 Task: Find a one-way flight from San Luis Obispo to Greenville for 8 passengers in economy class on May 2, using Royal Air Maroc, with a budget of up to ₹220,000 and a departure time between 8:00 AM and 12:00 AM.
Action: Mouse moved to (292, 298)
Screenshot: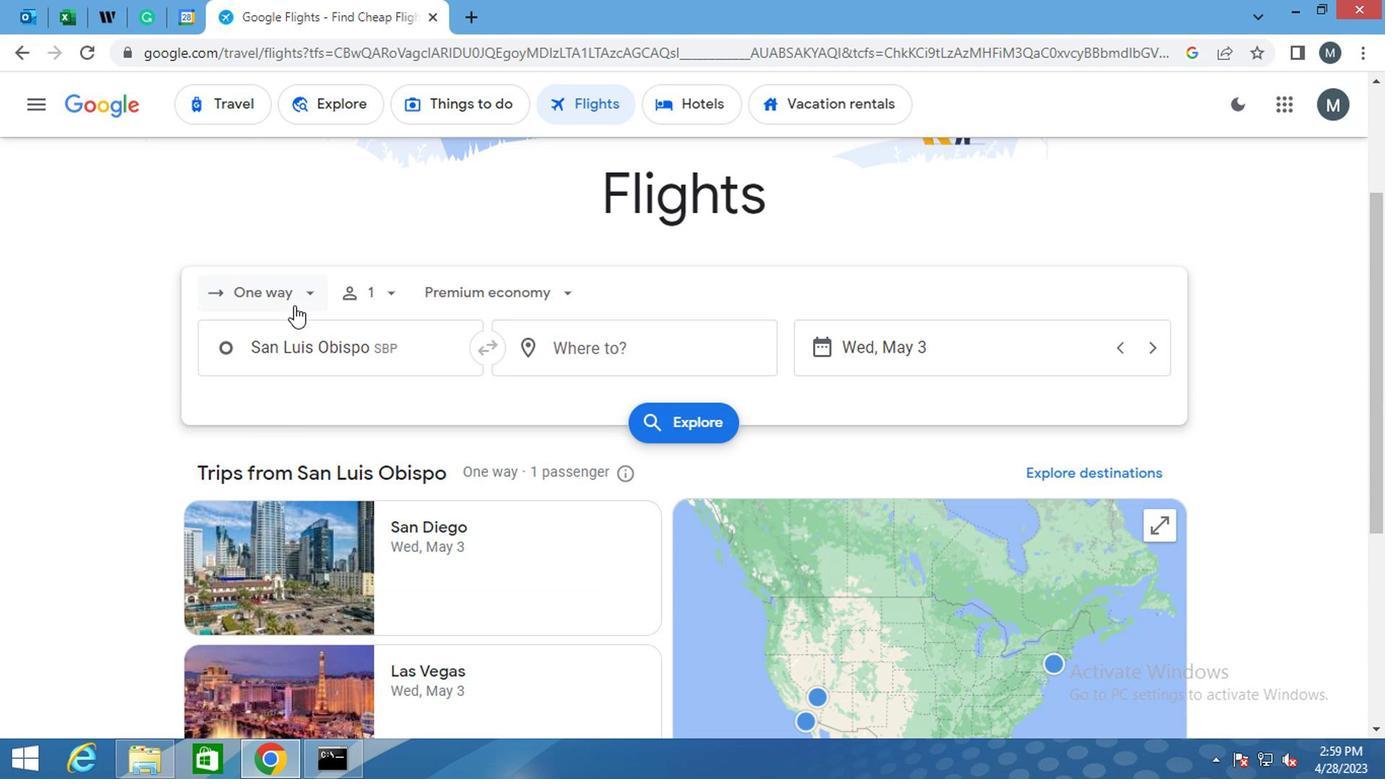 
Action: Mouse pressed left at (292, 298)
Screenshot: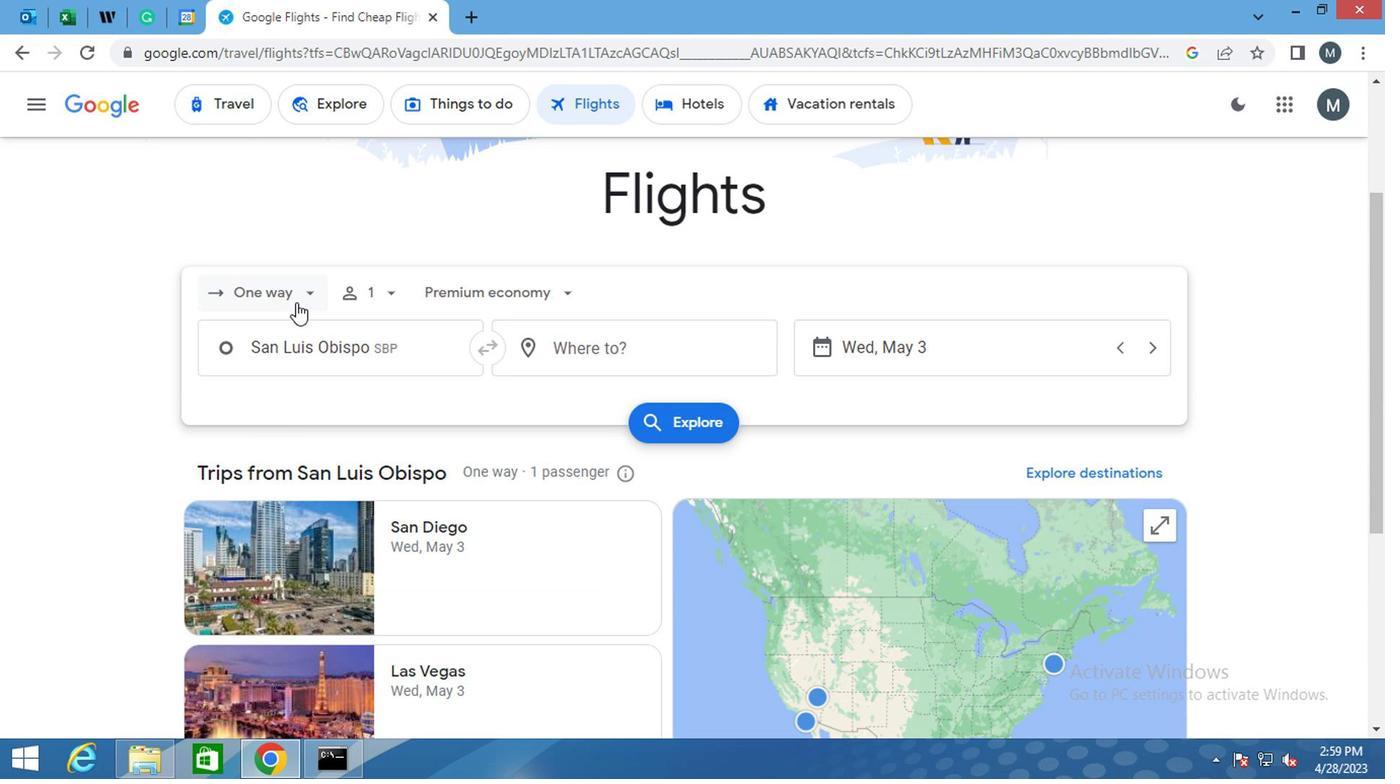 
Action: Mouse moved to (301, 388)
Screenshot: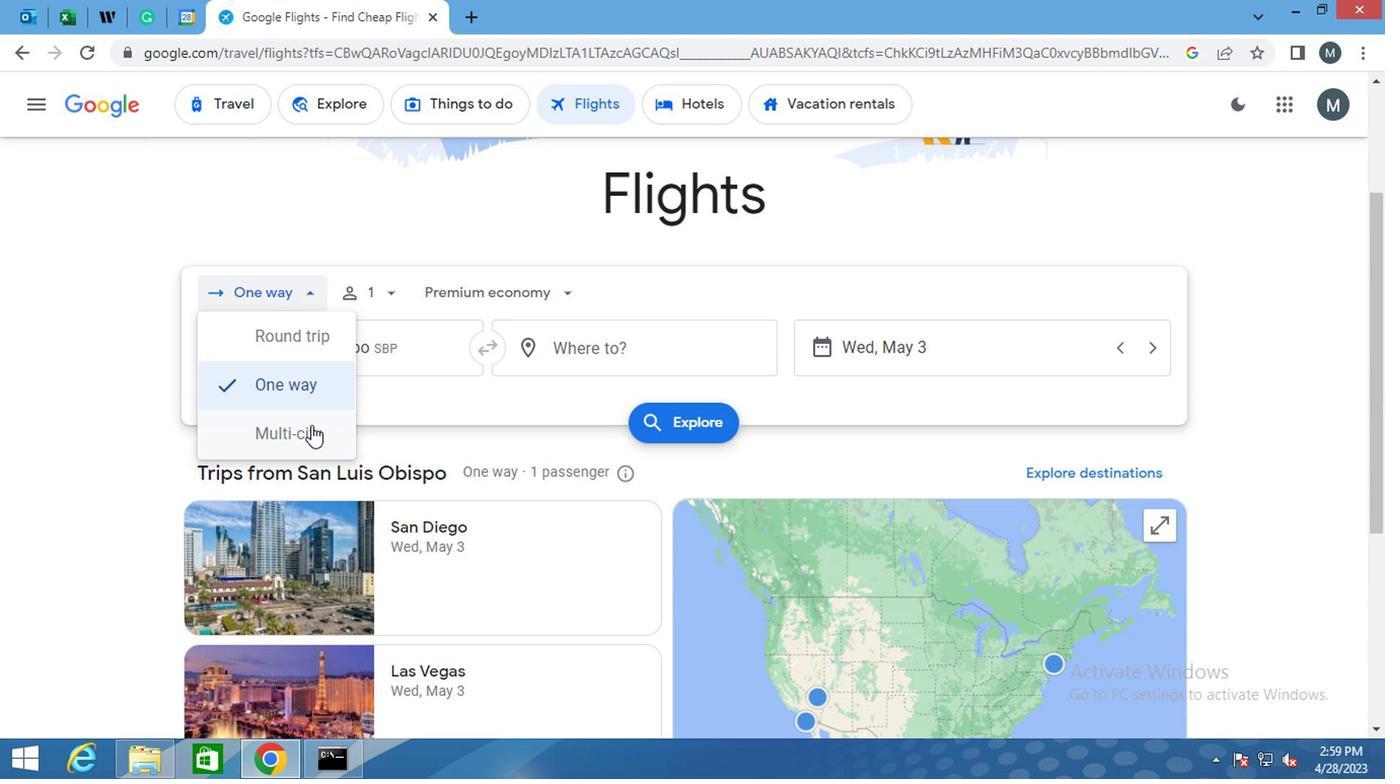 
Action: Mouse pressed left at (301, 388)
Screenshot: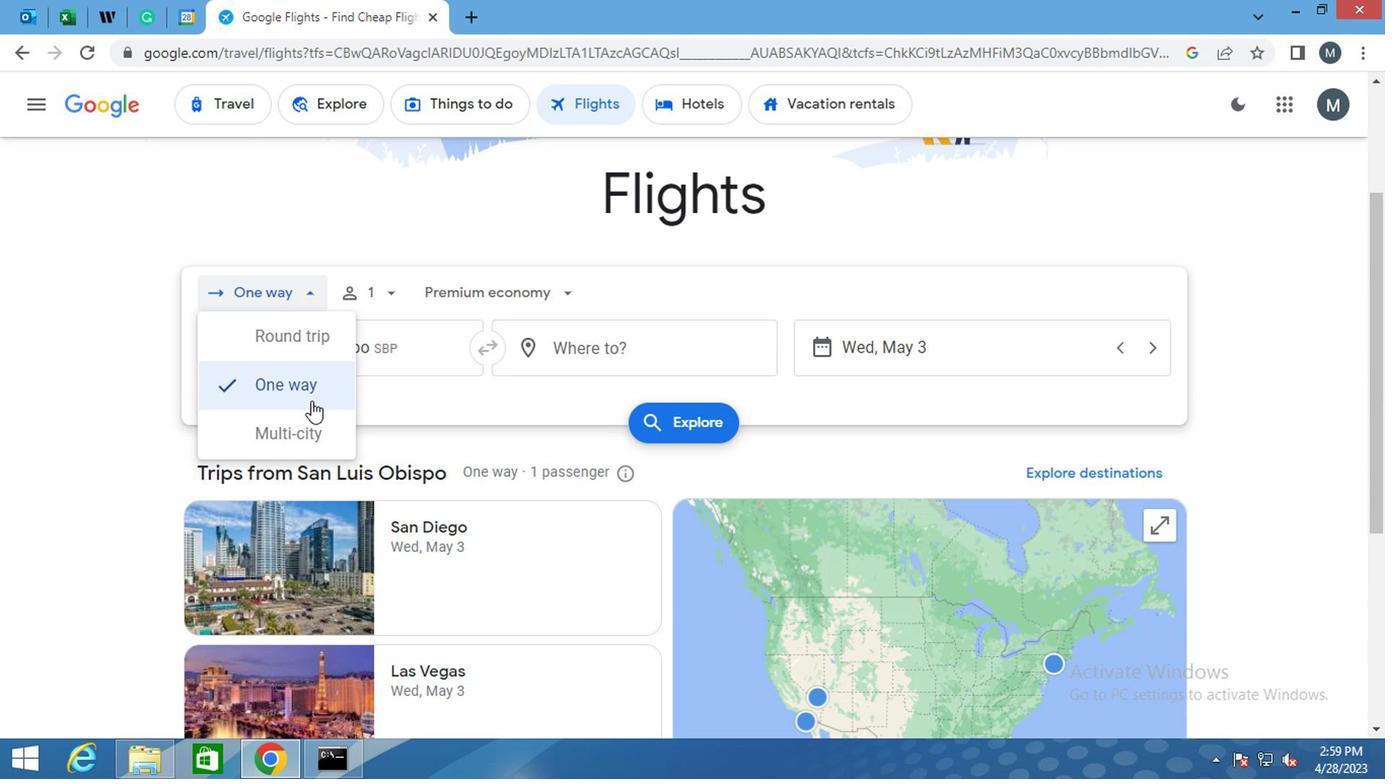 
Action: Mouse moved to (386, 302)
Screenshot: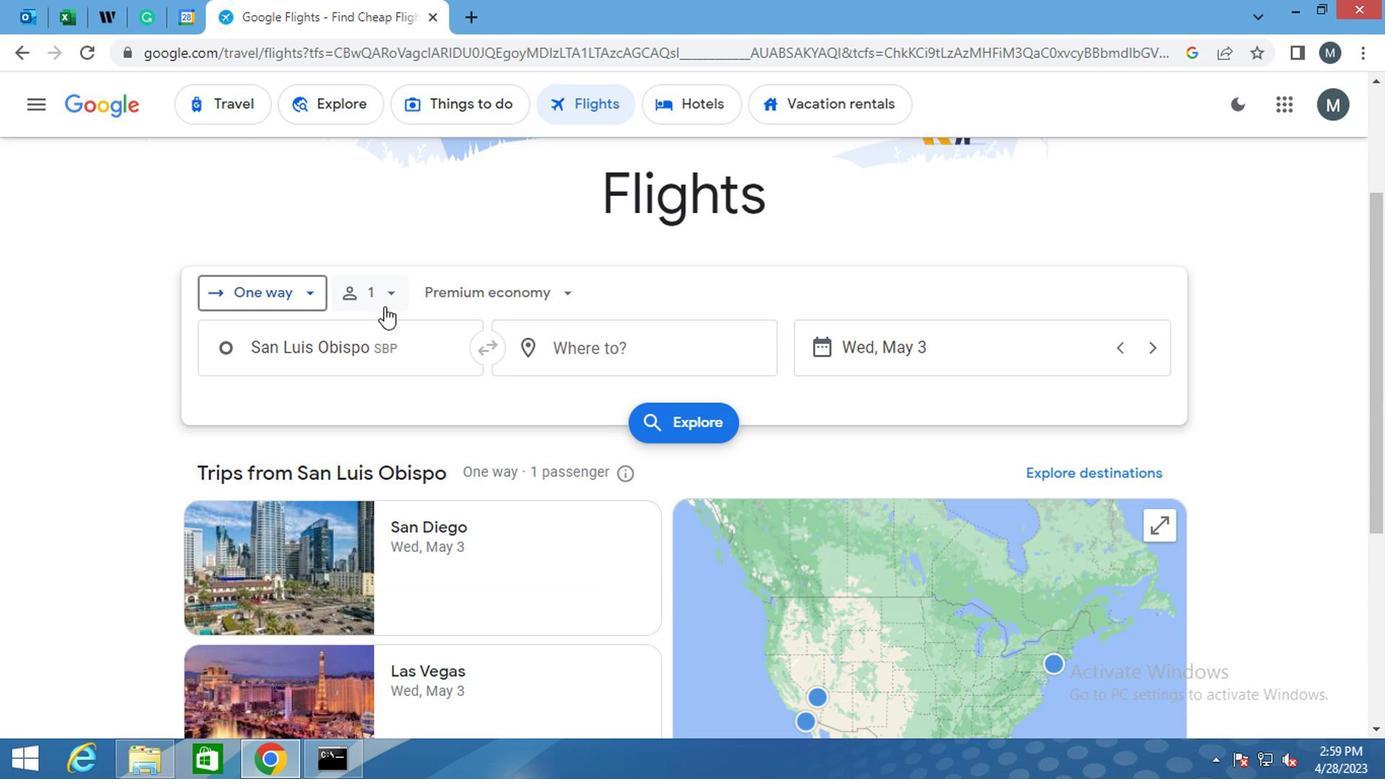
Action: Mouse pressed left at (386, 302)
Screenshot: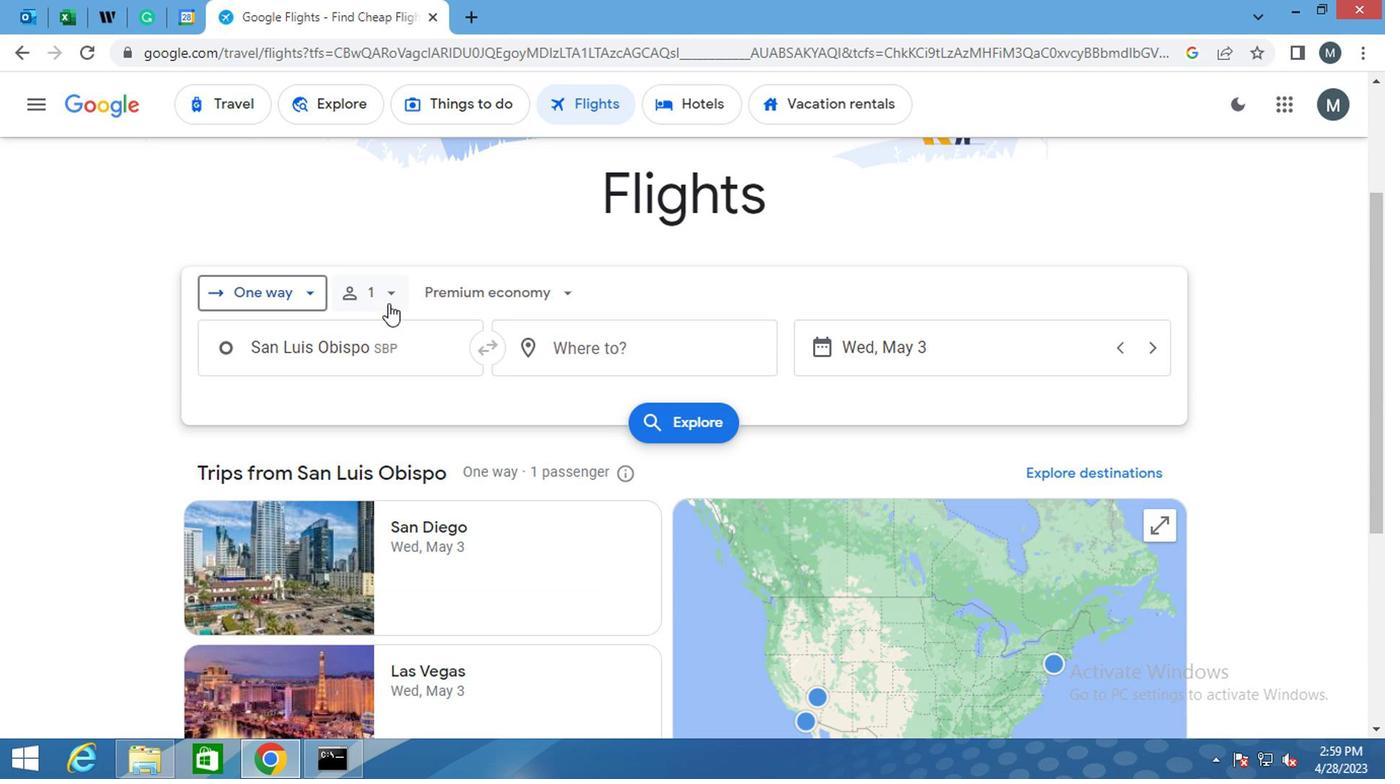 
Action: Mouse moved to (532, 350)
Screenshot: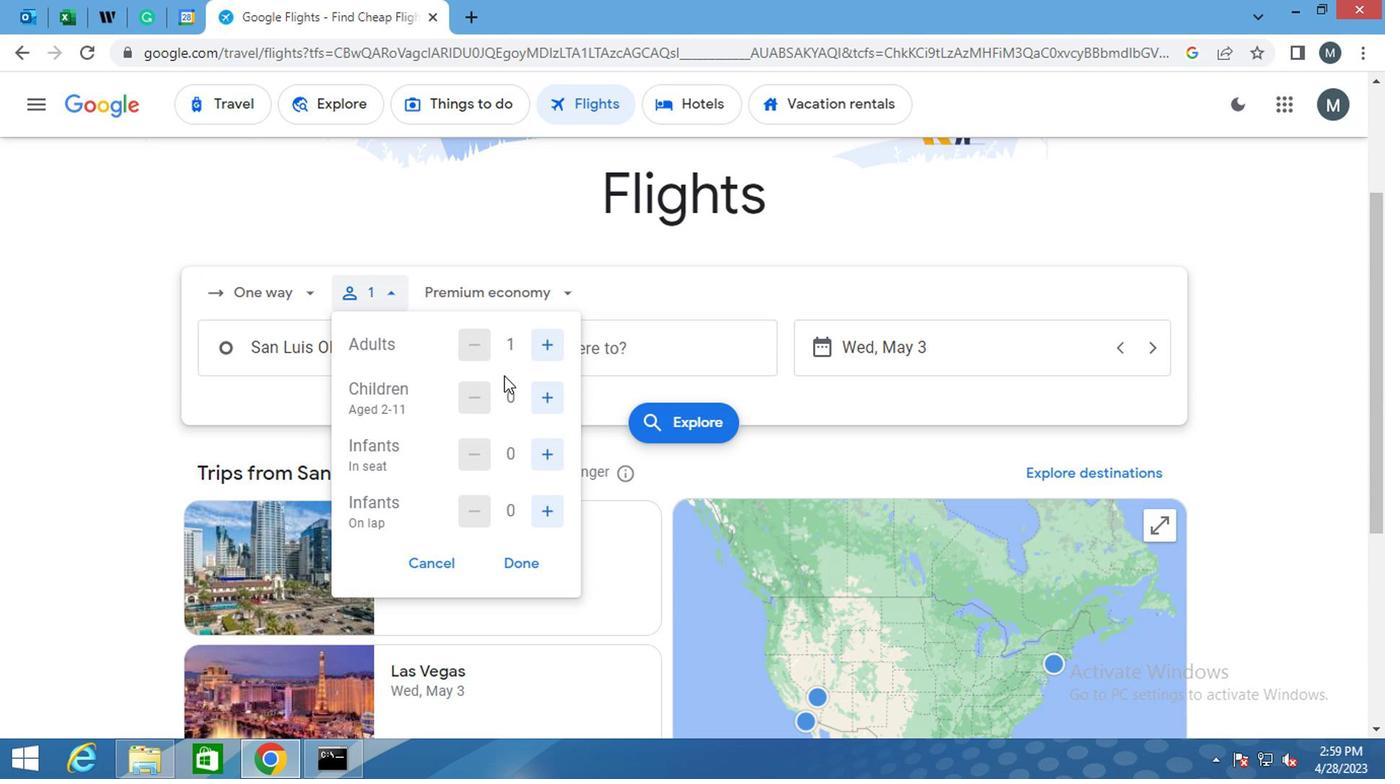 
Action: Mouse pressed left at (532, 350)
Screenshot: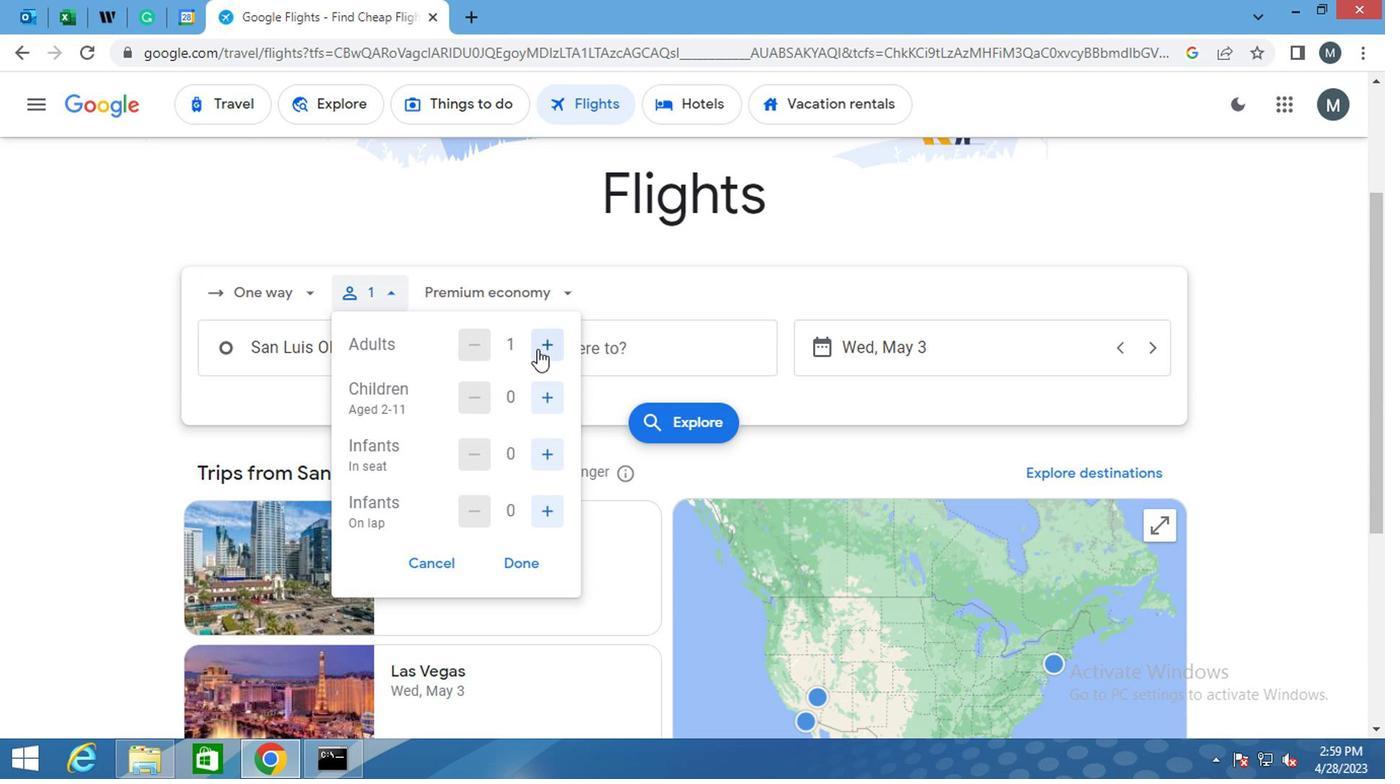 
Action: Mouse pressed left at (532, 350)
Screenshot: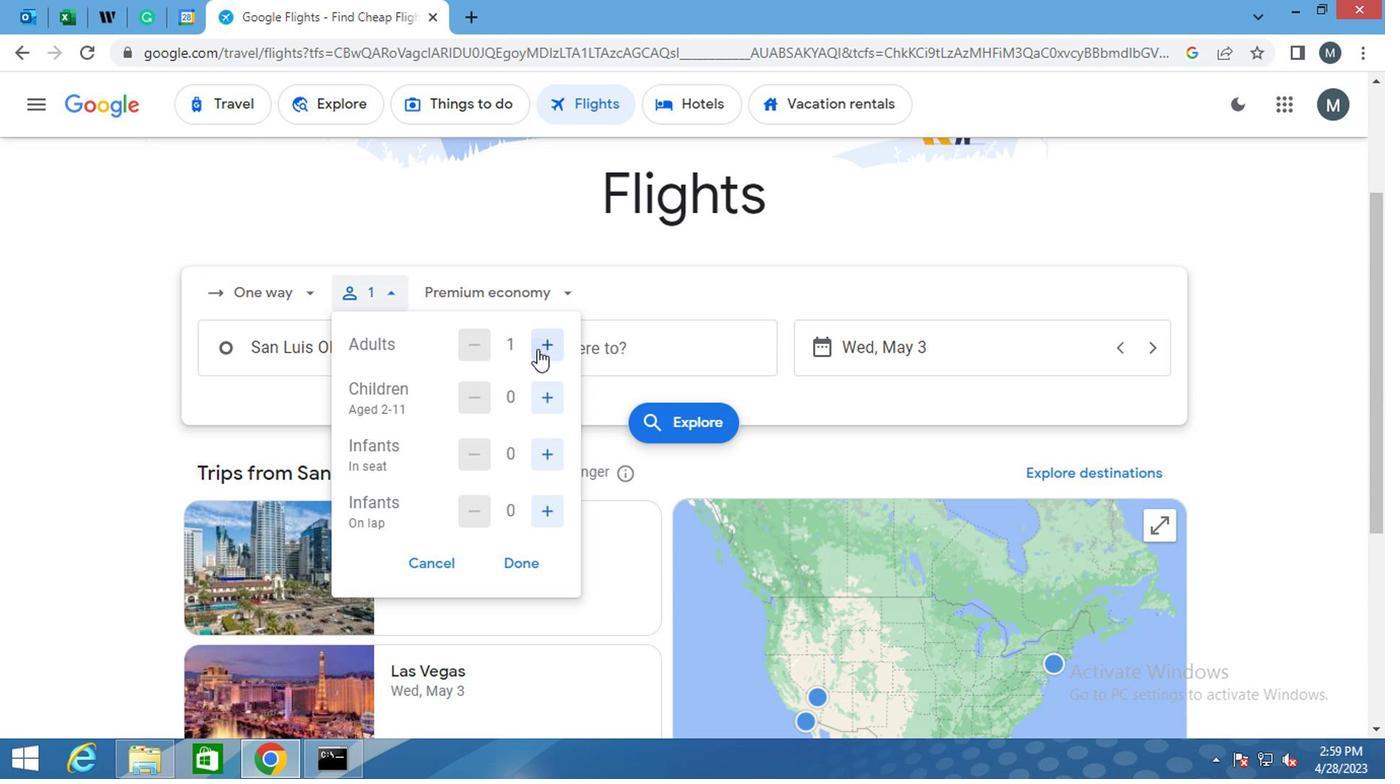 
Action: Mouse pressed left at (532, 350)
Screenshot: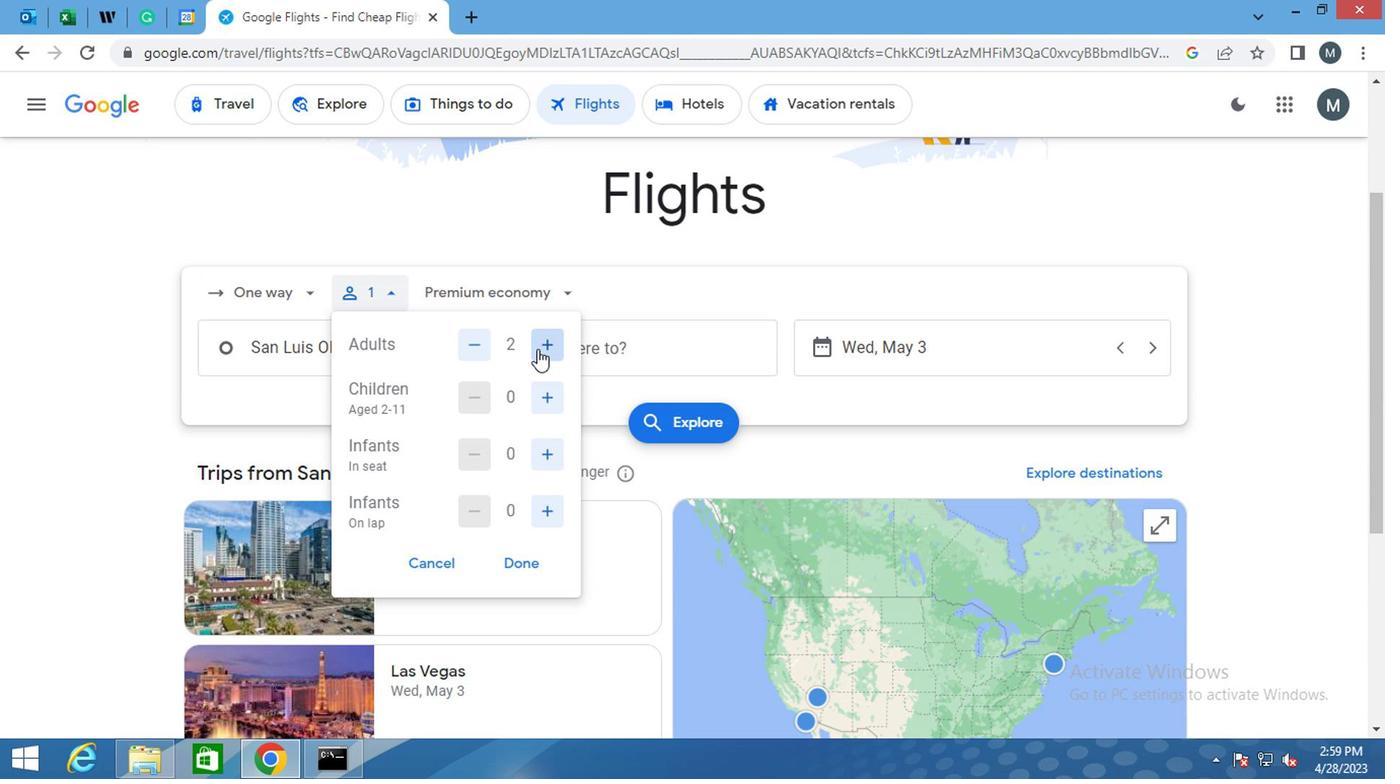 
Action: Mouse moved to (536, 399)
Screenshot: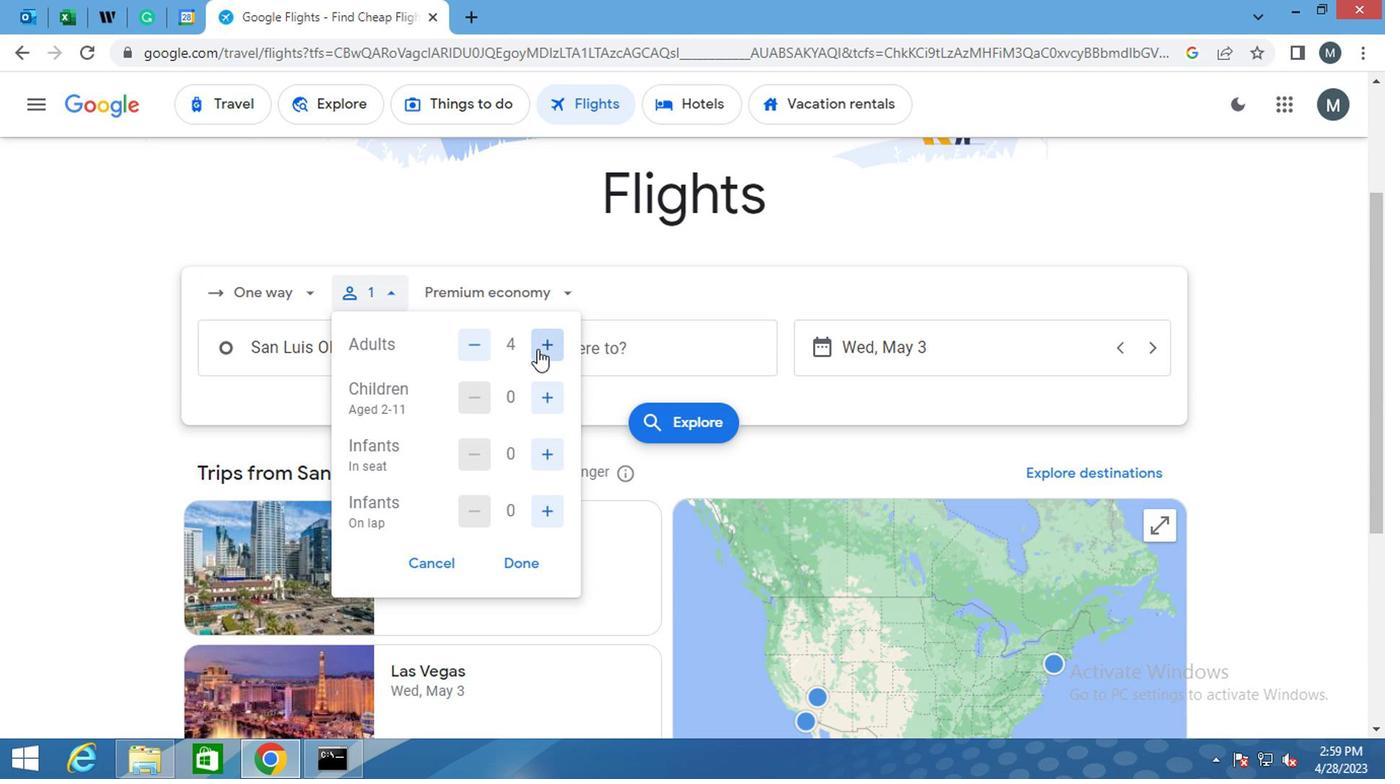
Action: Mouse pressed left at (536, 399)
Screenshot: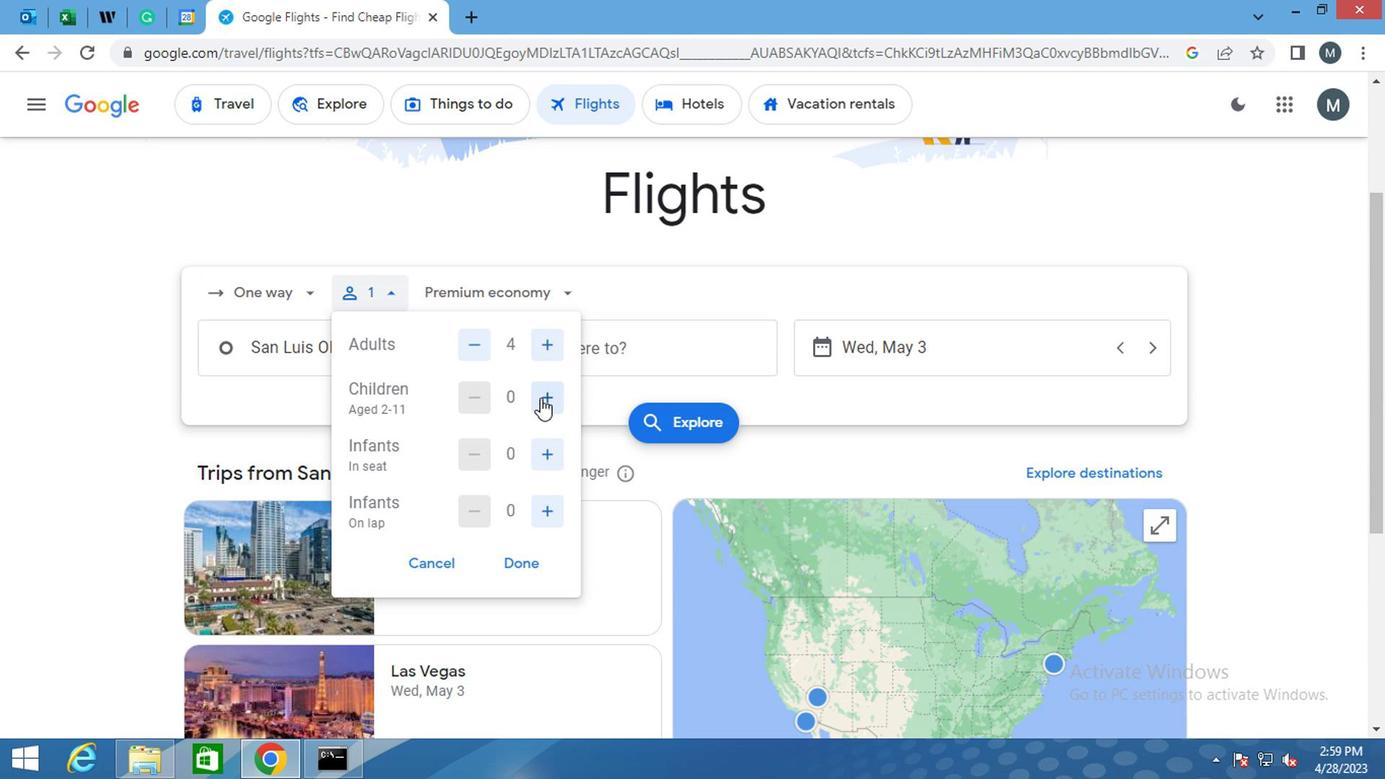 
Action: Mouse pressed left at (536, 399)
Screenshot: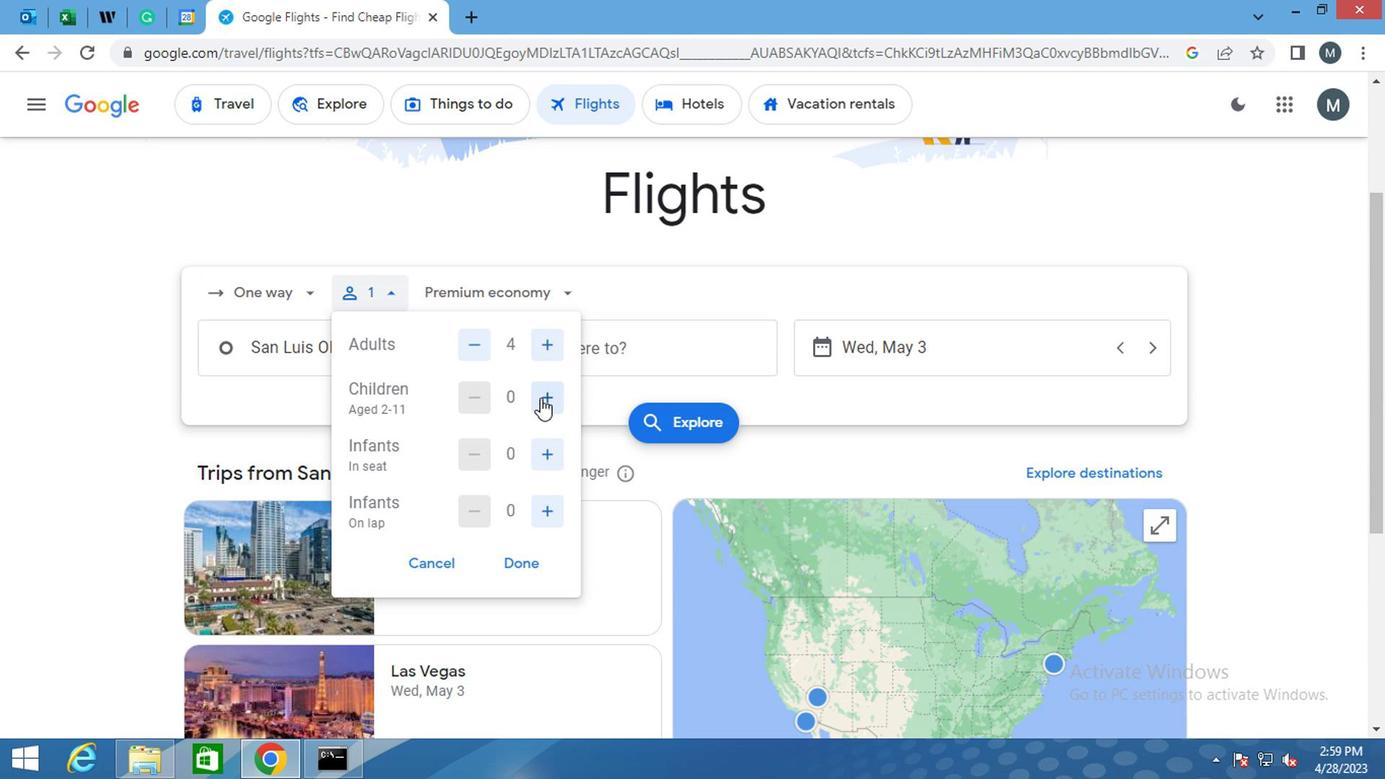 
Action: Mouse moved to (548, 454)
Screenshot: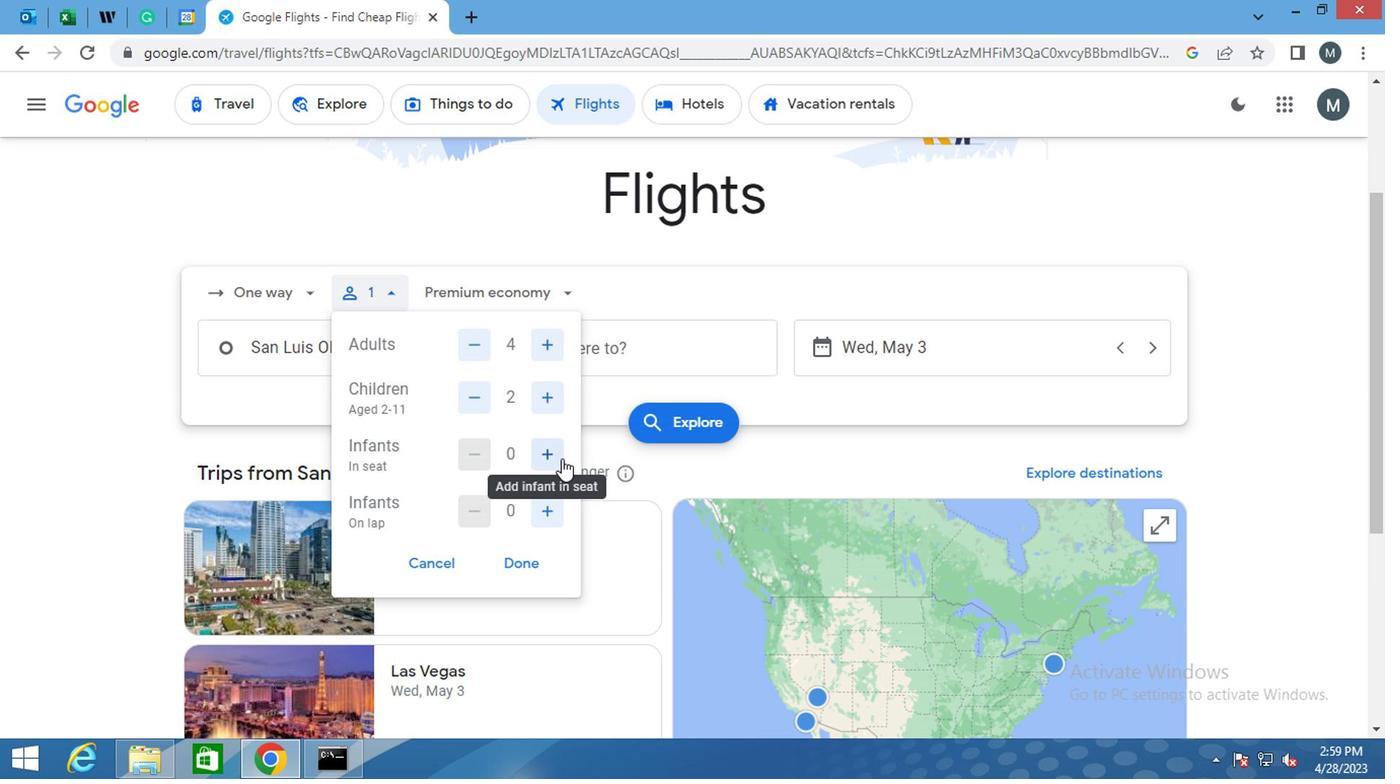 
Action: Mouse pressed left at (548, 454)
Screenshot: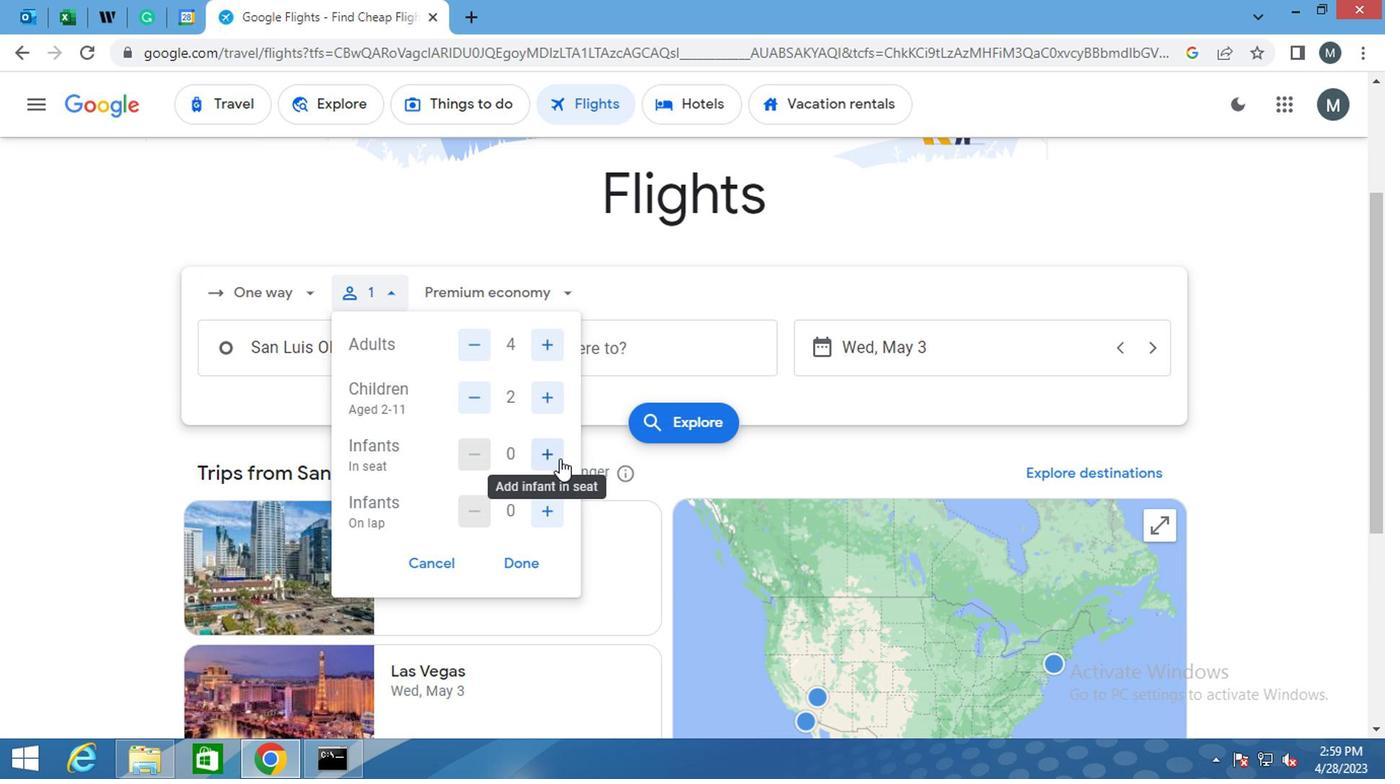 
Action: Mouse moved to (526, 514)
Screenshot: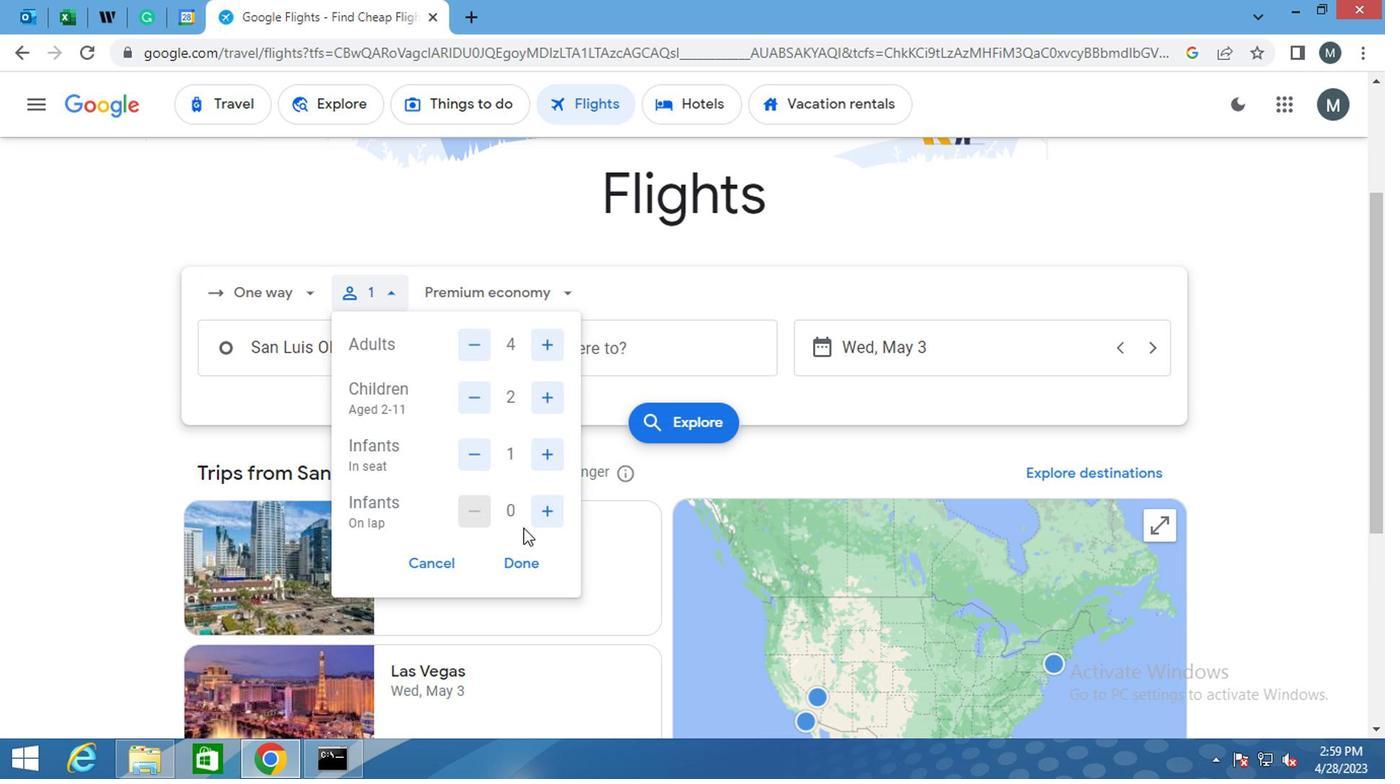 
Action: Mouse pressed left at (526, 514)
Screenshot: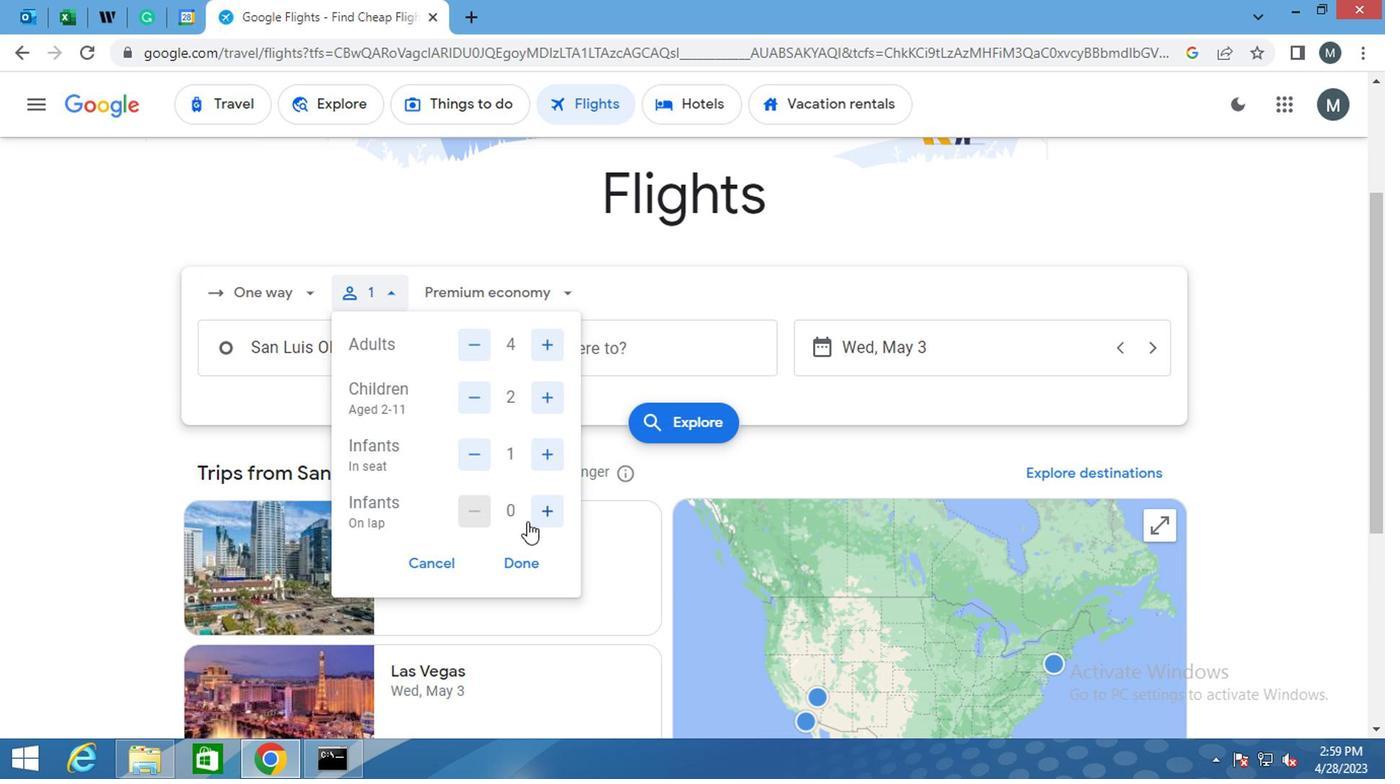 
Action: Mouse moved to (532, 565)
Screenshot: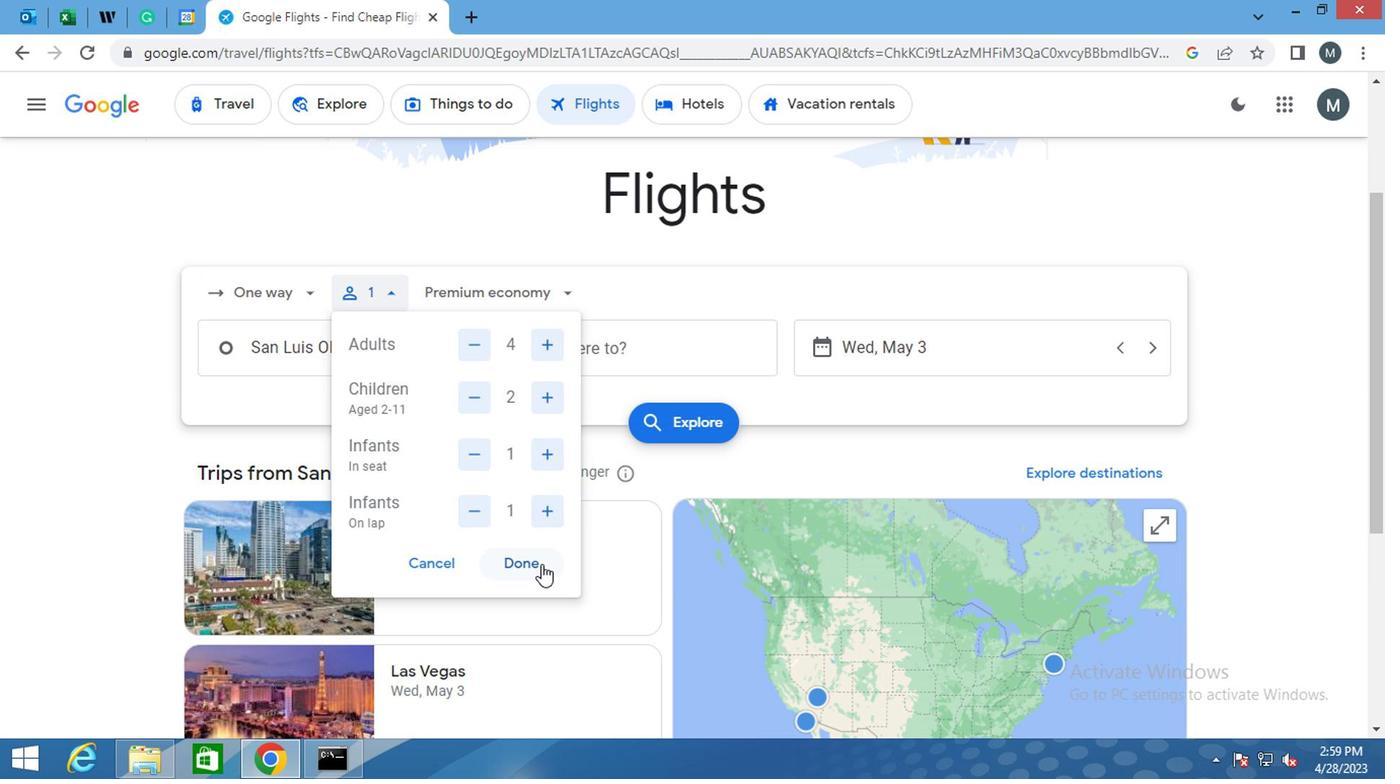 
Action: Mouse pressed left at (532, 565)
Screenshot: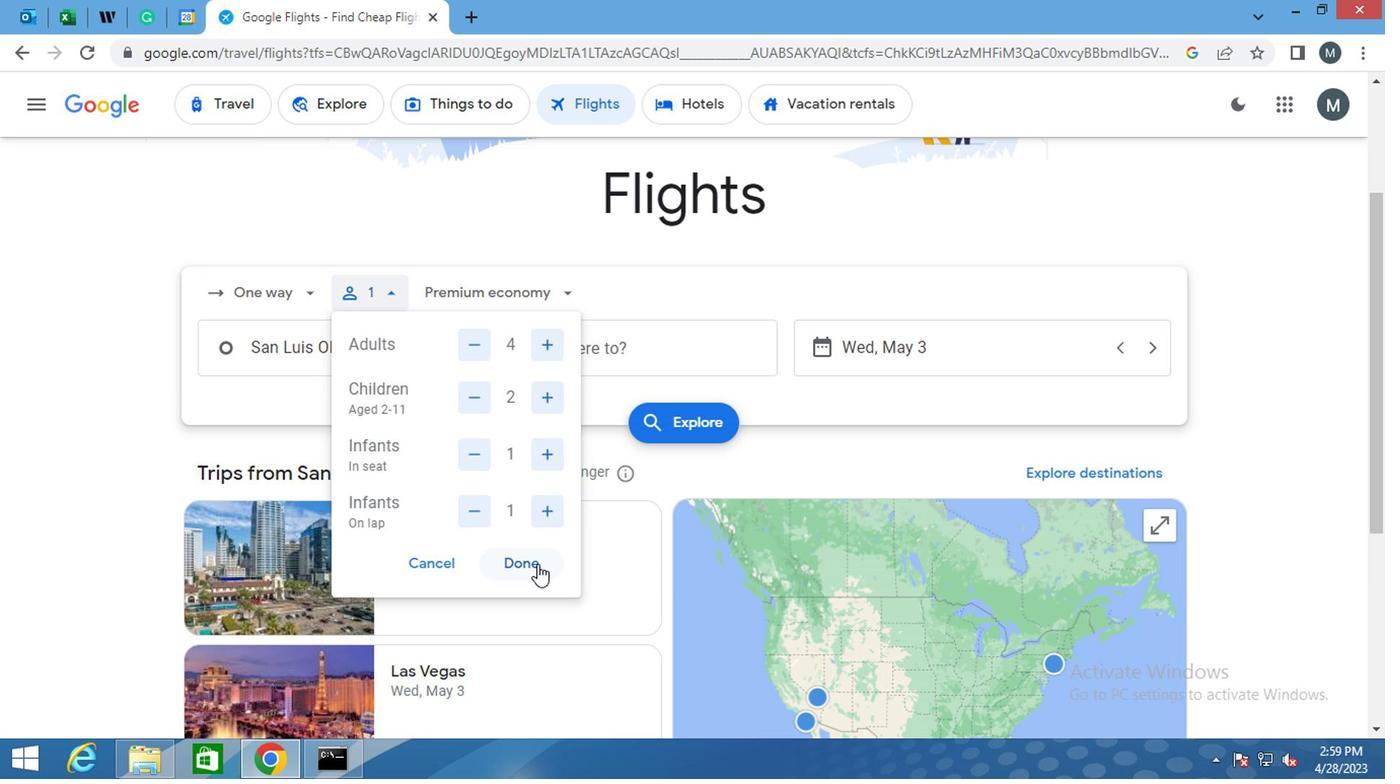 
Action: Mouse moved to (539, 290)
Screenshot: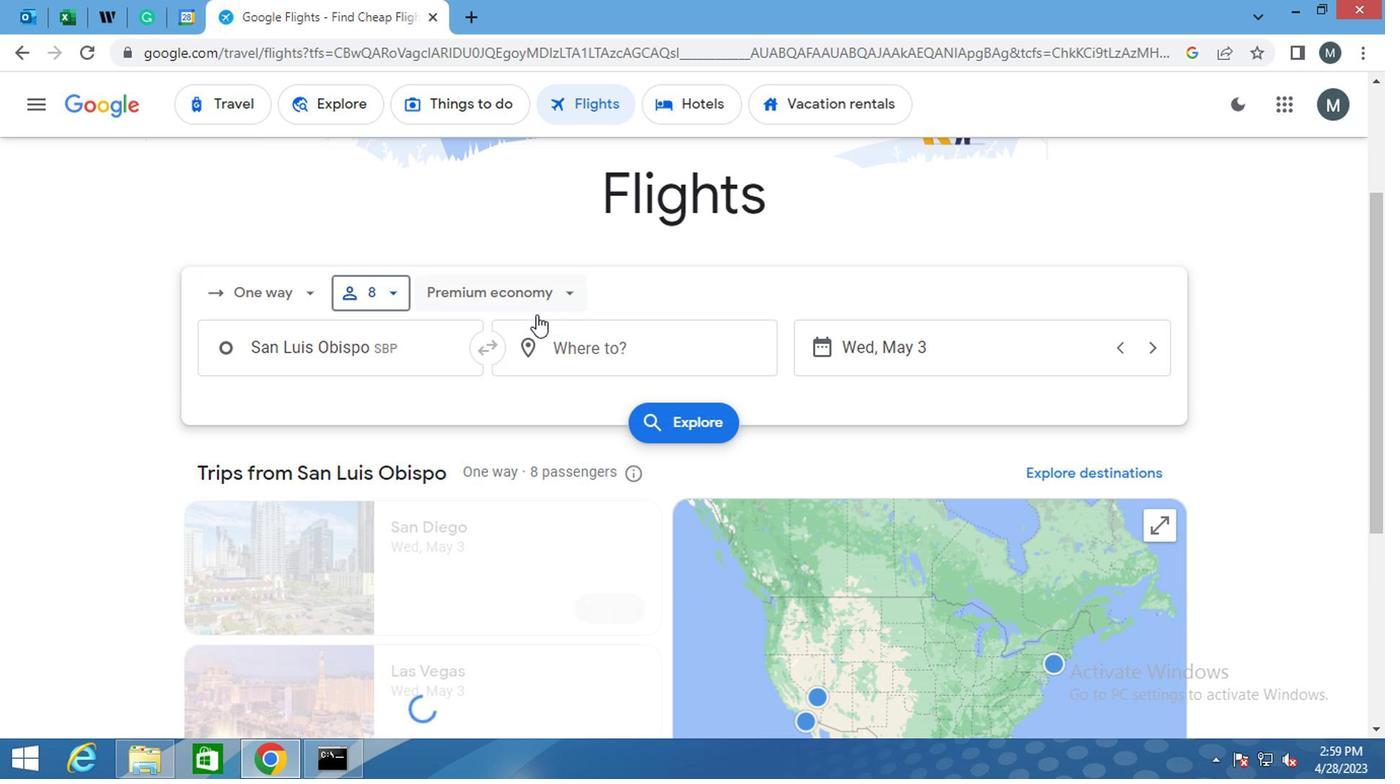 
Action: Mouse pressed left at (539, 290)
Screenshot: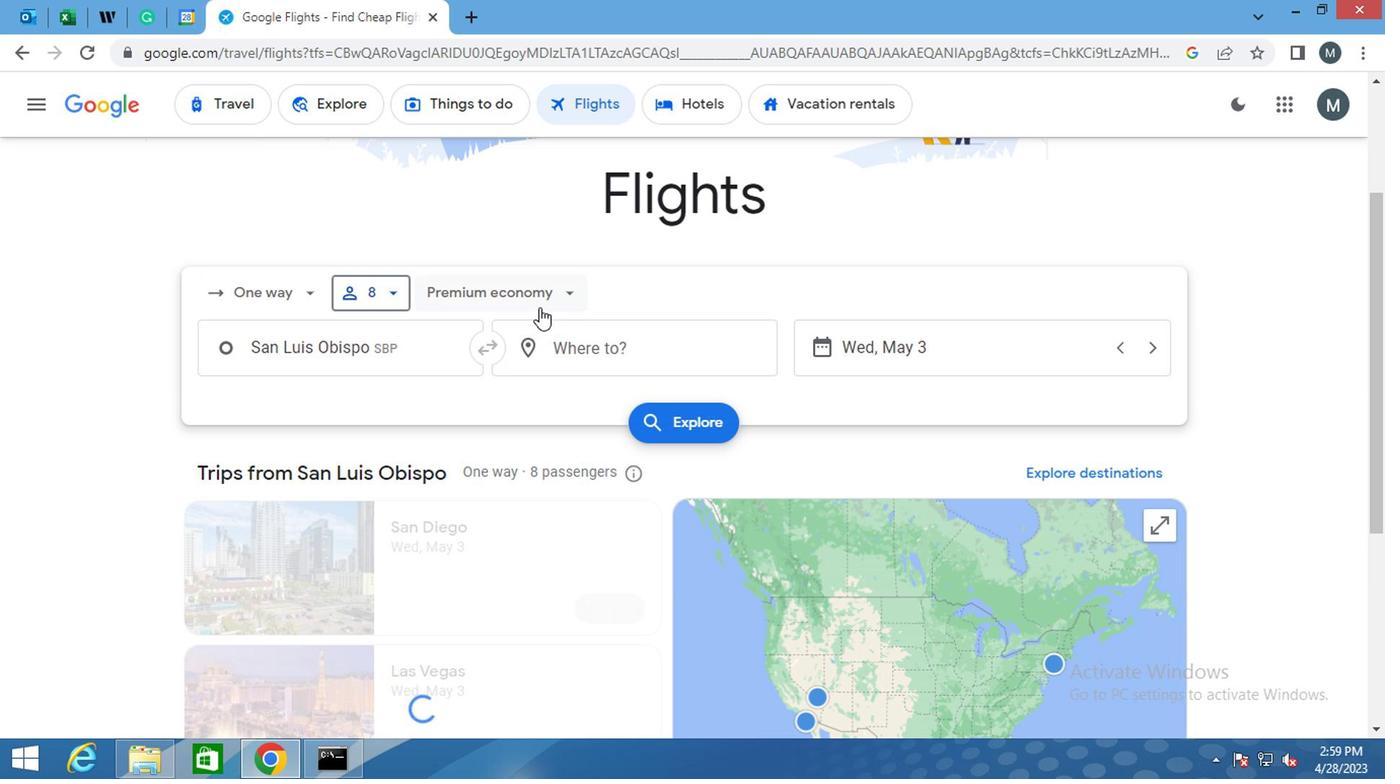 
Action: Mouse moved to (528, 342)
Screenshot: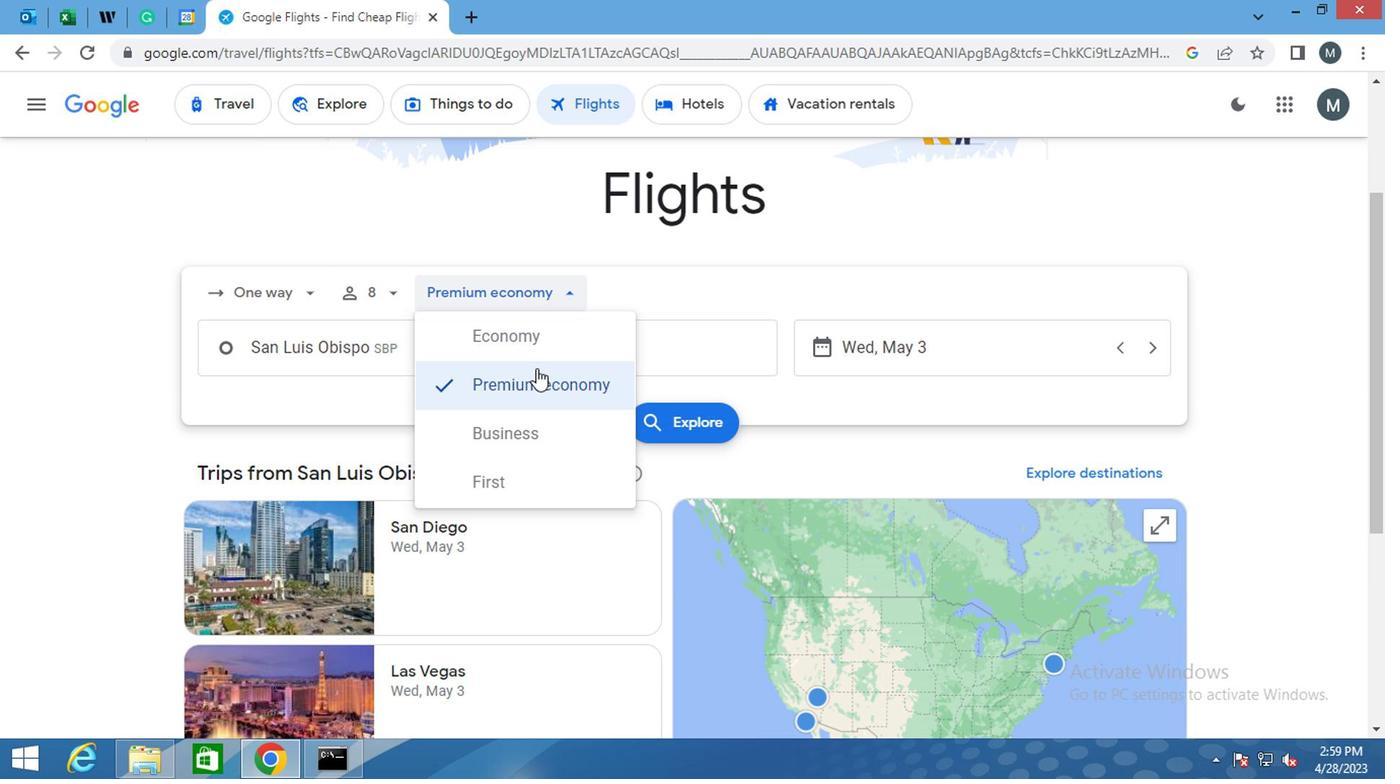 
Action: Mouse pressed left at (528, 342)
Screenshot: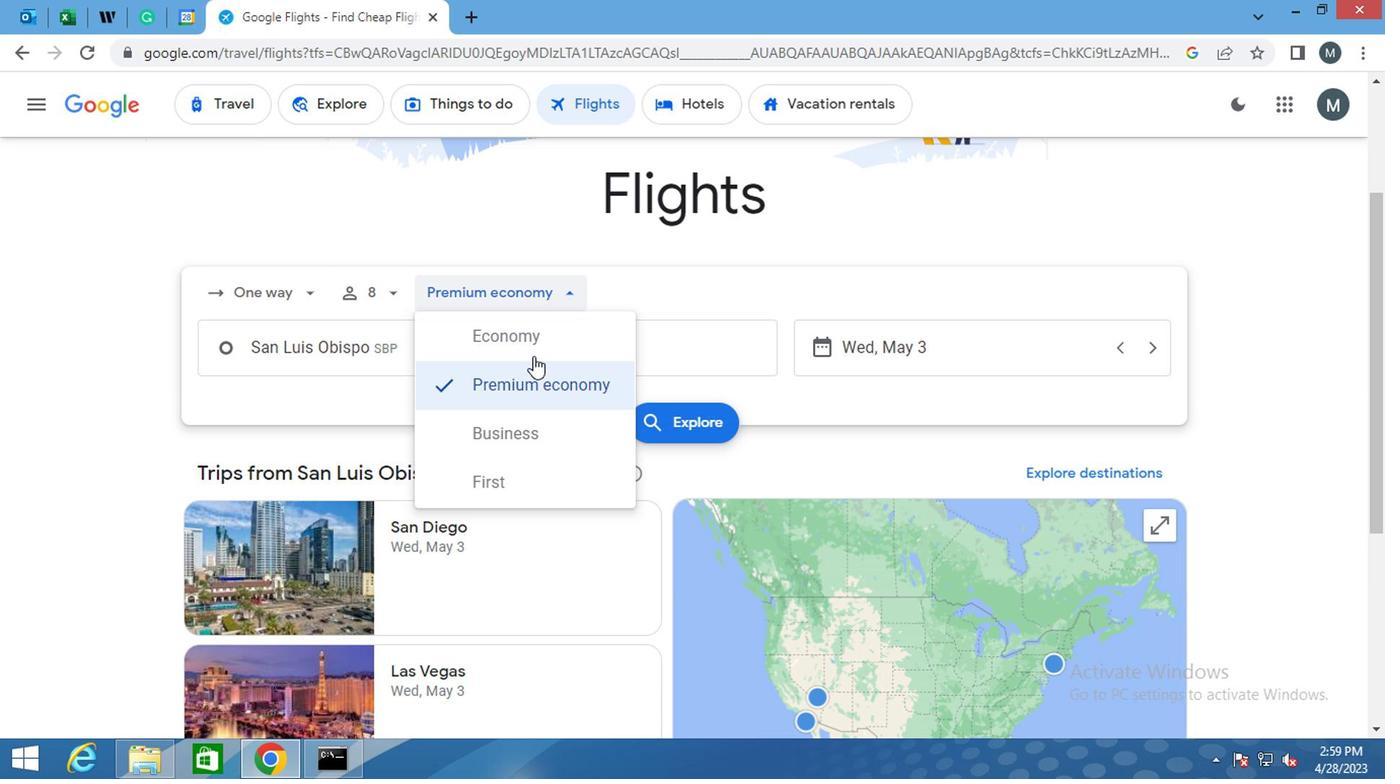 
Action: Mouse moved to (394, 360)
Screenshot: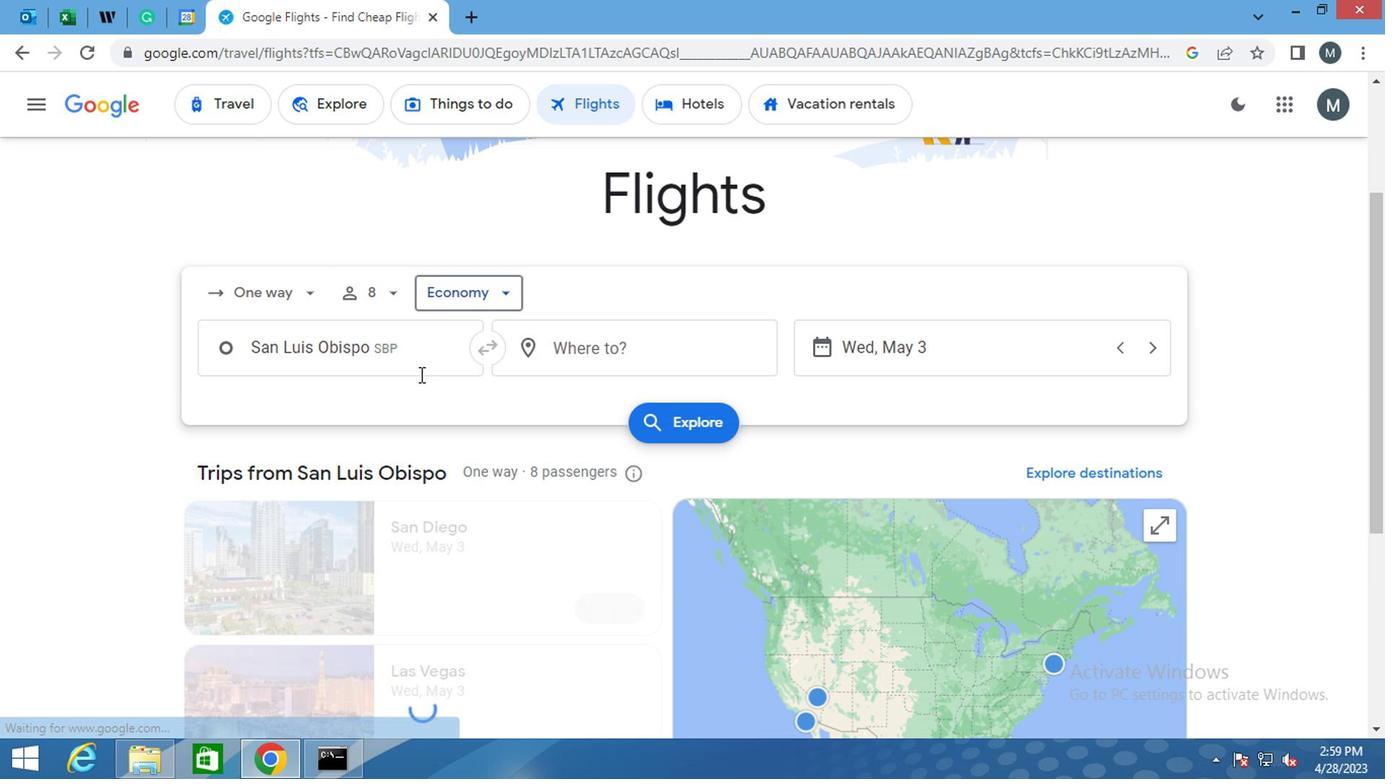 
Action: Mouse pressed left at (394, 360)
Screenshot: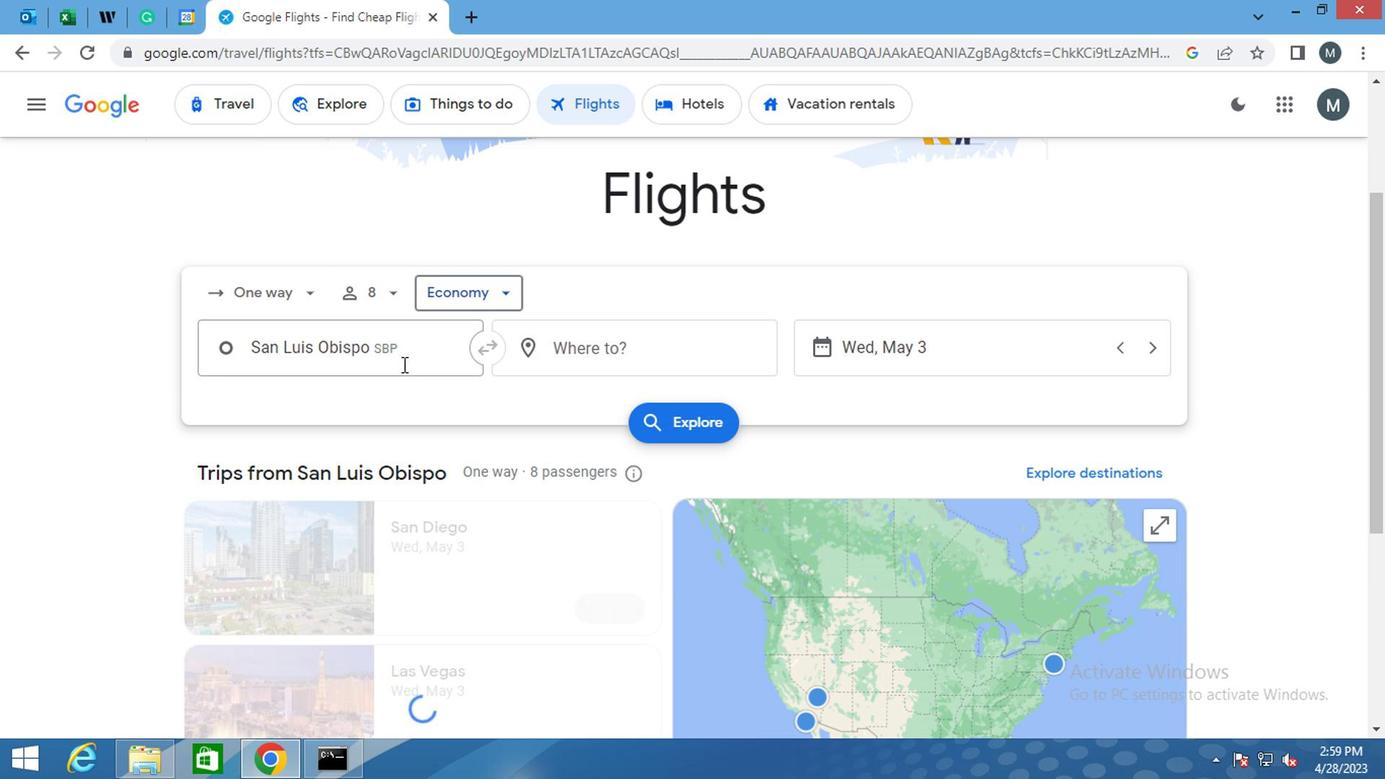 
Action: Mouse moved to (396, 405)
Screenshot: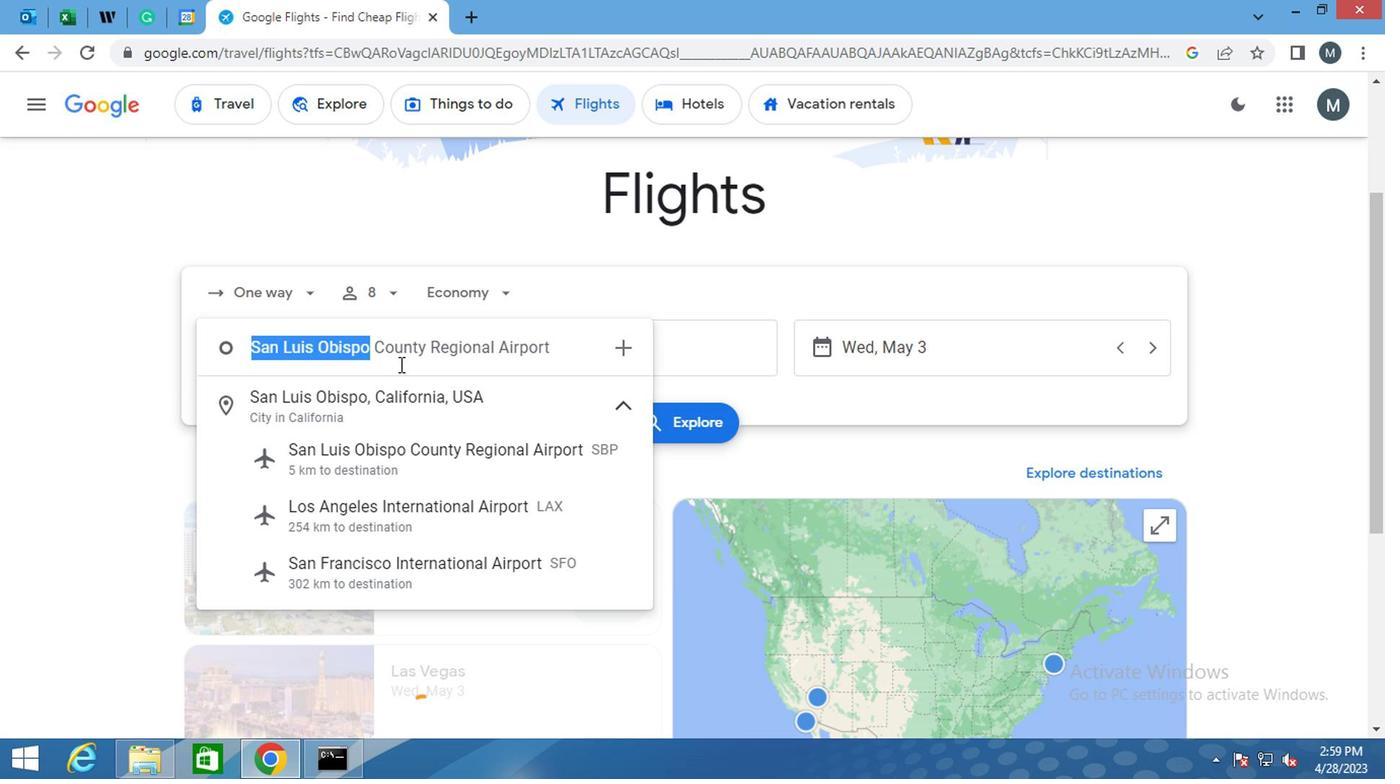 
Action: Mouse pressed left at (396, 405)
Screenshot: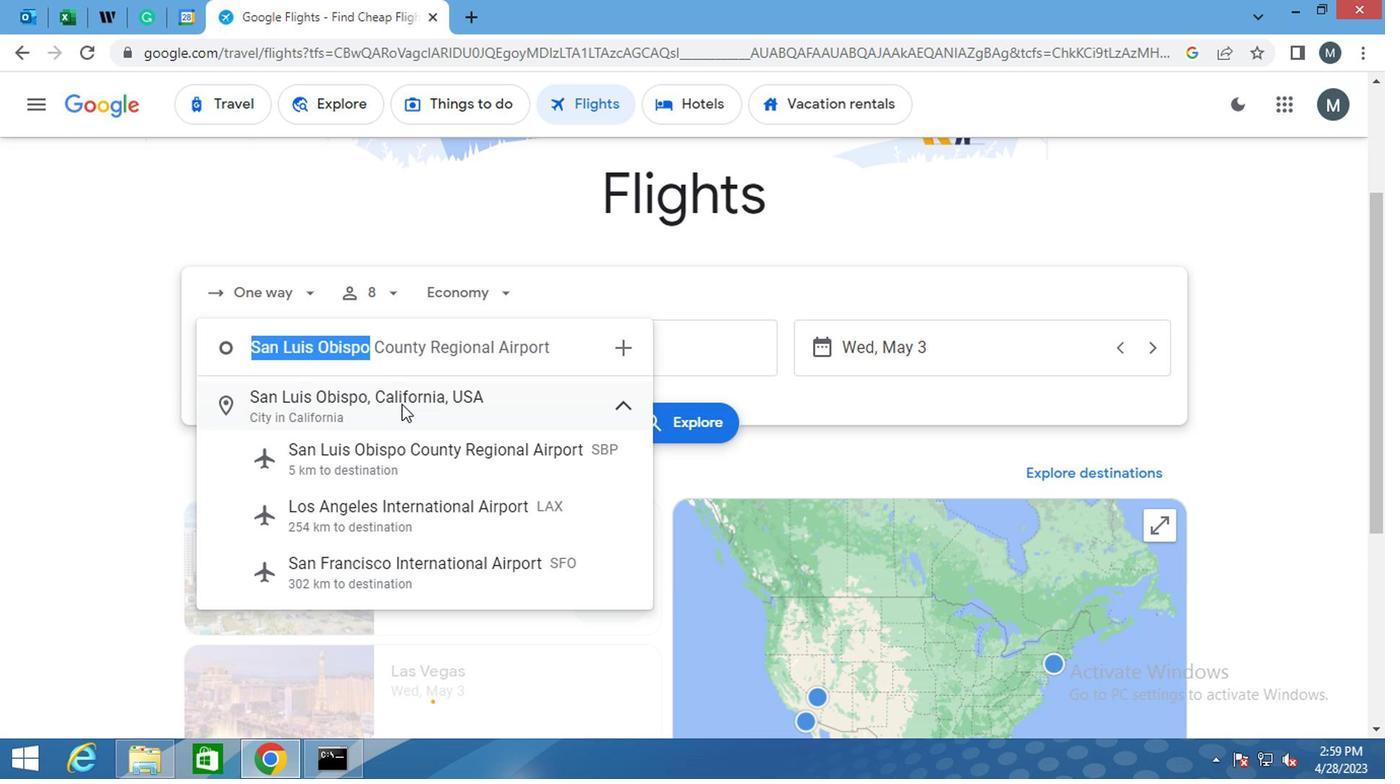 
Action: Mouse moved to (591, 360)
Screenshot: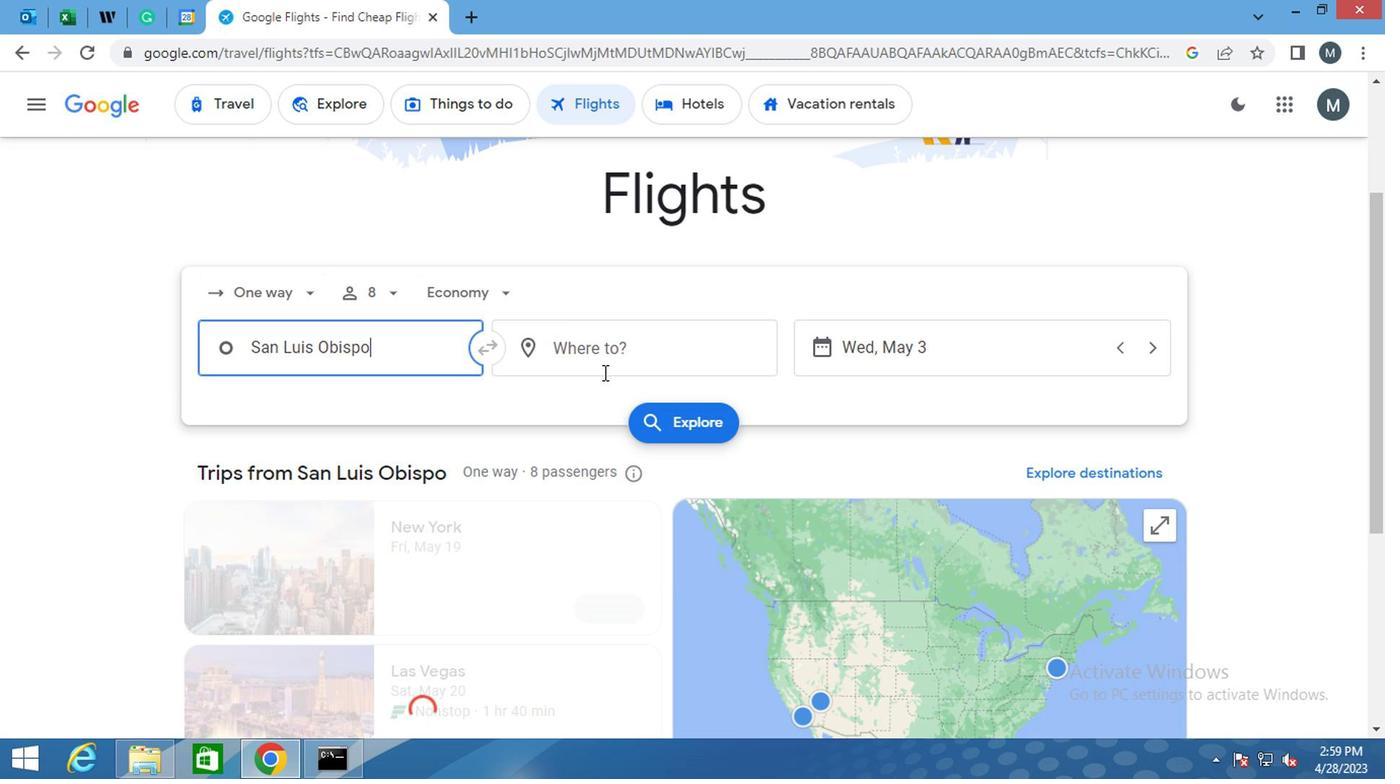 
Action: Mouse pressed left at (591, 360)
Screenshot: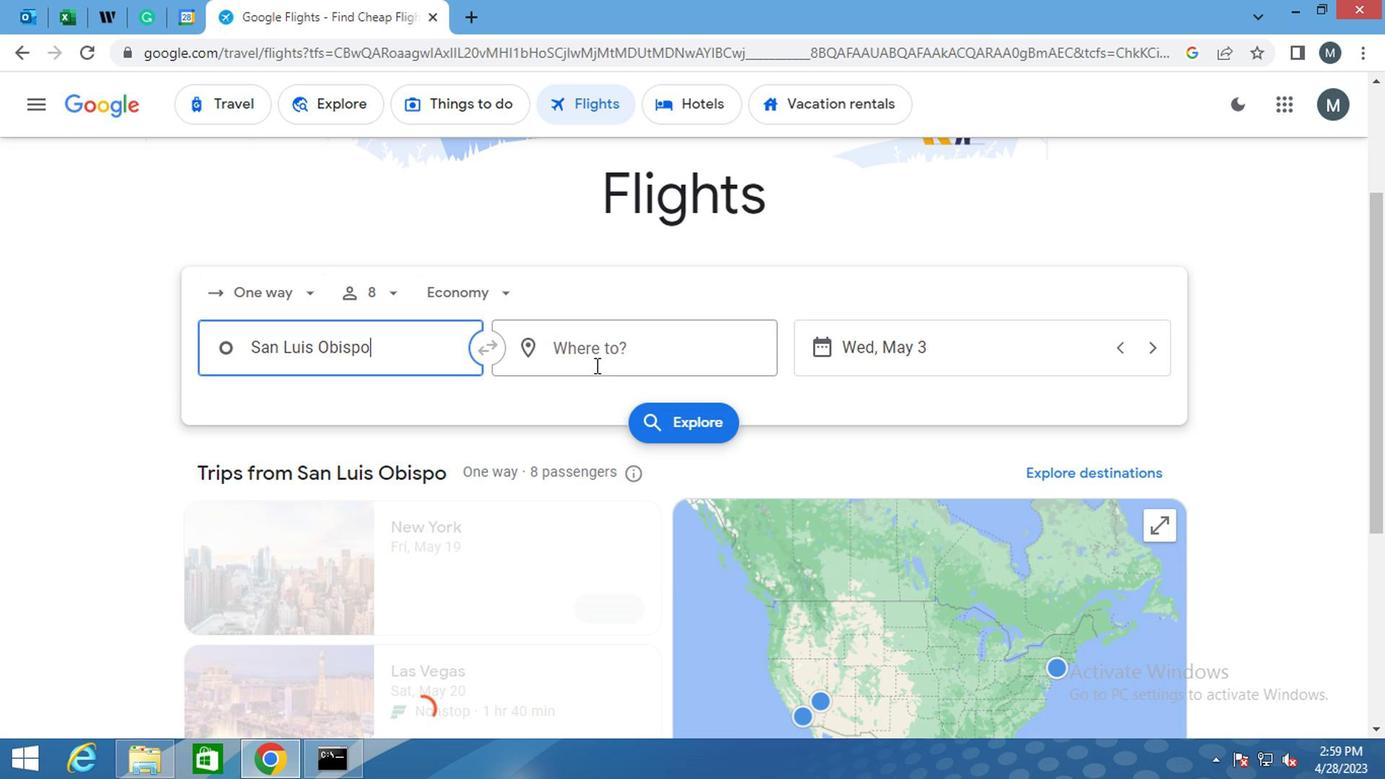 
Action: Mouse moved to (591, 360)
Screenshot: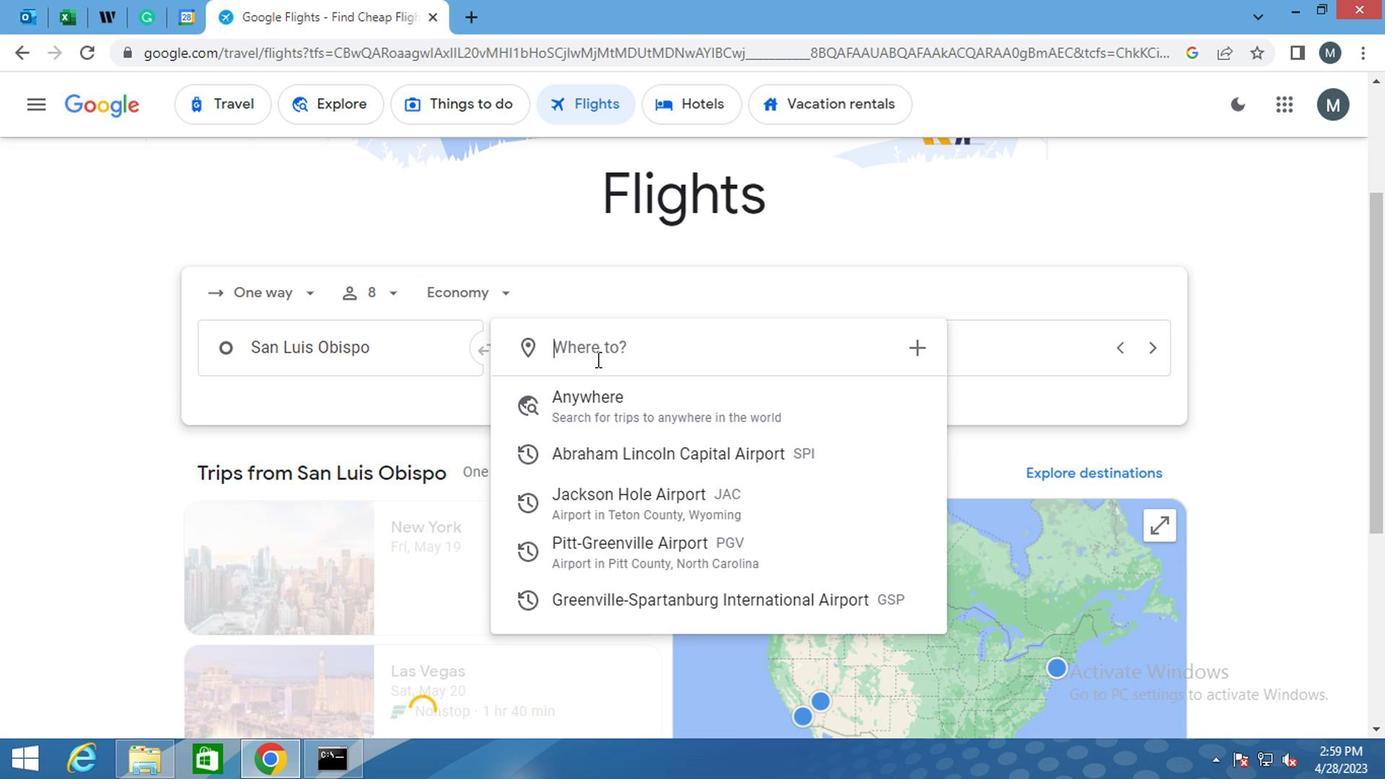 
Action: Key pressed <Key.shift>GREENVILLE<Key.space>PI
Screenshot: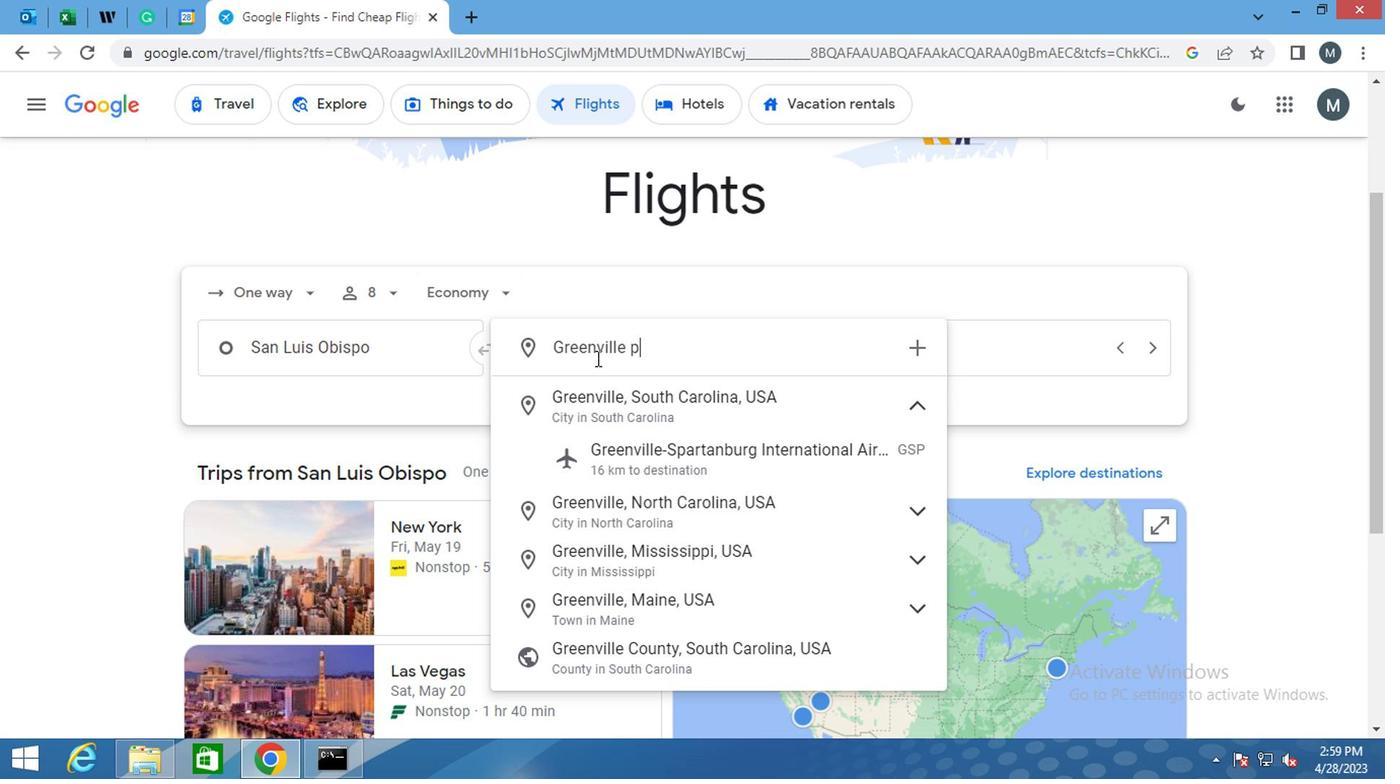 
Action: Mouse moved to (748, 416)
Screenshot: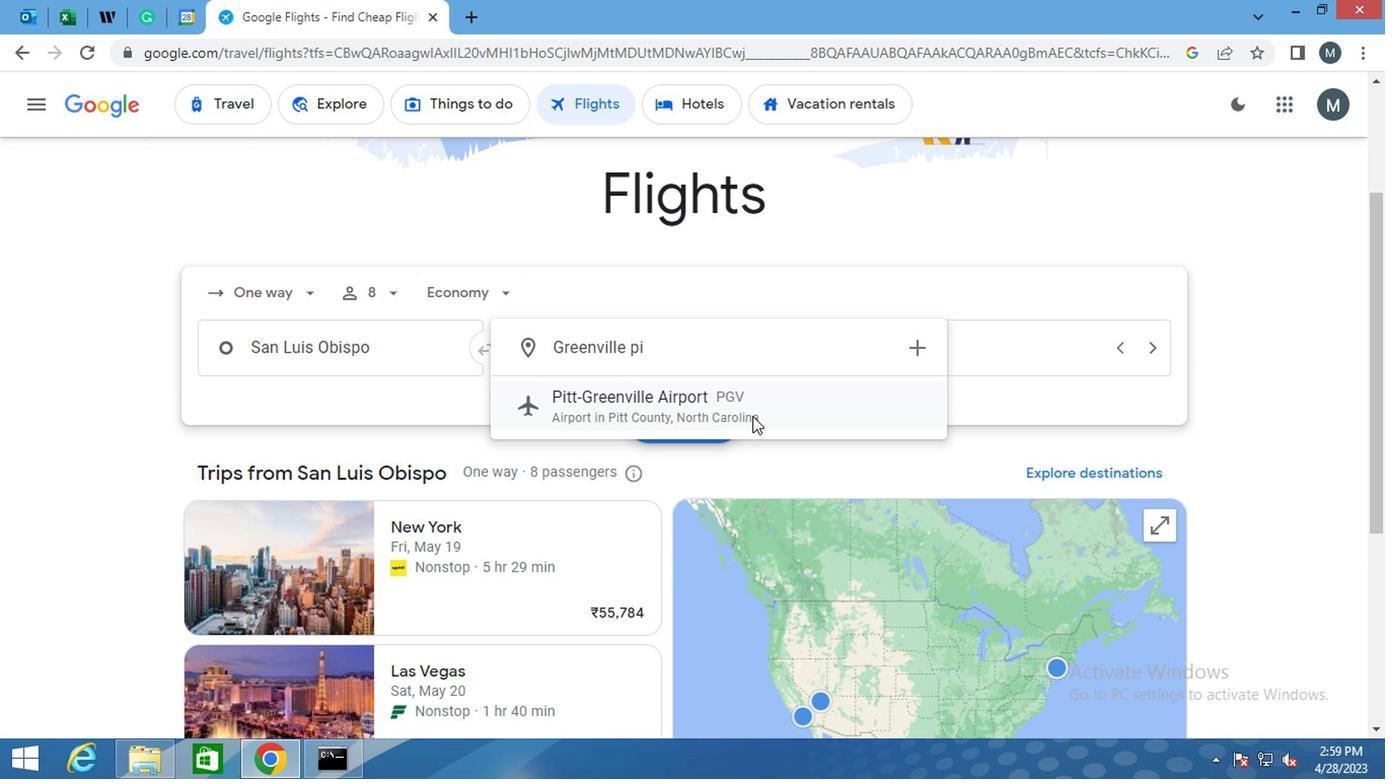 
Action: Mouse pressed left at (748, 416)
Screenshot: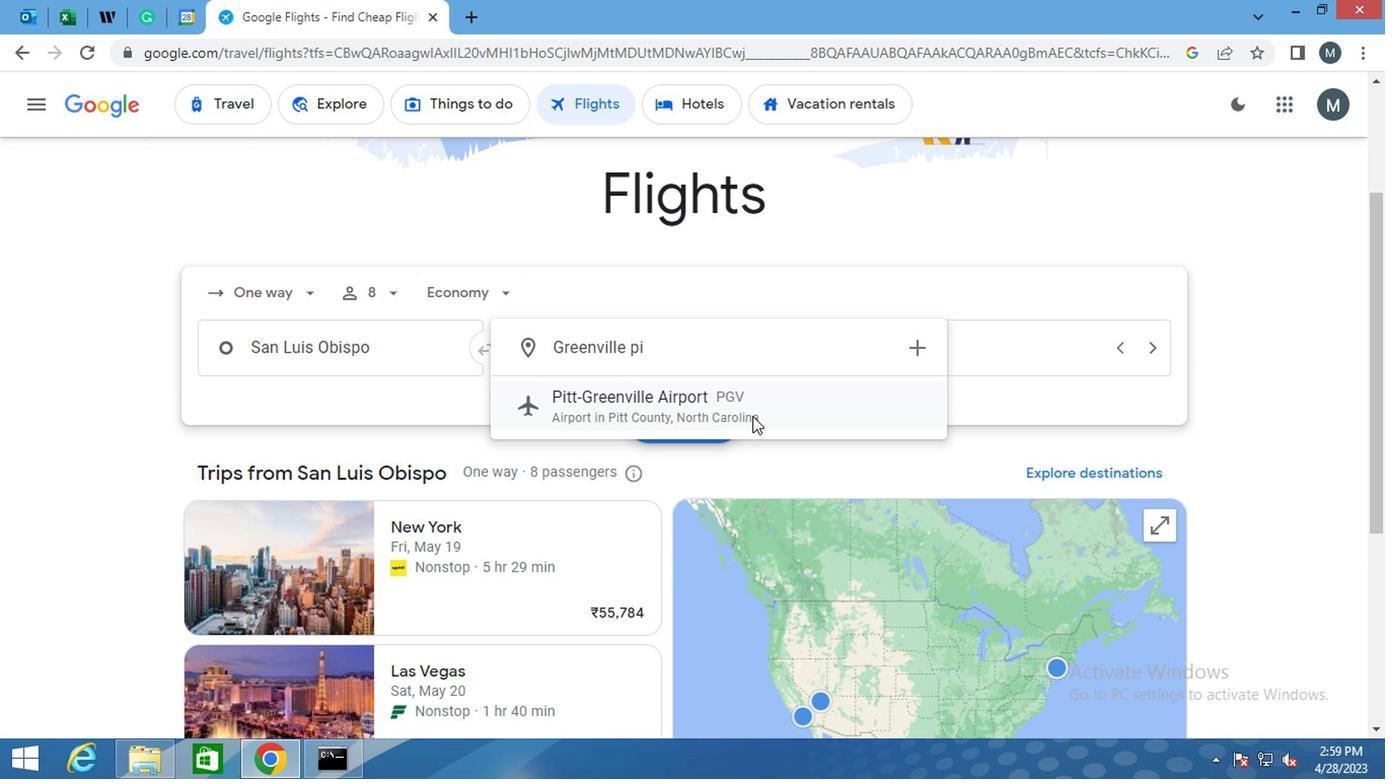
Action: Mouse moved to (889, 338)
Screenshot: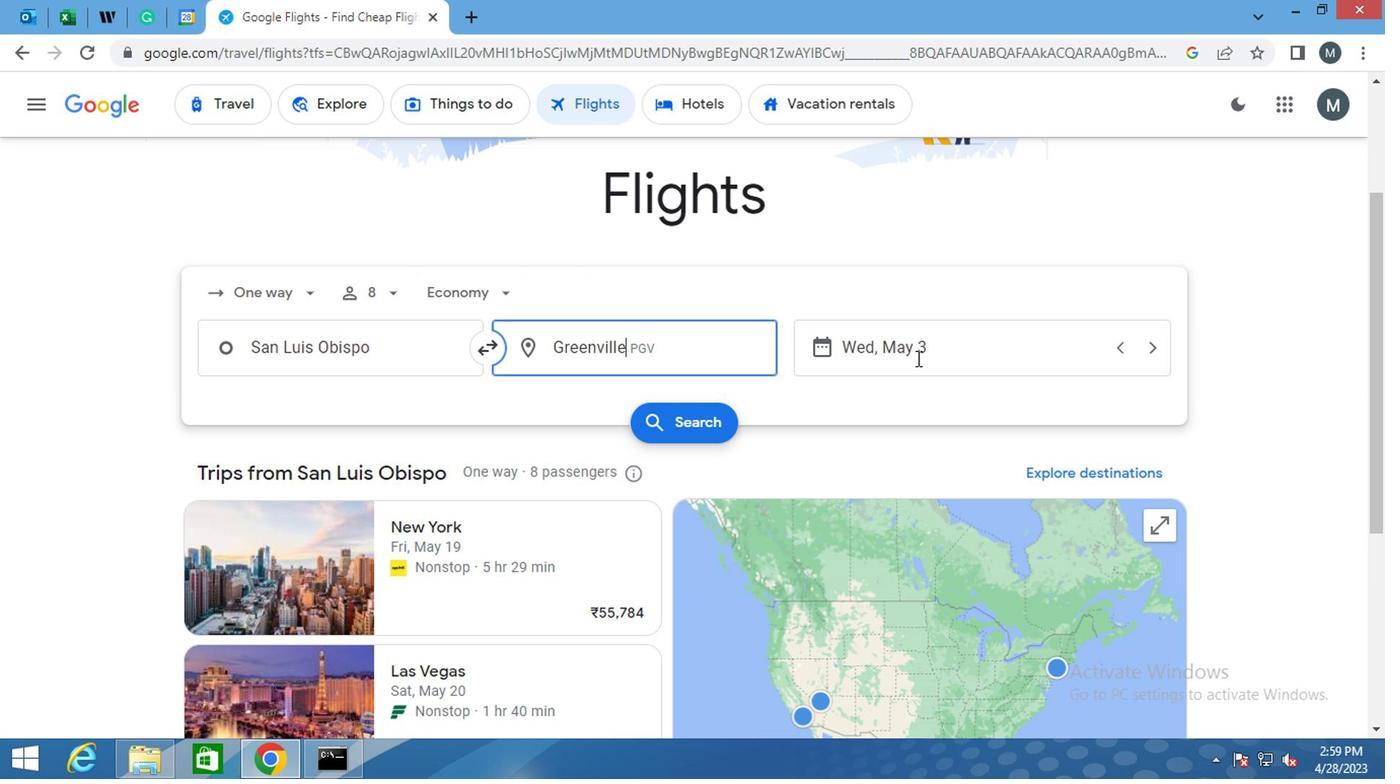 
Action: Mouse pressed left at (889, 338)
Screenshot: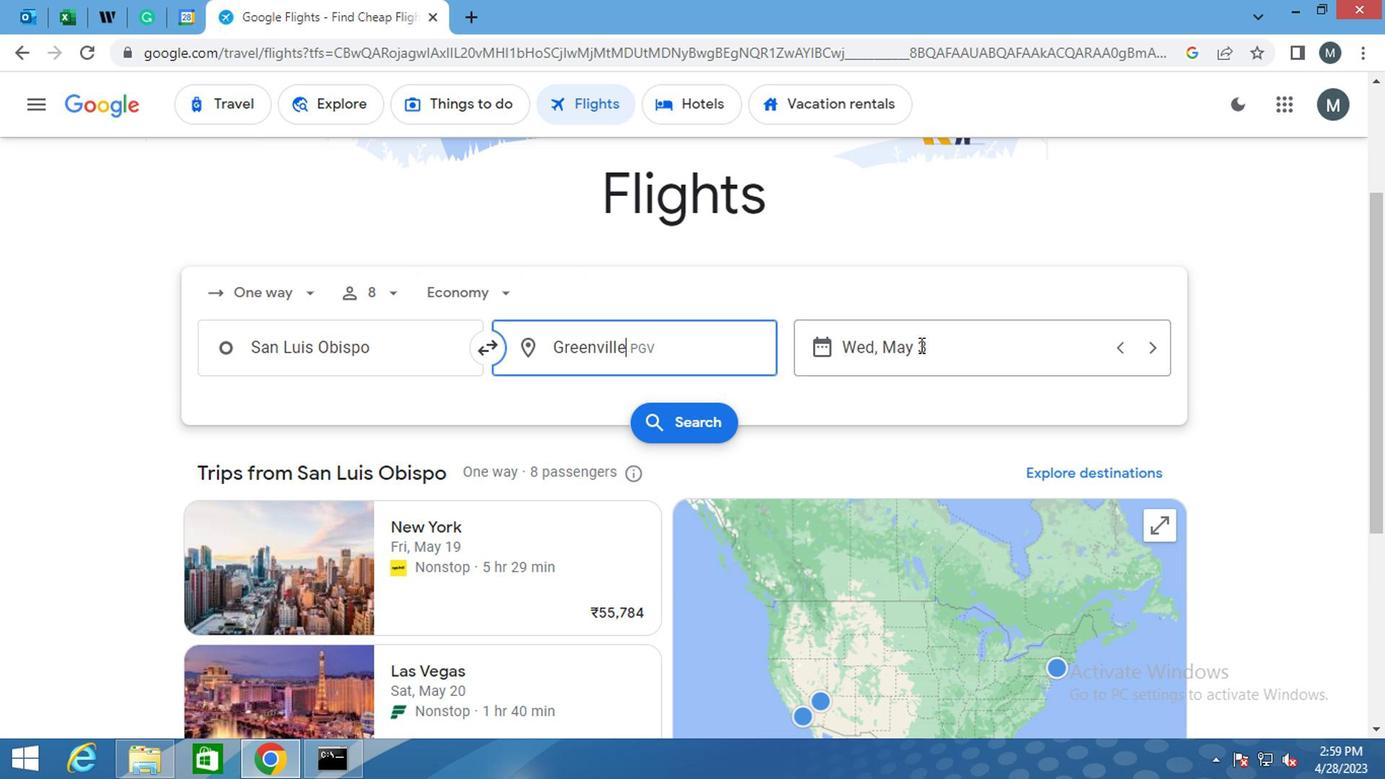 
Action: Mouse moved to (943, 355)
Screenshot: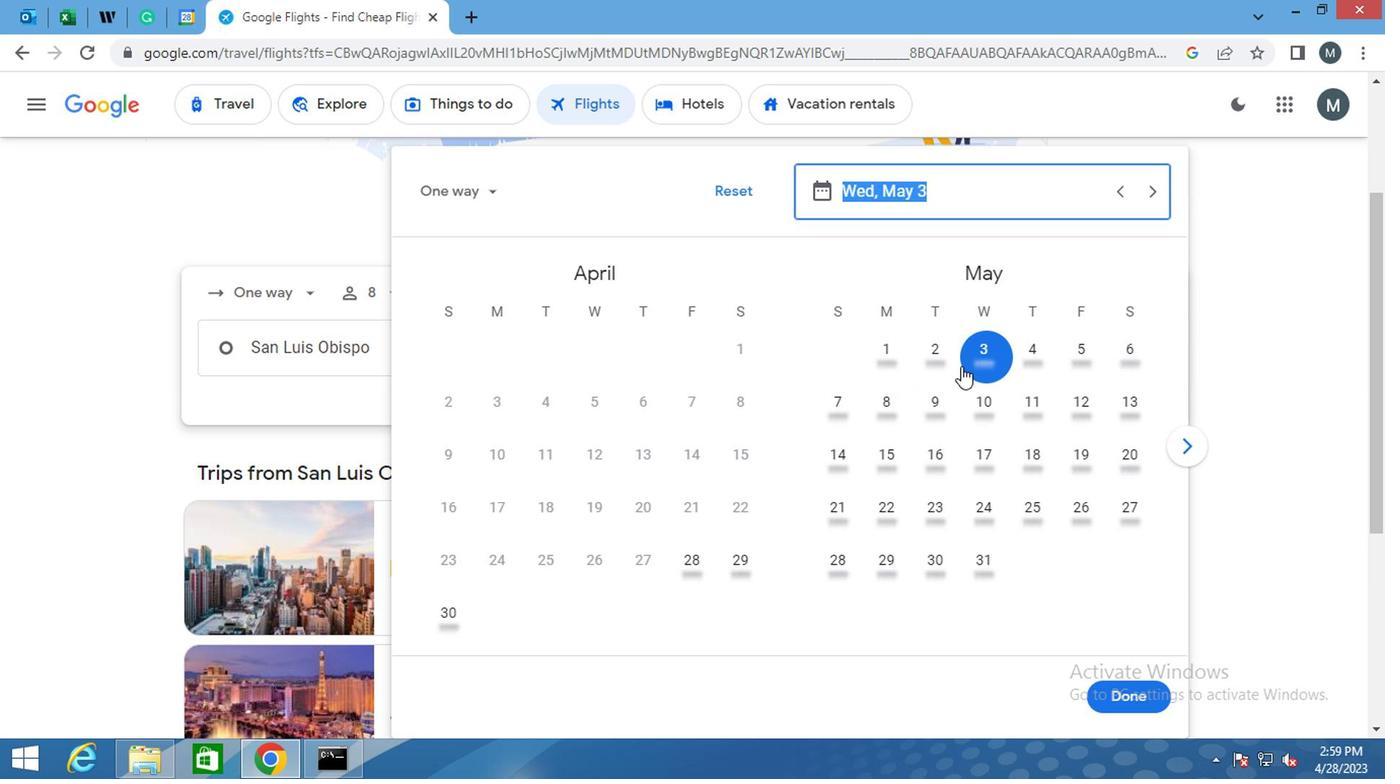 
Action: Mouse pressed left at (943, 355)
Screenshot: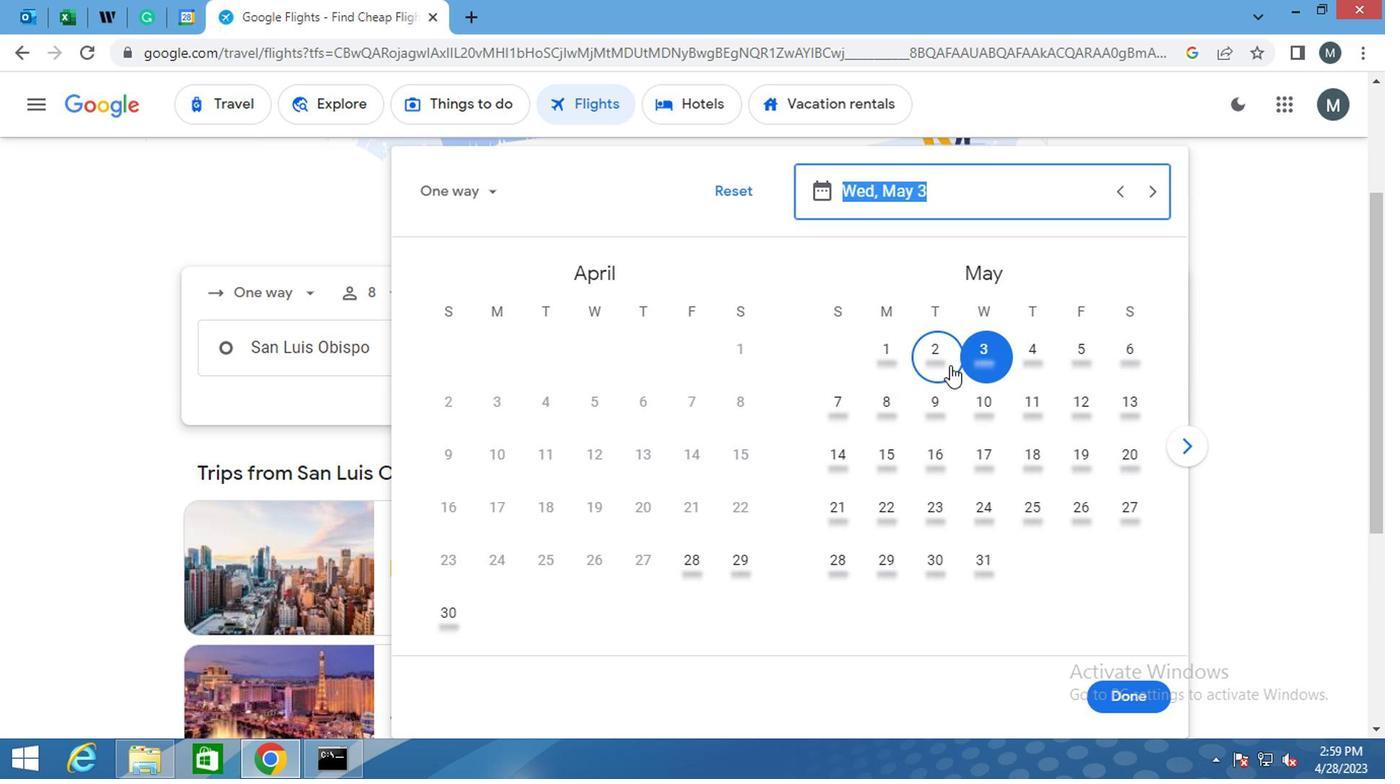 
Action: Mouse moved to (1122, 691)
Screenshot: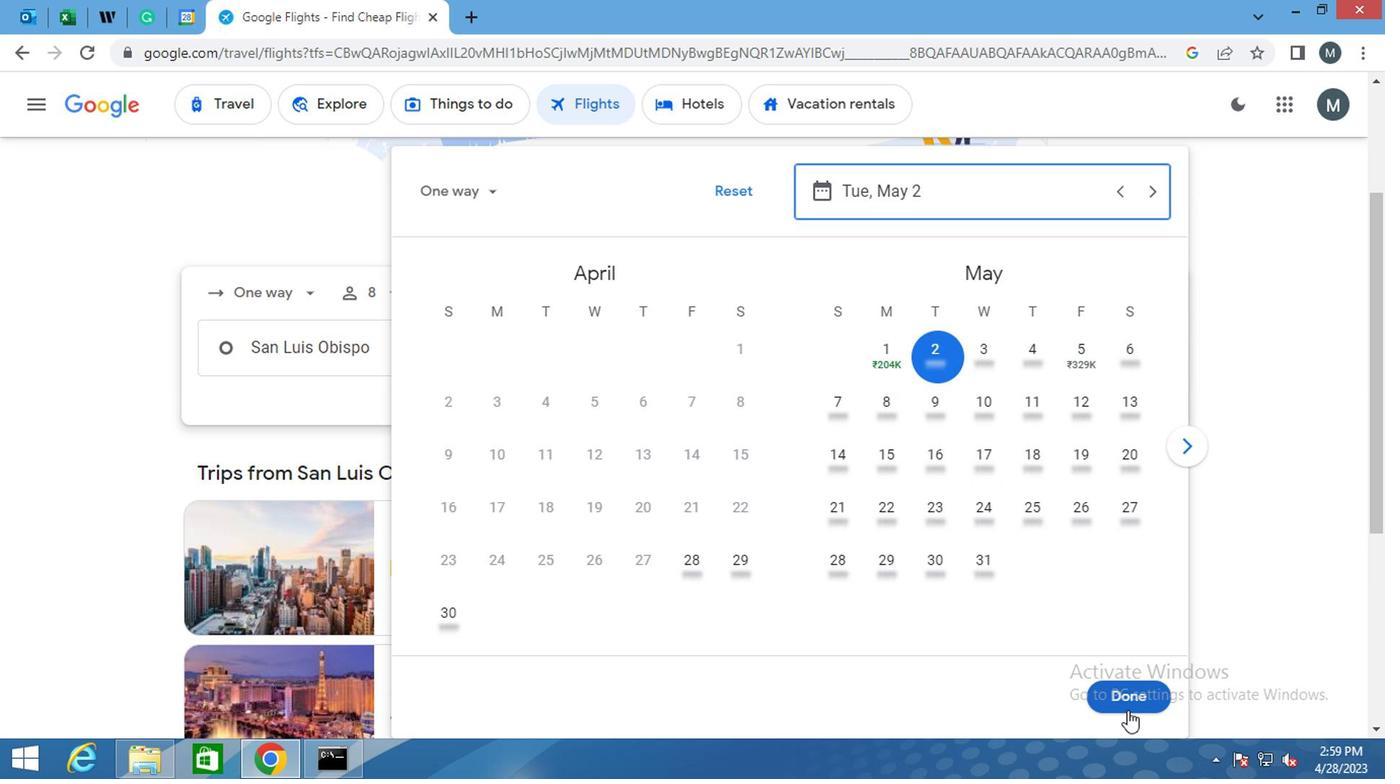 
Action: Mouse pressed left at (1122, 691)
Screenshot: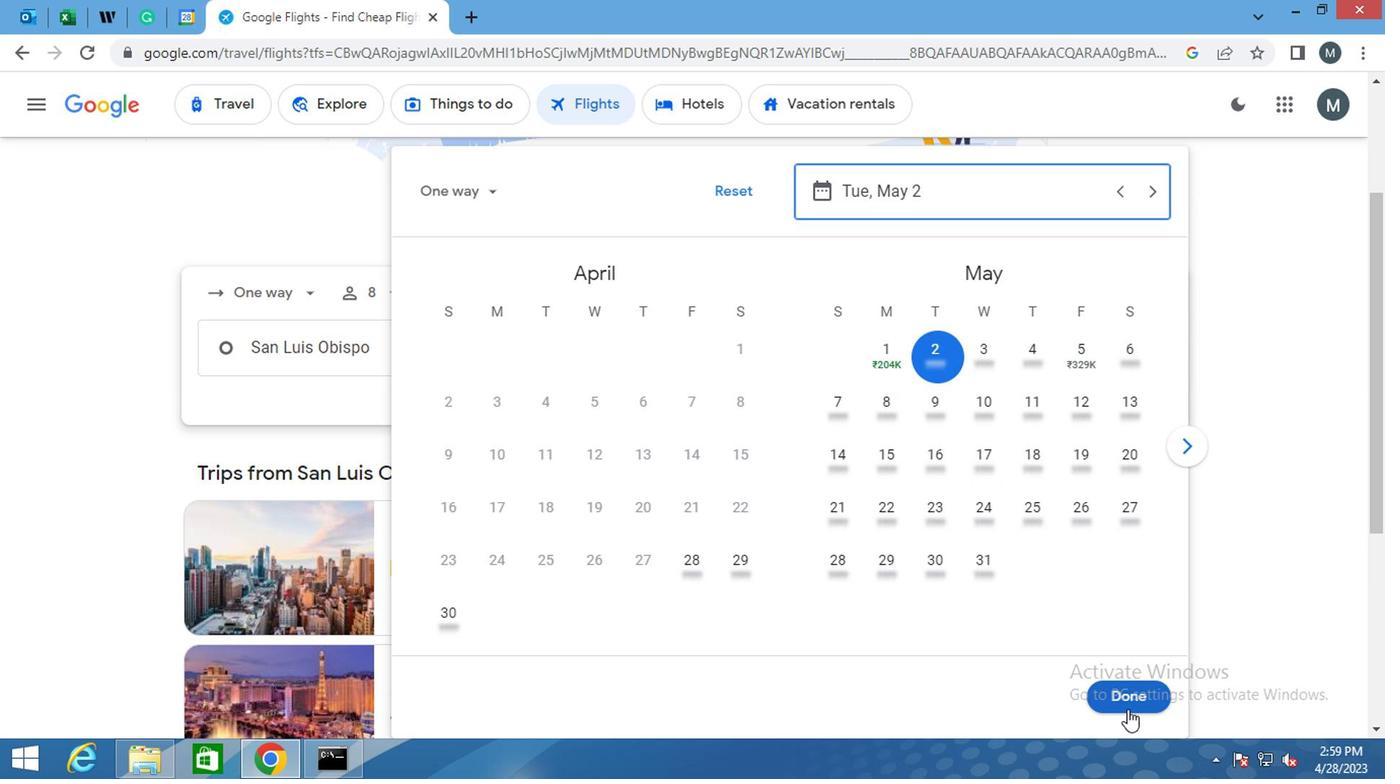 
Action: Mouse moved to (651, 421)
Screenshot: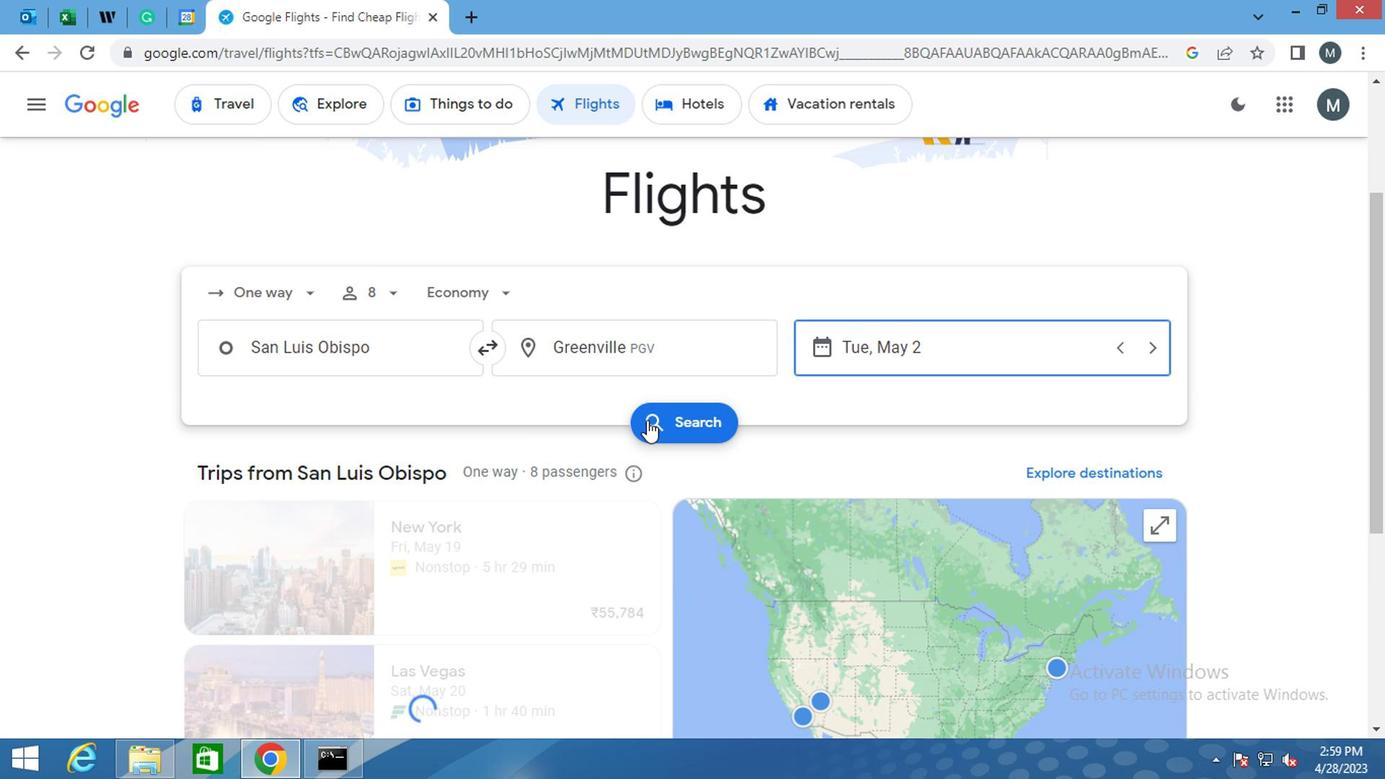 
Action: Mouse pressed left at (651, 421)
Screenshot: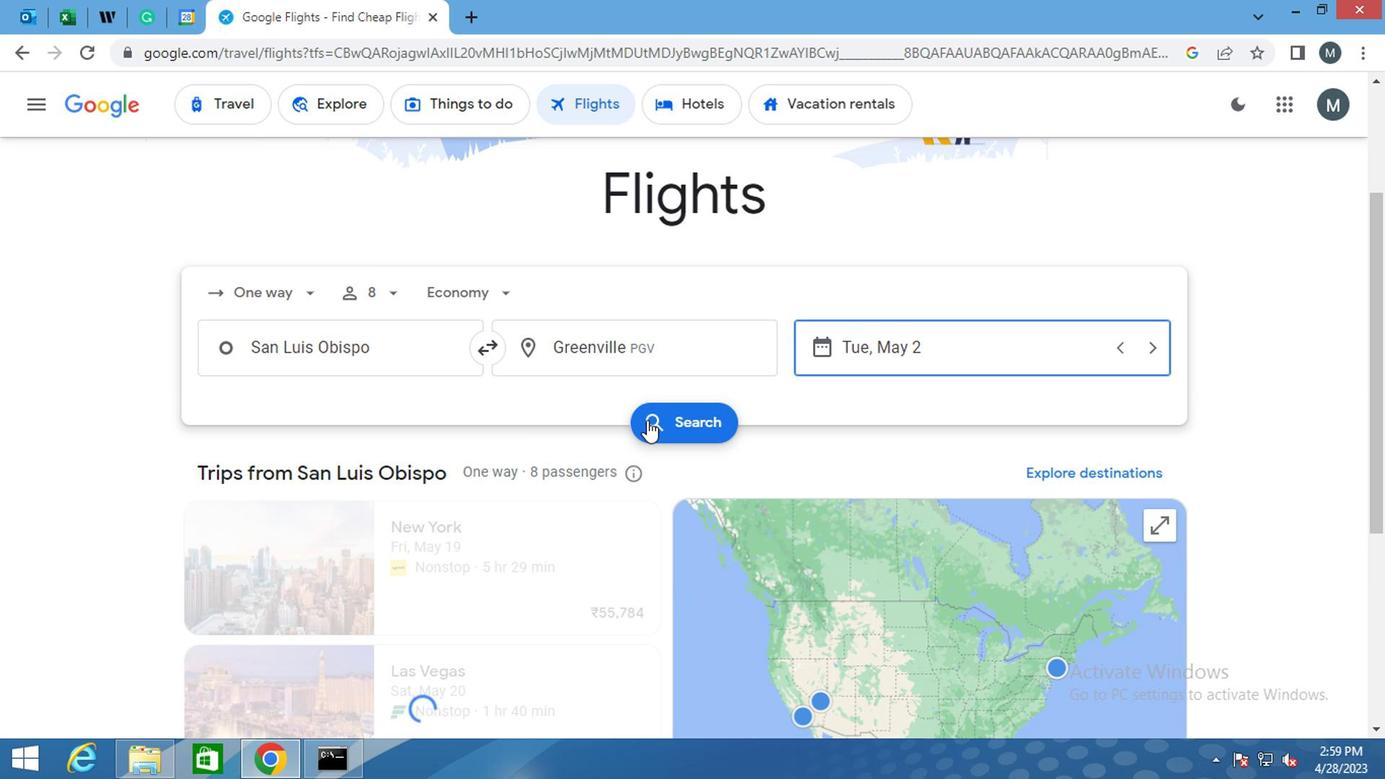 
Action: Mouse moved to (258, 294)
Screenshot: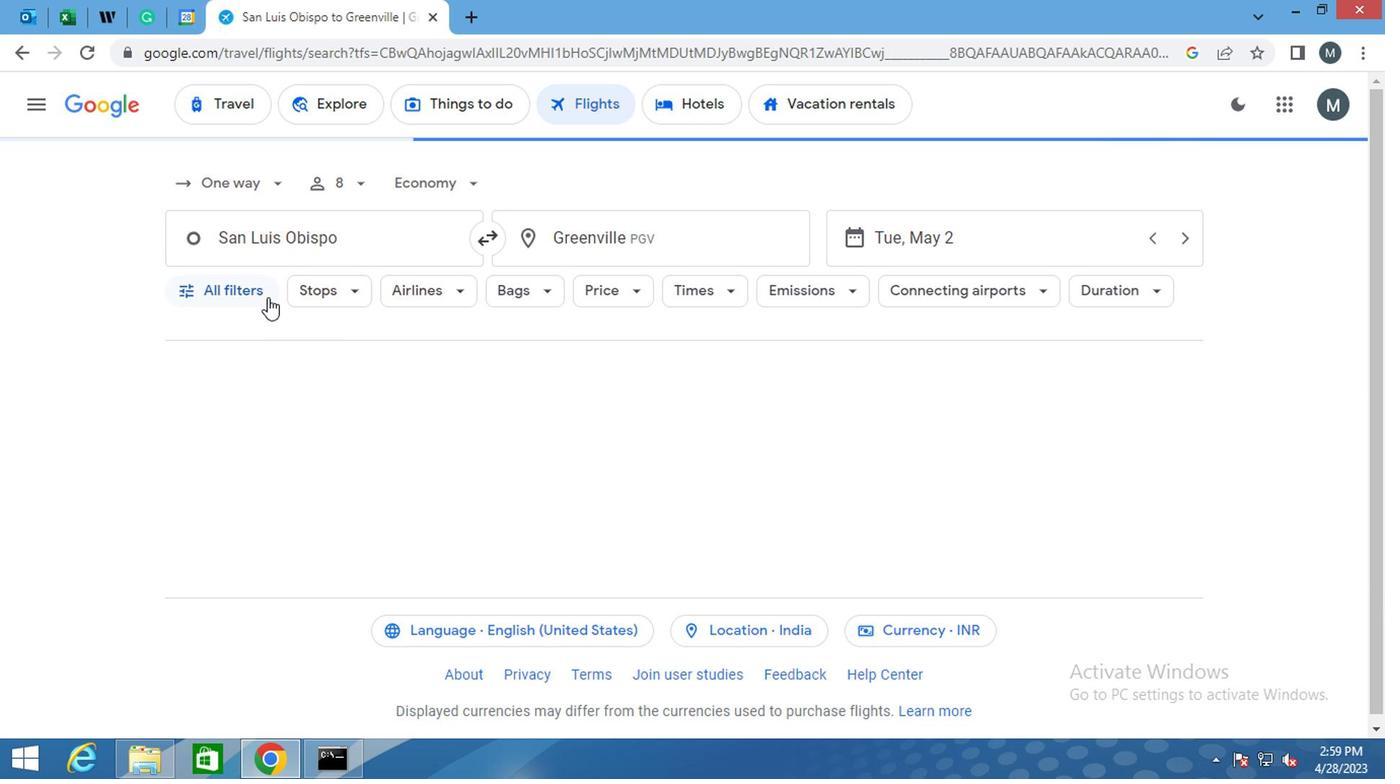 
Action: Mouse pressed left at (258, 294)
Screenshot: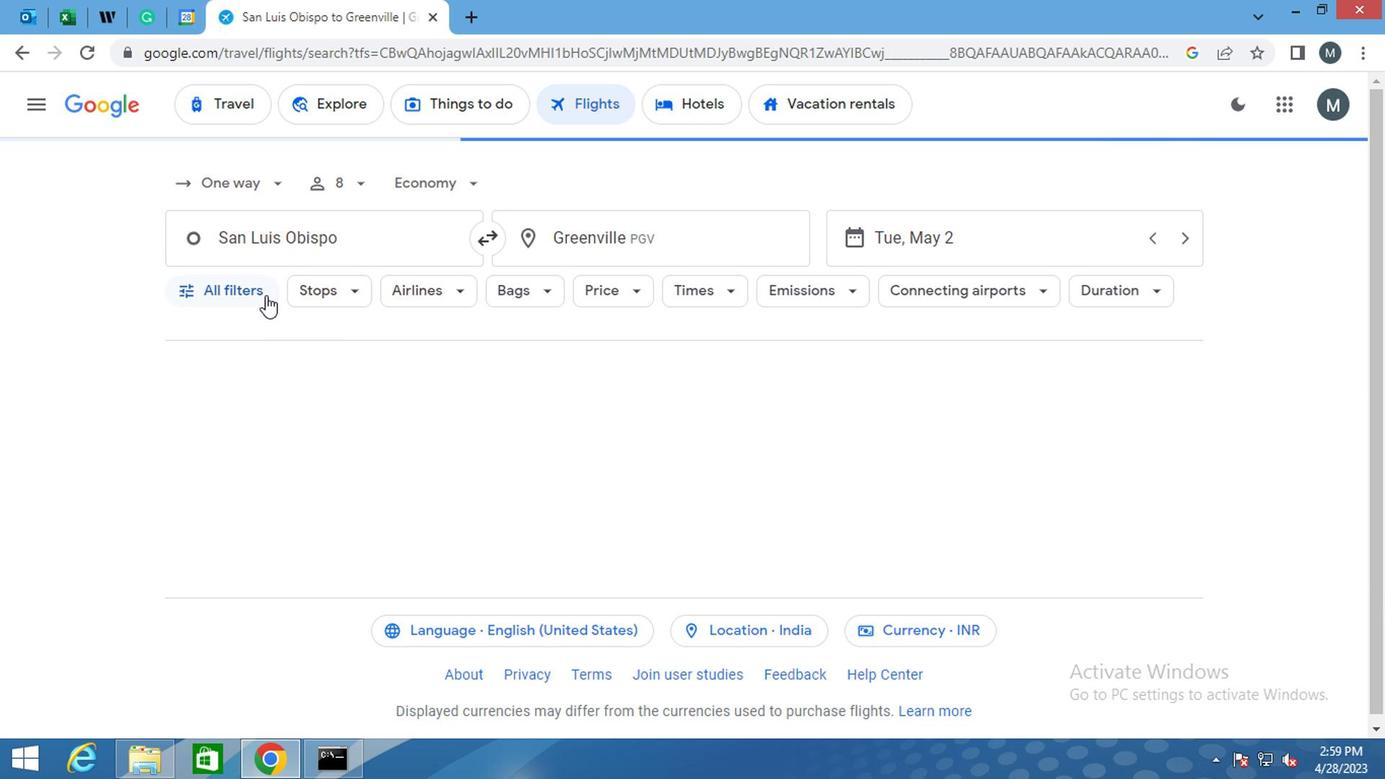 
Action: Mouse moved to (336, 444)
Screenshot: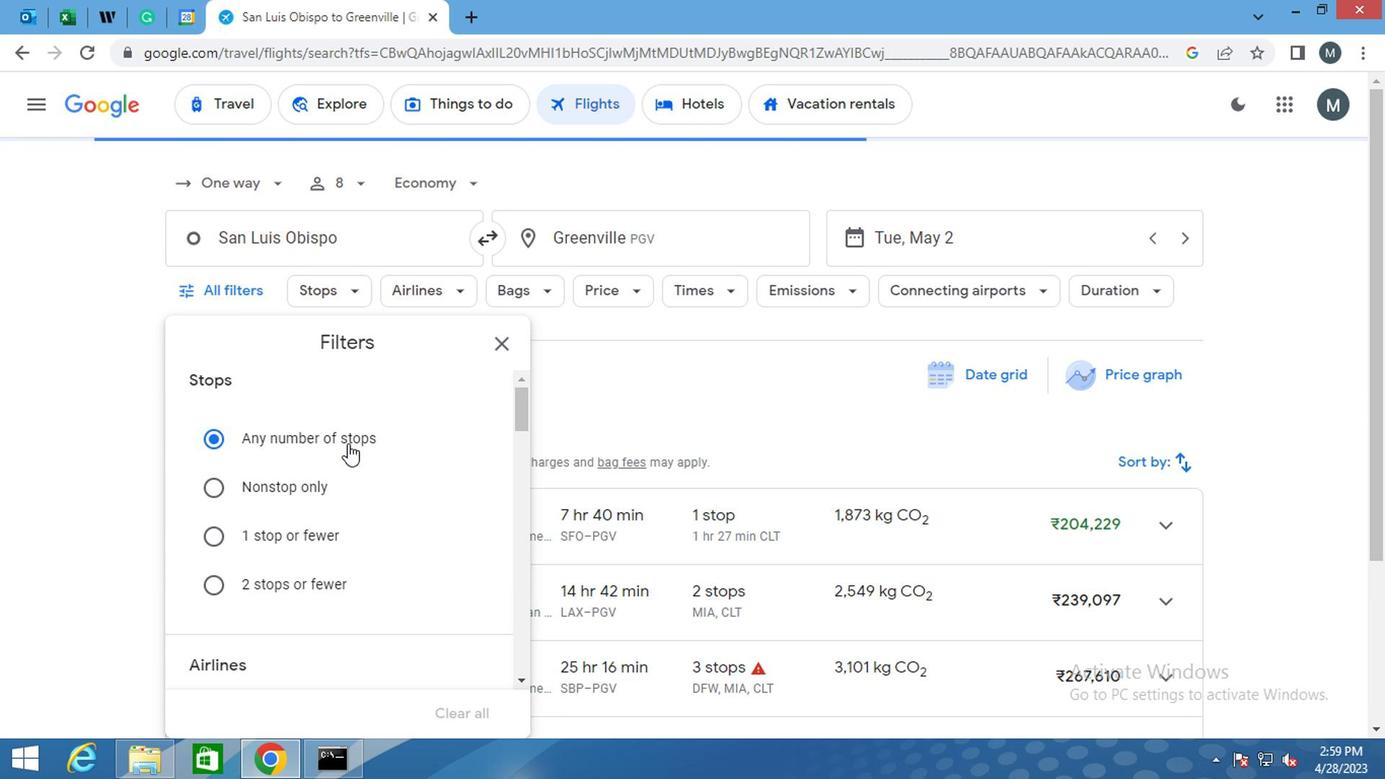 
Action: Mouse scrolled (336, 443) with delta (0, 0)
Screenshot: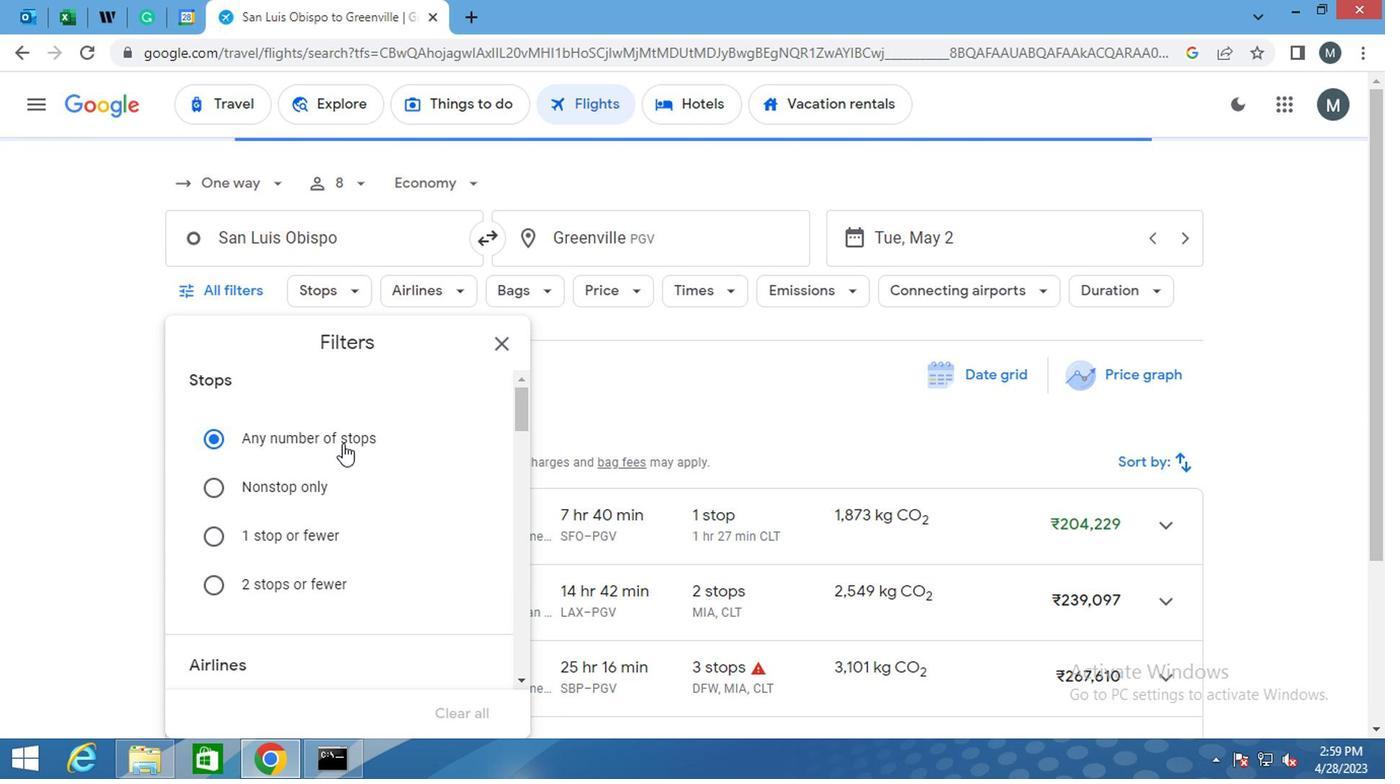 
Action: Mouse moved to (333, 444)
Screenshot: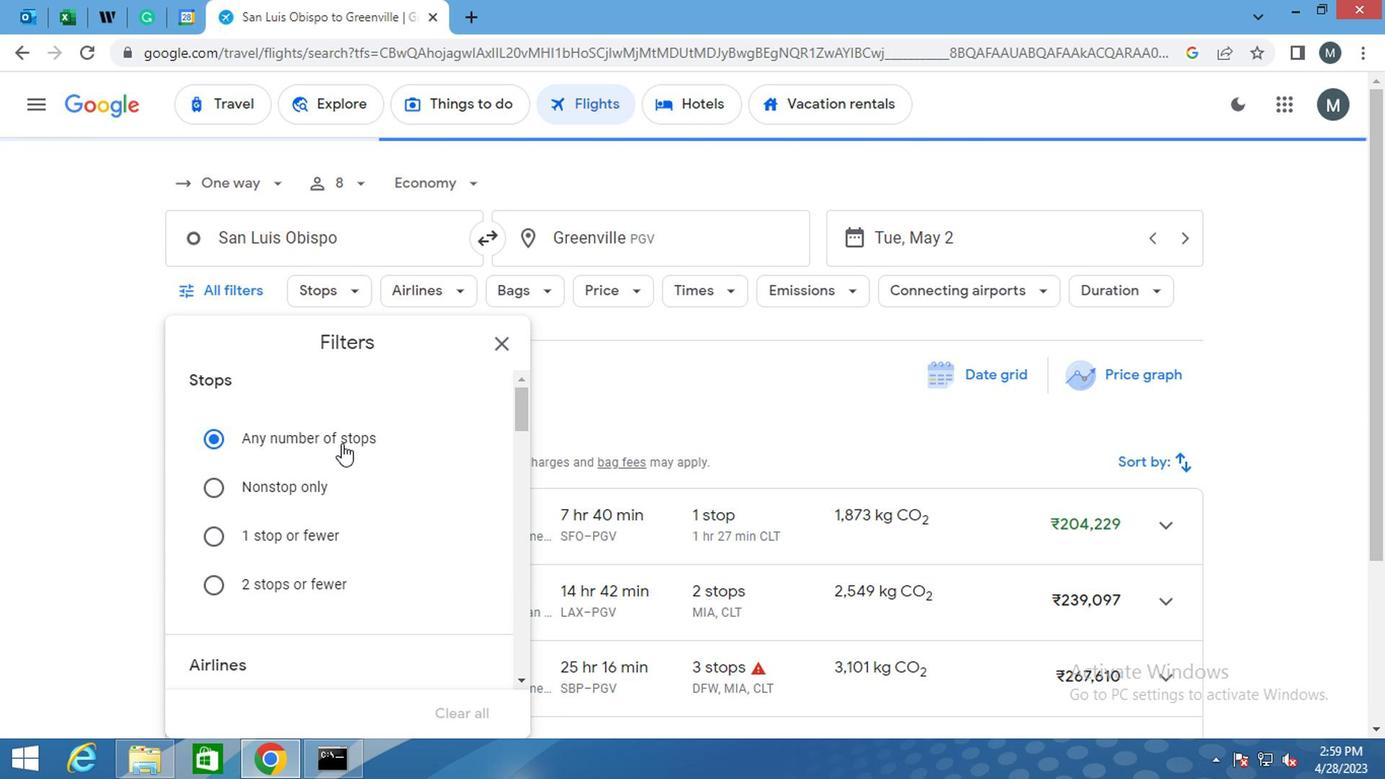 
Action: Mouse scrolled (333, 443) with delta (0, 0)
Screenshot: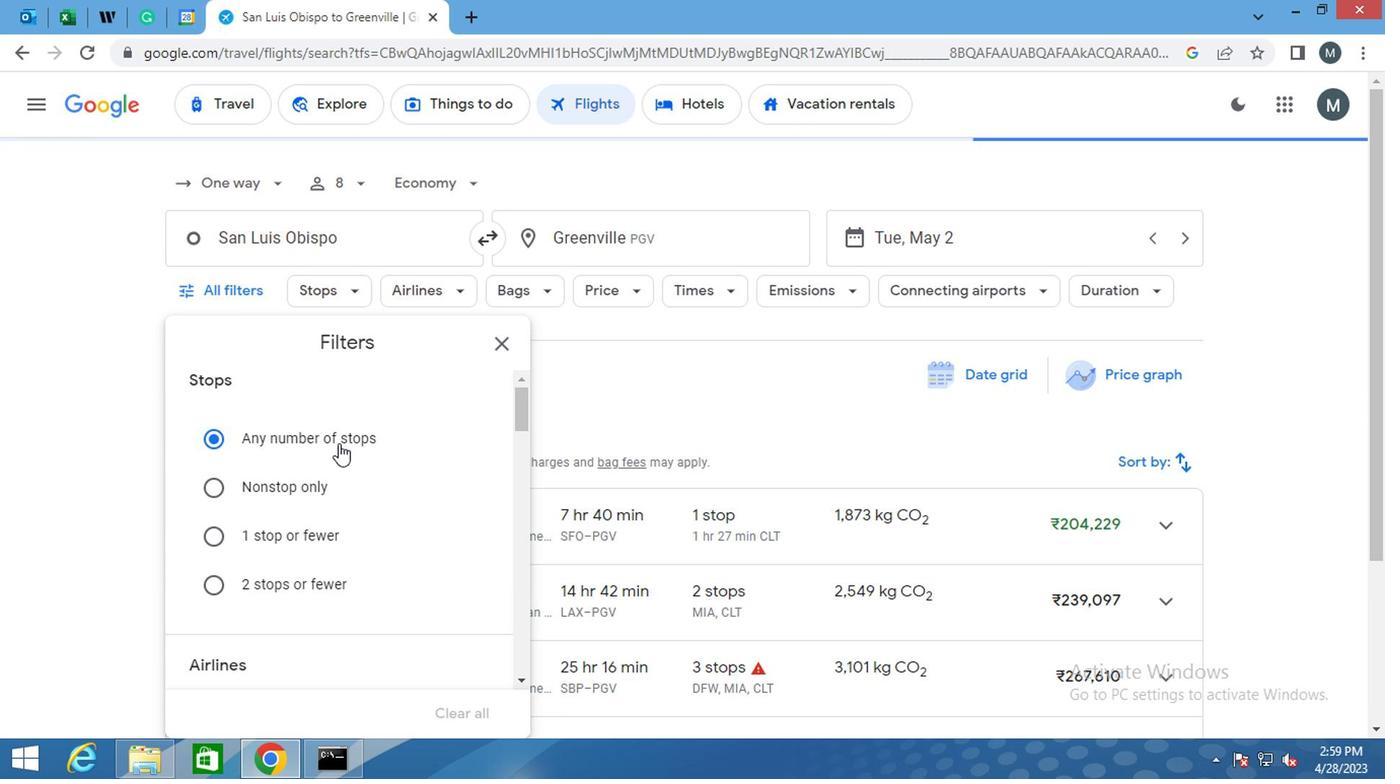 
Action: Mouse moved to (457, 518)
Screenshot: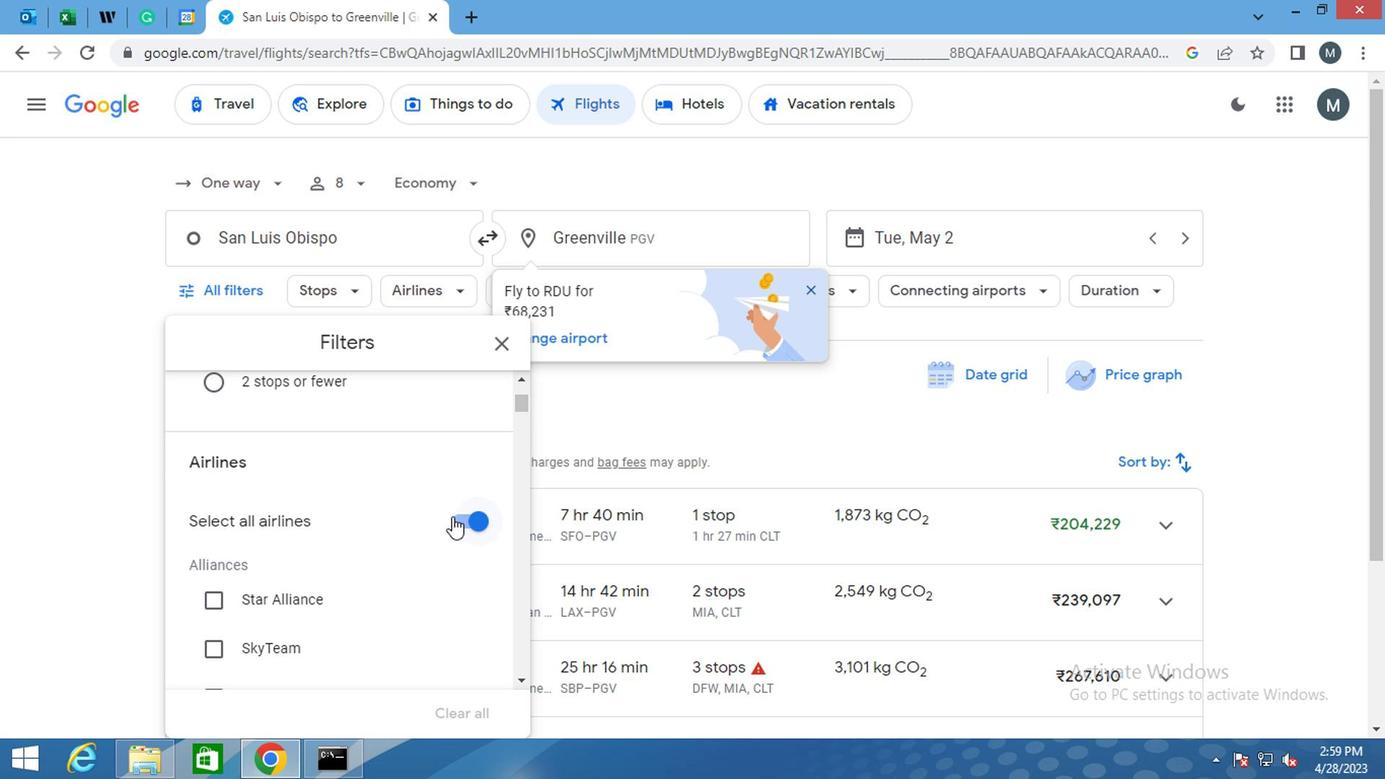 
Action: Mouse pressed left at (457, 518)
Screenshot: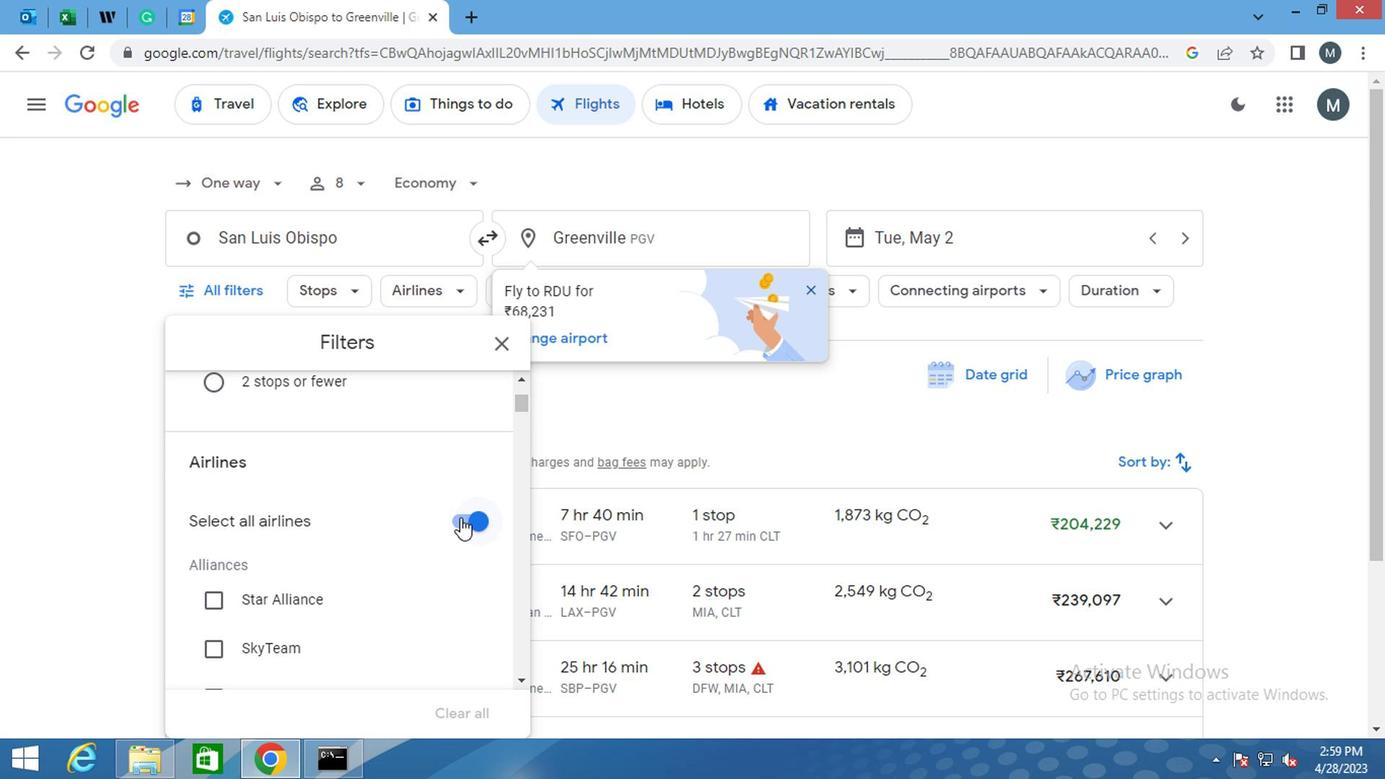 
Action: Mouse moved to (324, 504)
Screenshot: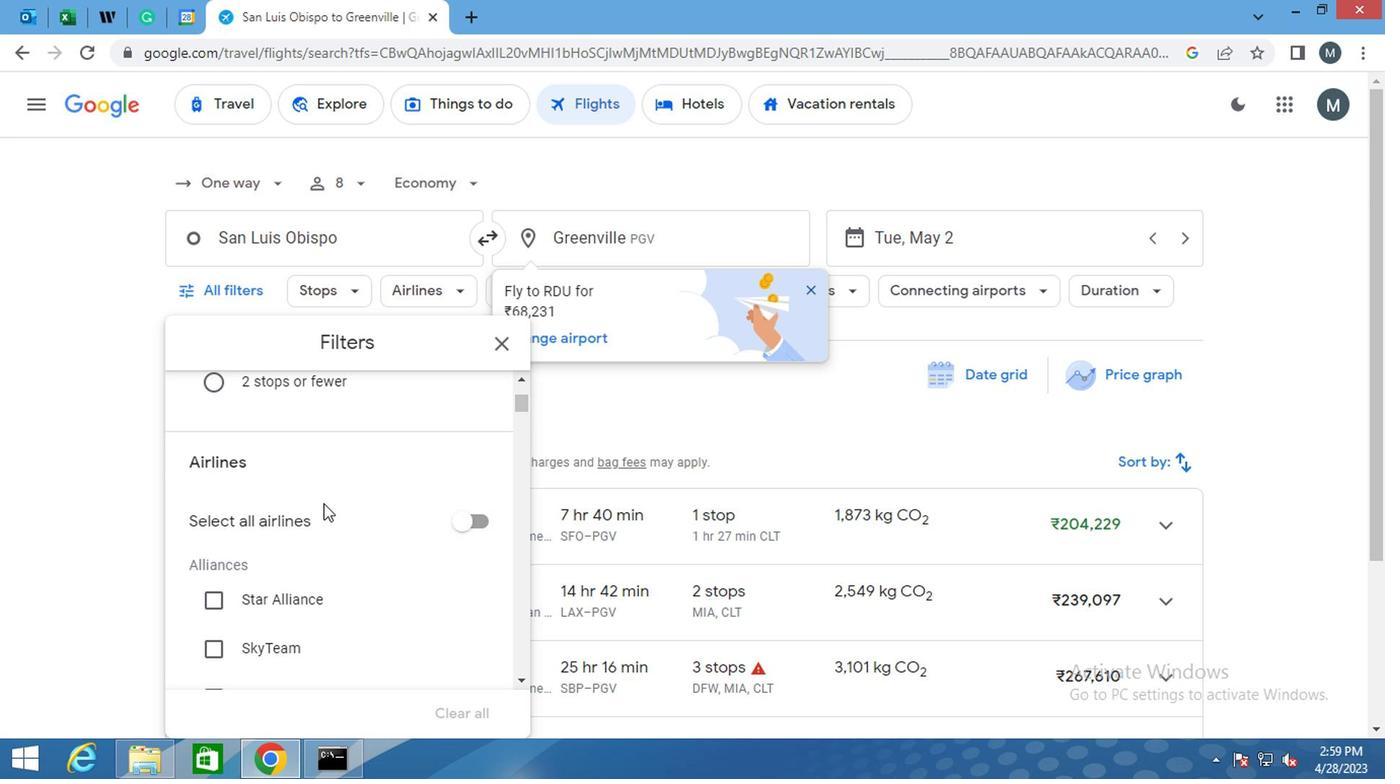 
Action: Mouse scrolled (324, 503) with delta (0, 0)
Screenshot: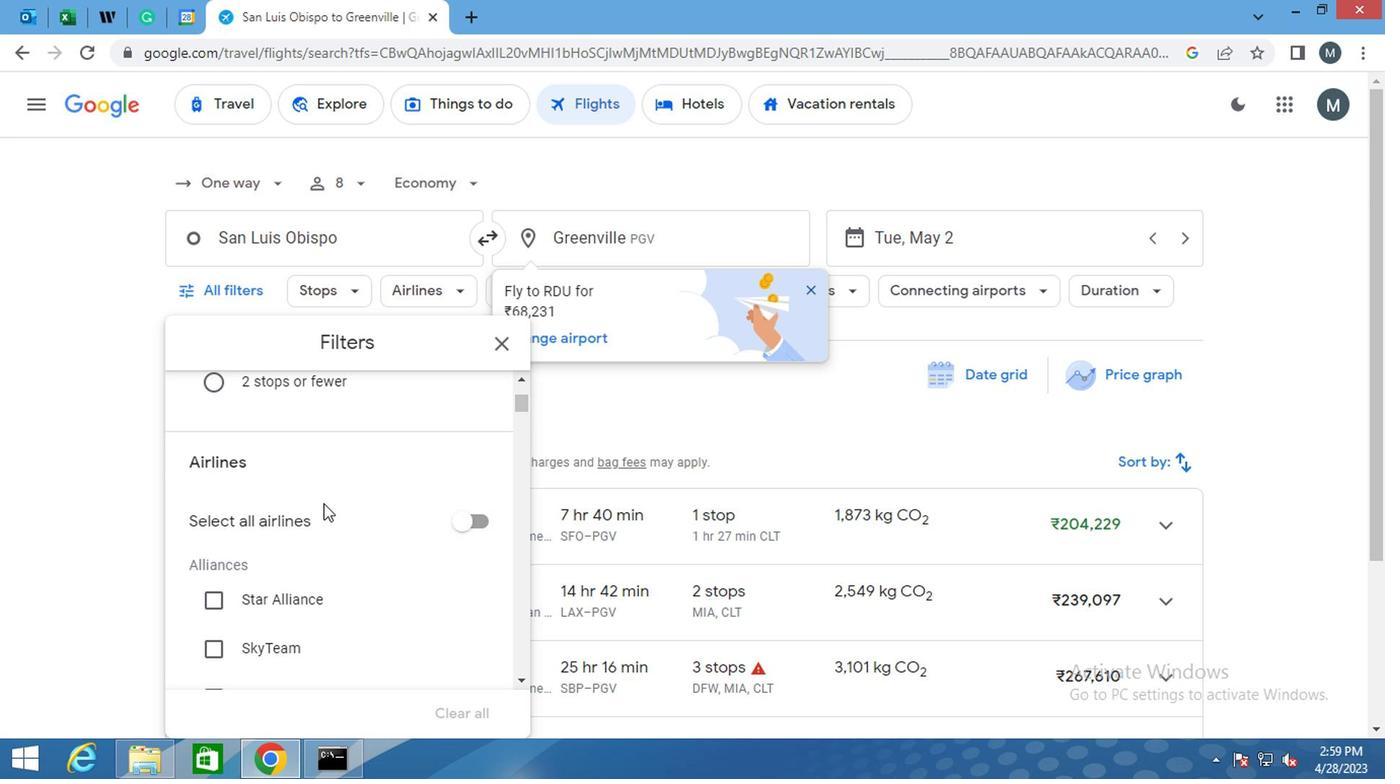 
Action: Mouse scrolled (324, 503) with delta (0, 0)
Screenshot: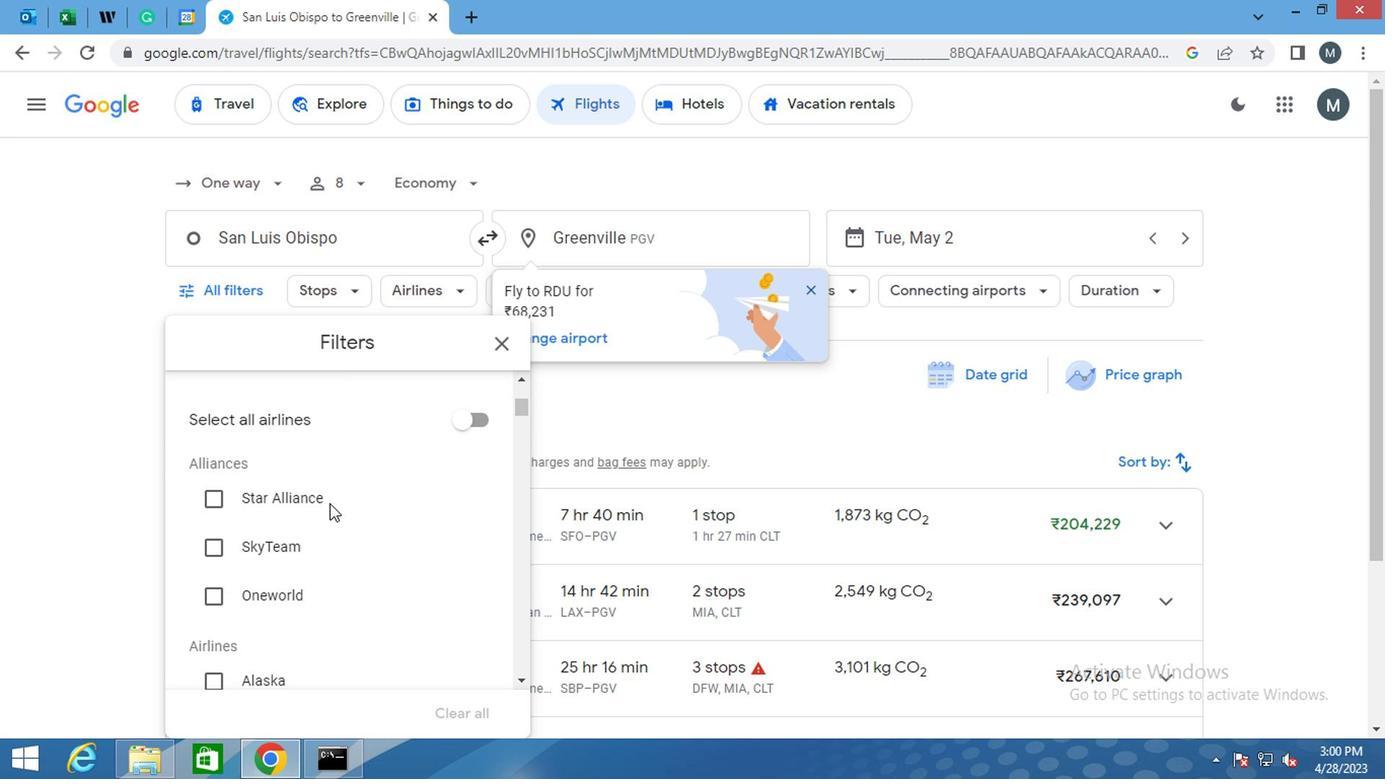 
Action: Mouse moved to (320, 506)
Screenshot: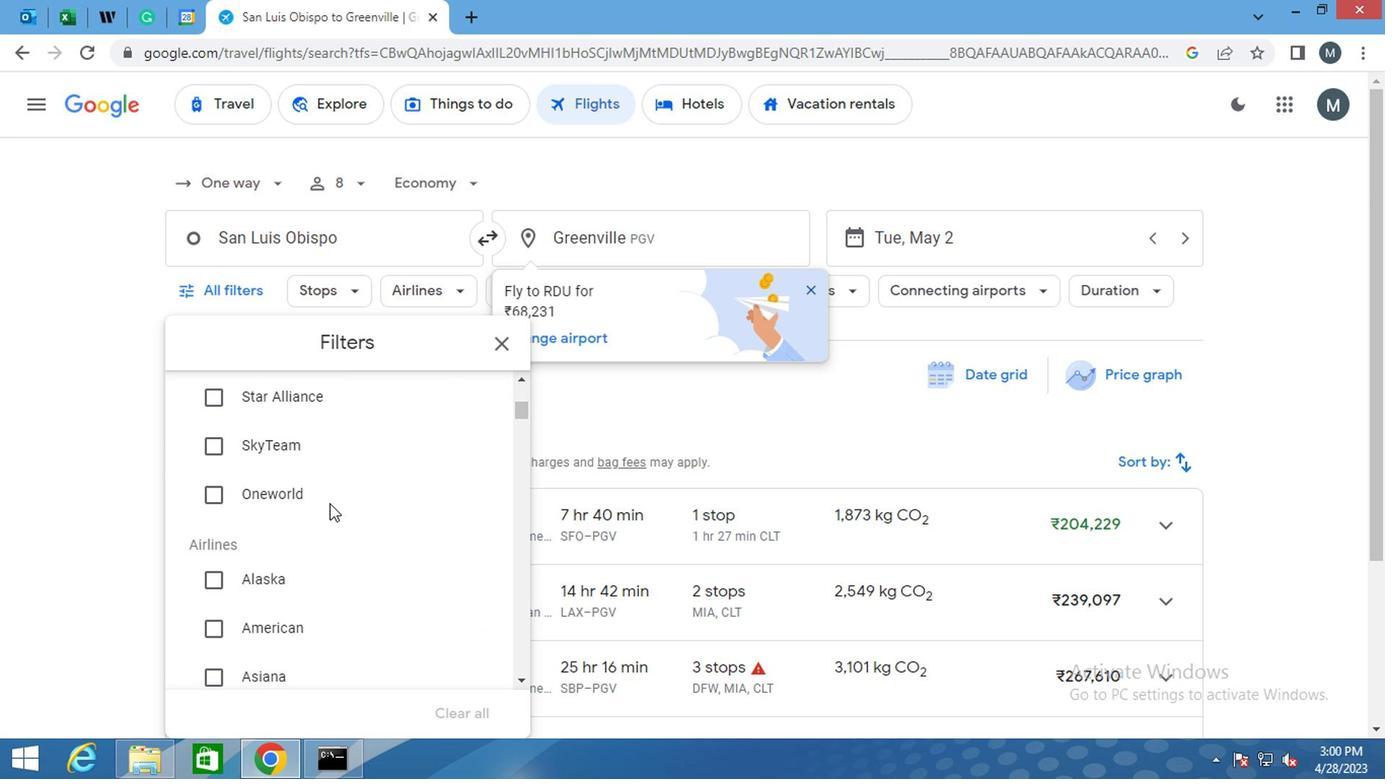 
Action: Mouse scrolled (320, 505) with delta (0, -1)
Screenshot: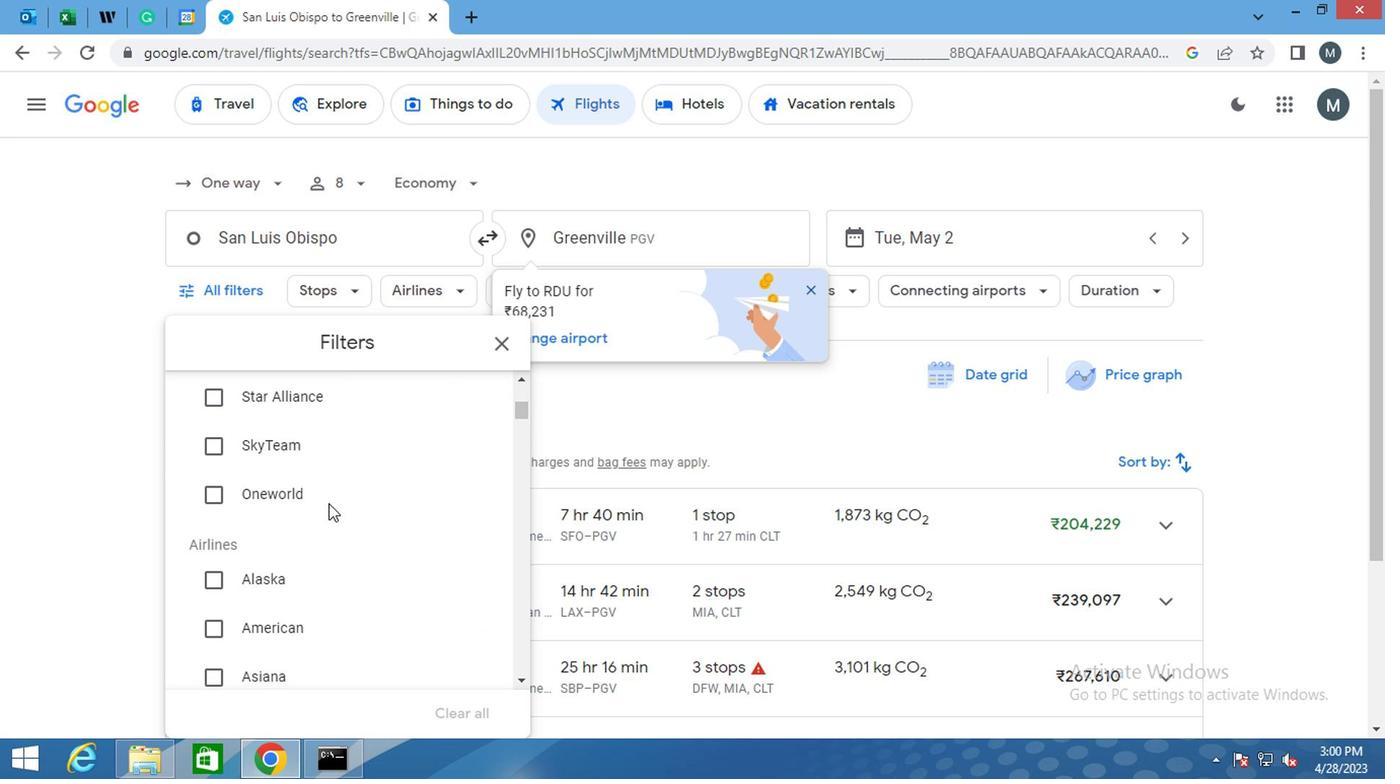 
Action: Mouse moved to (316, 511)
Screenshot: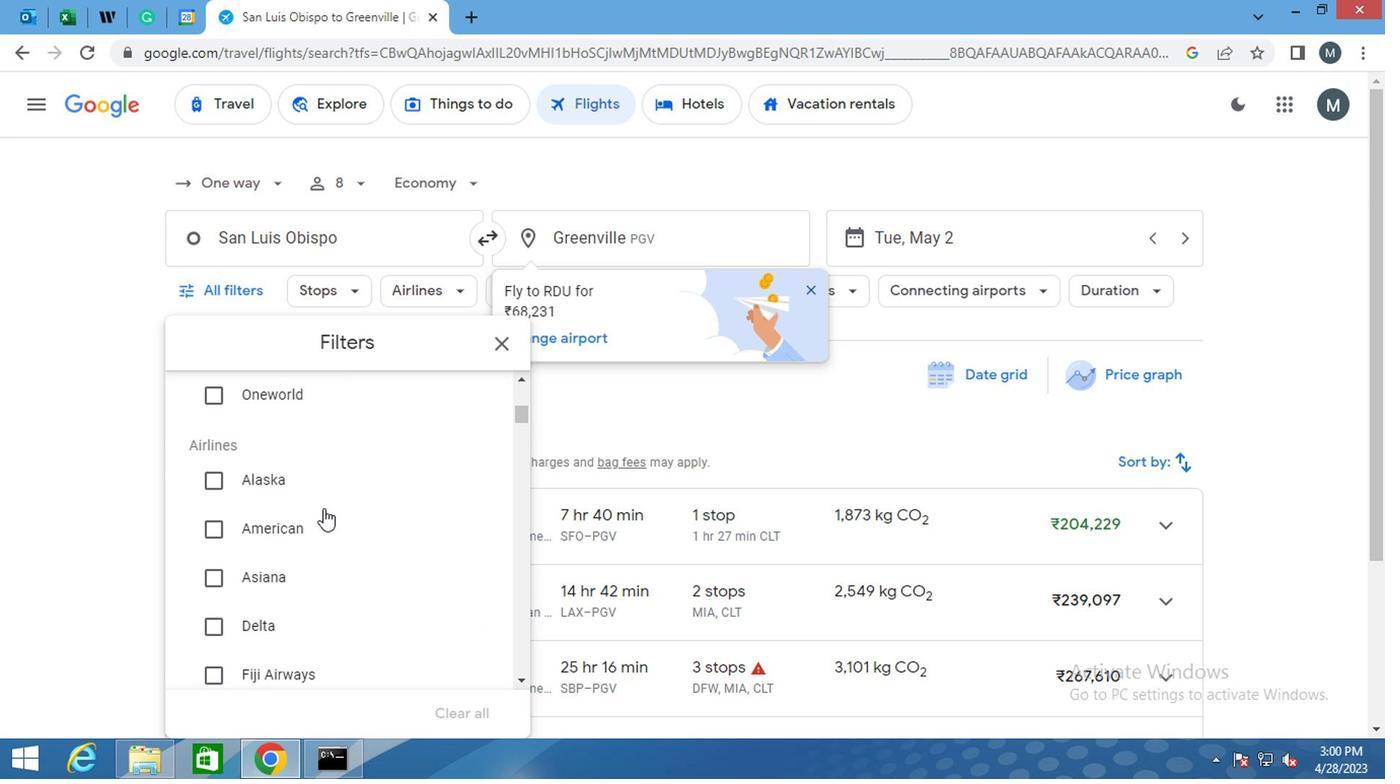 
Action: Mouse scrolled (316, 510) with delta (0, -1)
Screenshot: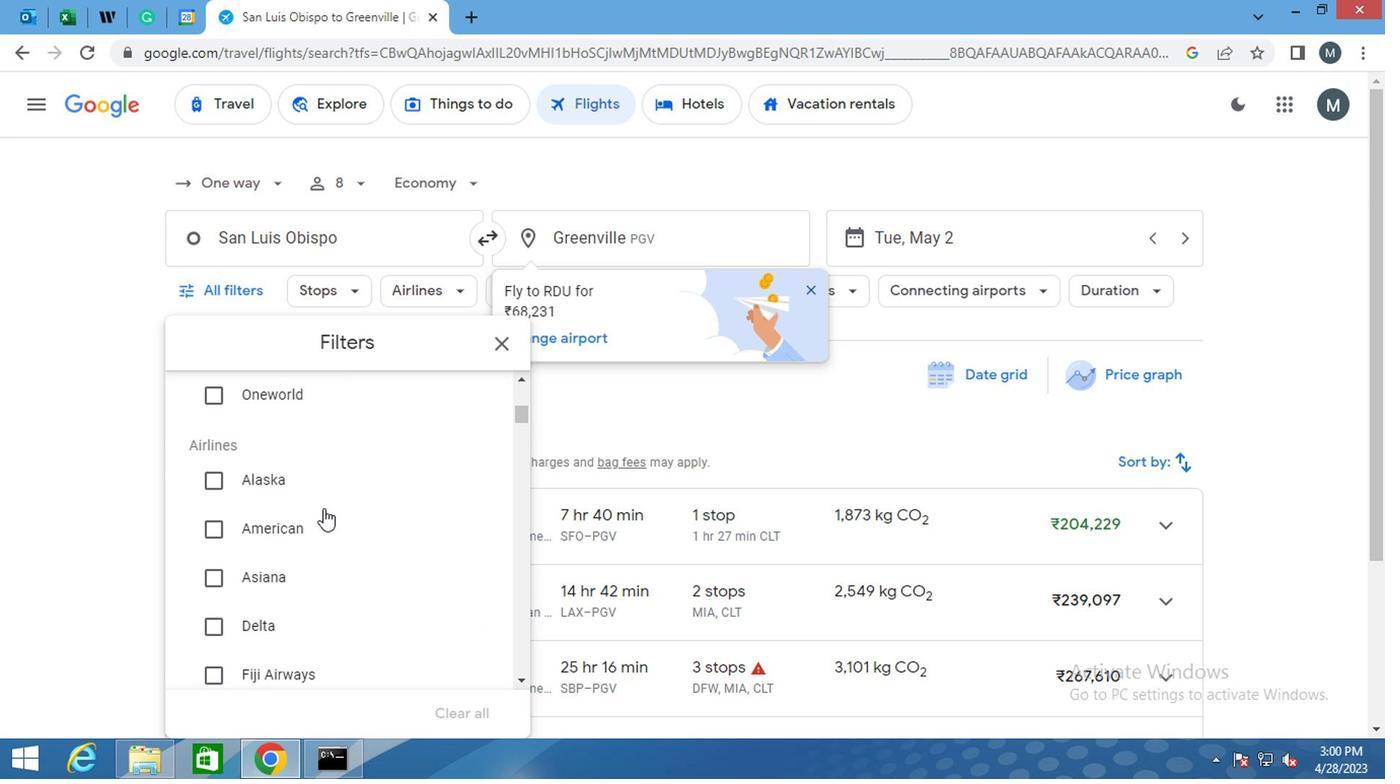 
Action: Mouse moved to (318, 512)
Screenshot: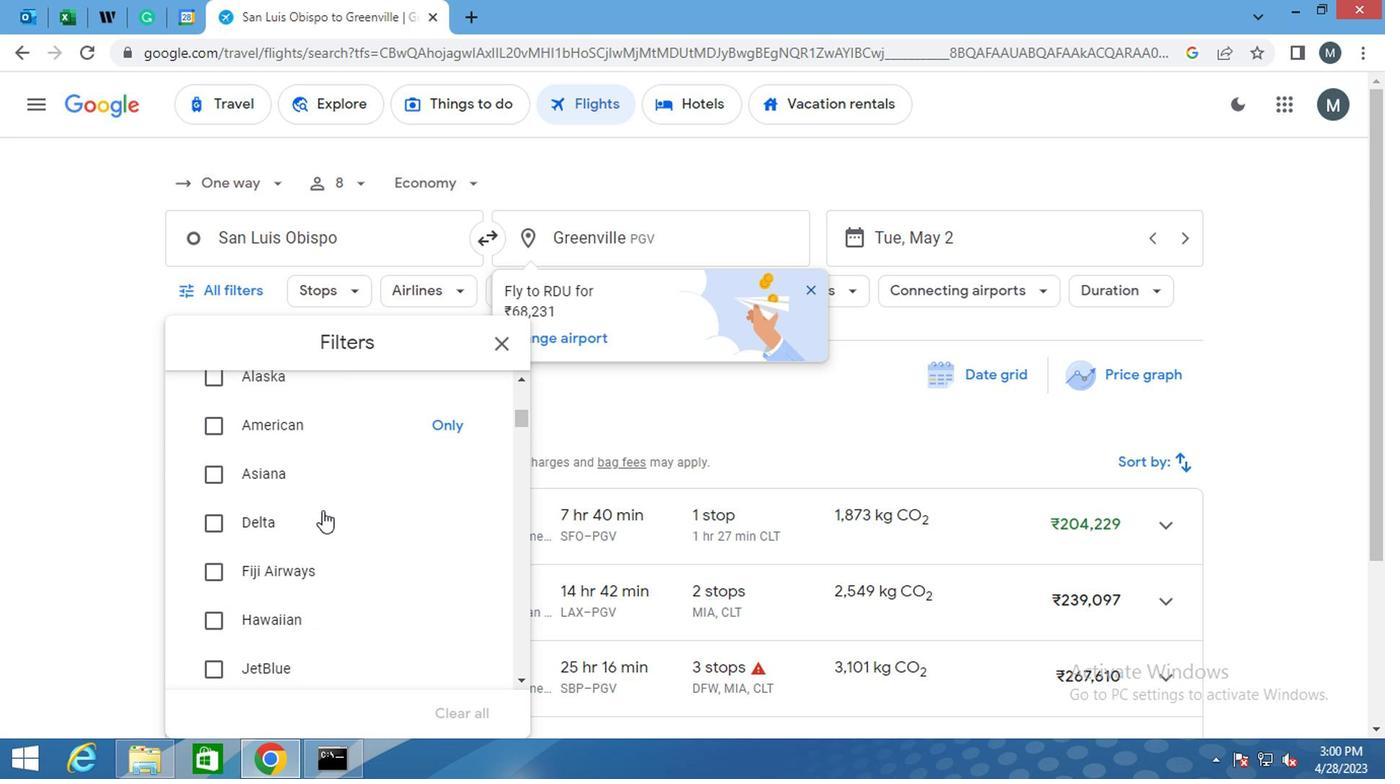 
Action: Mouse scrolled (318, 511) with delta (0, 0)
Screenshot: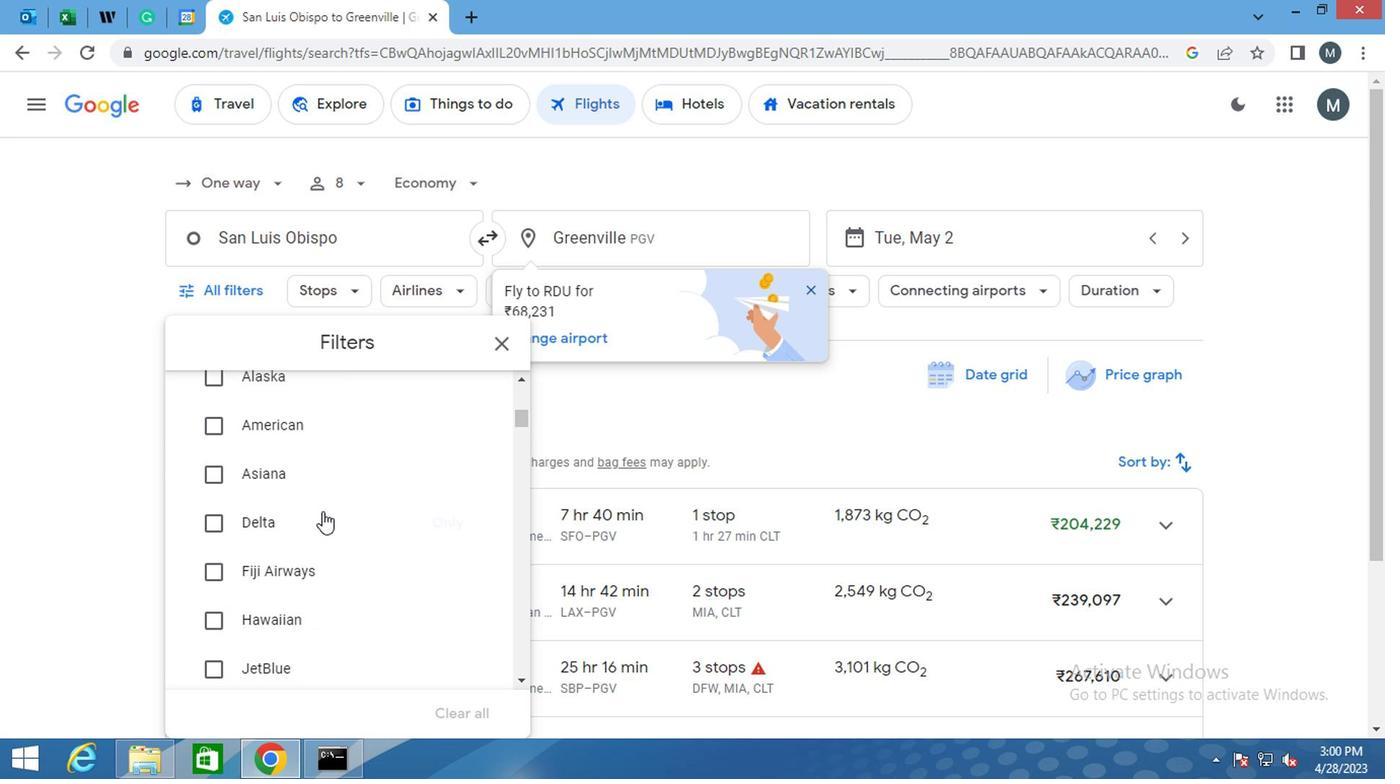 
Action: Mouse scrolled (318, 511) with delta (0, 0)
Screenshot: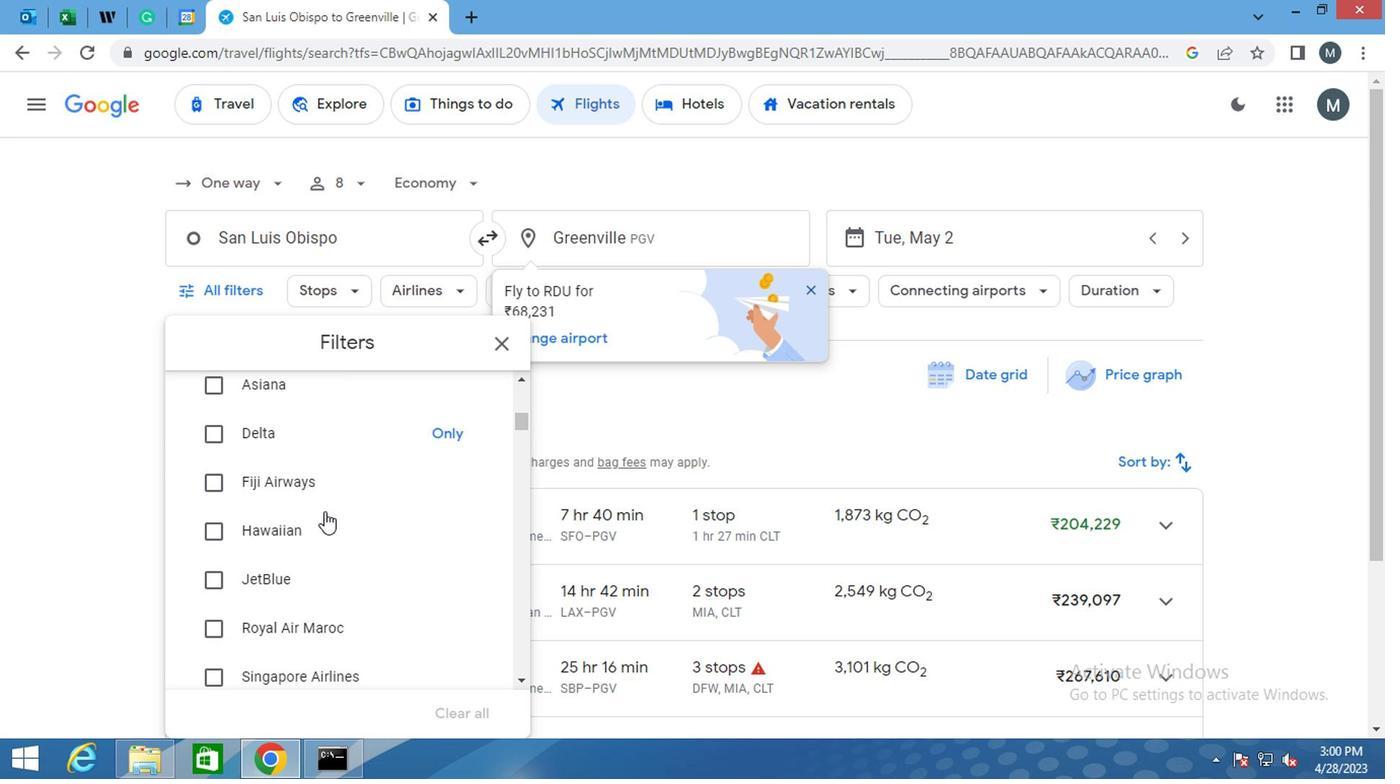 
Action: Mouse moved to (218, 515)
Screenshot: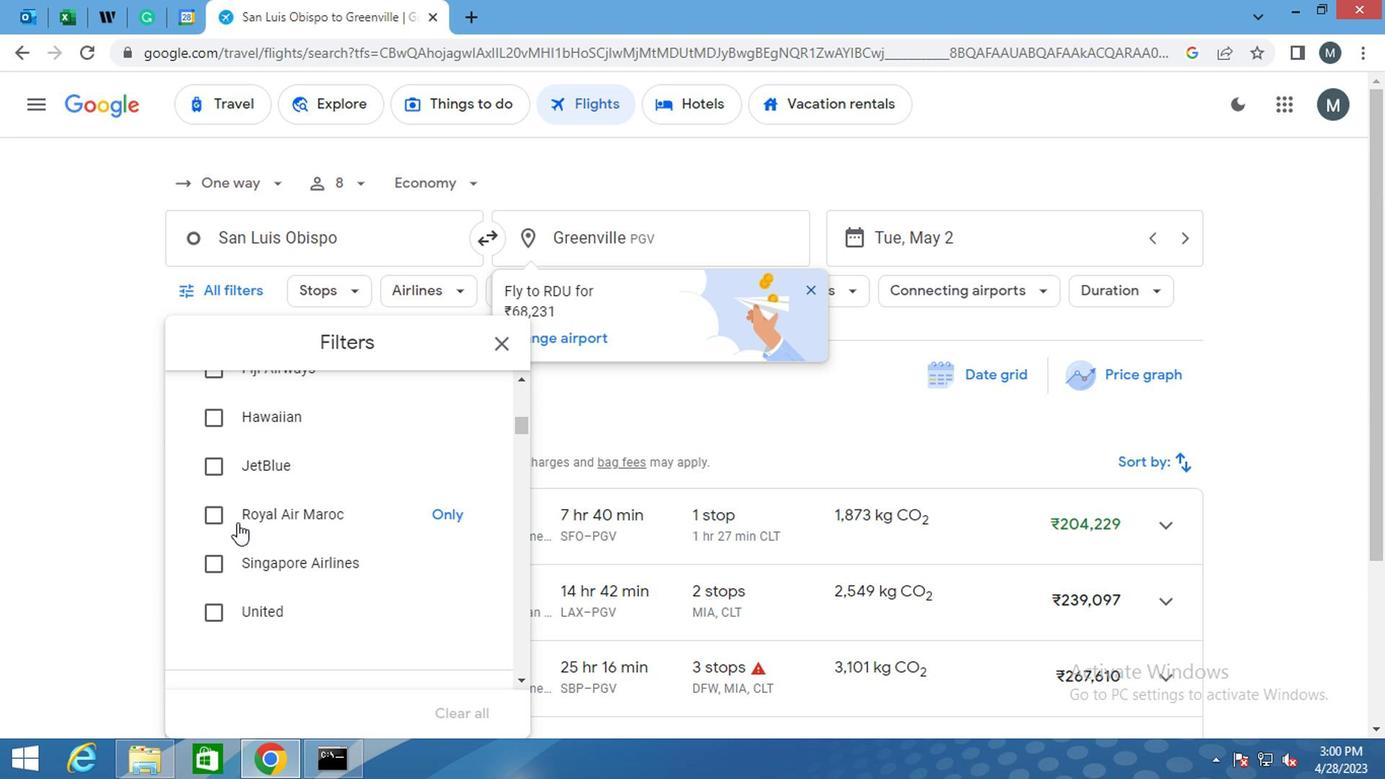 
Action: Mouse pressed left at (218, 515)
Screenshot: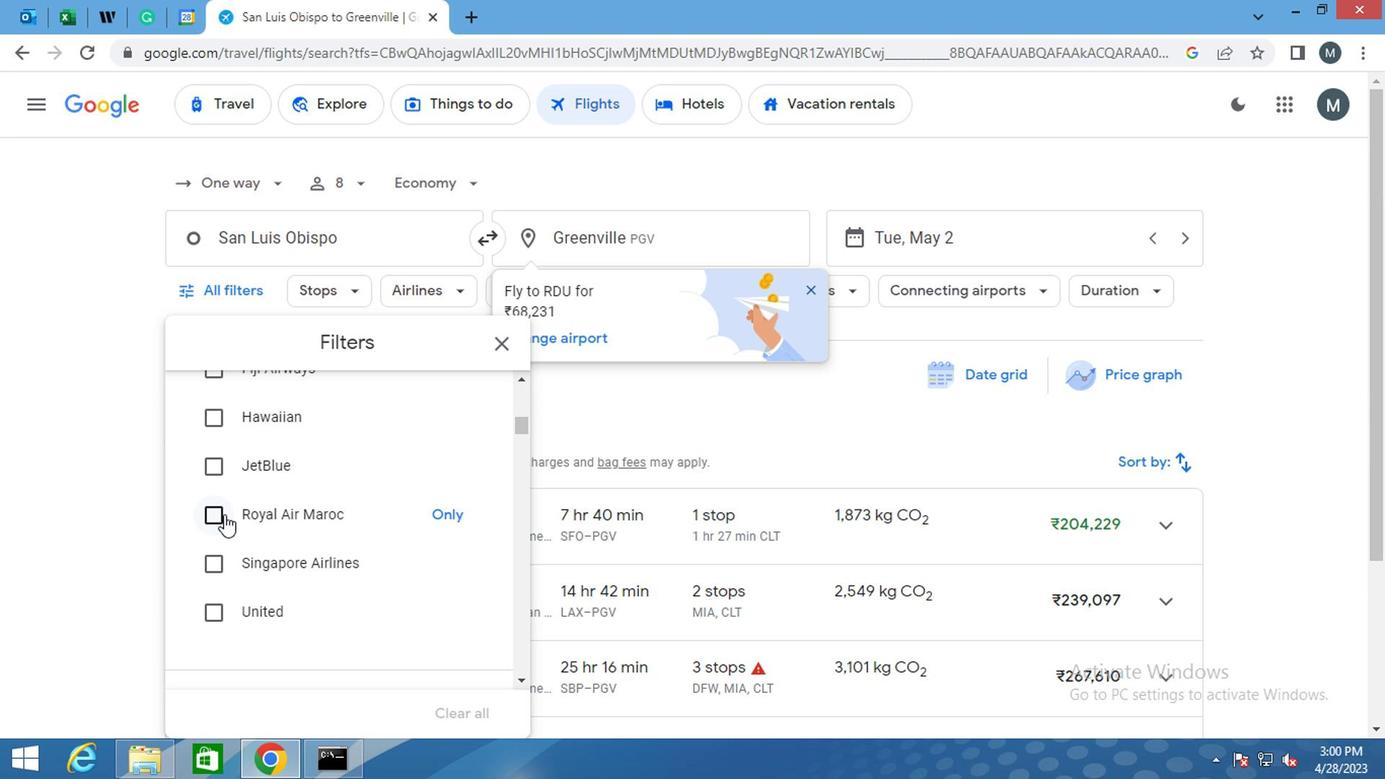 
Action: Mouse moved to (318, 525)
Screenshot: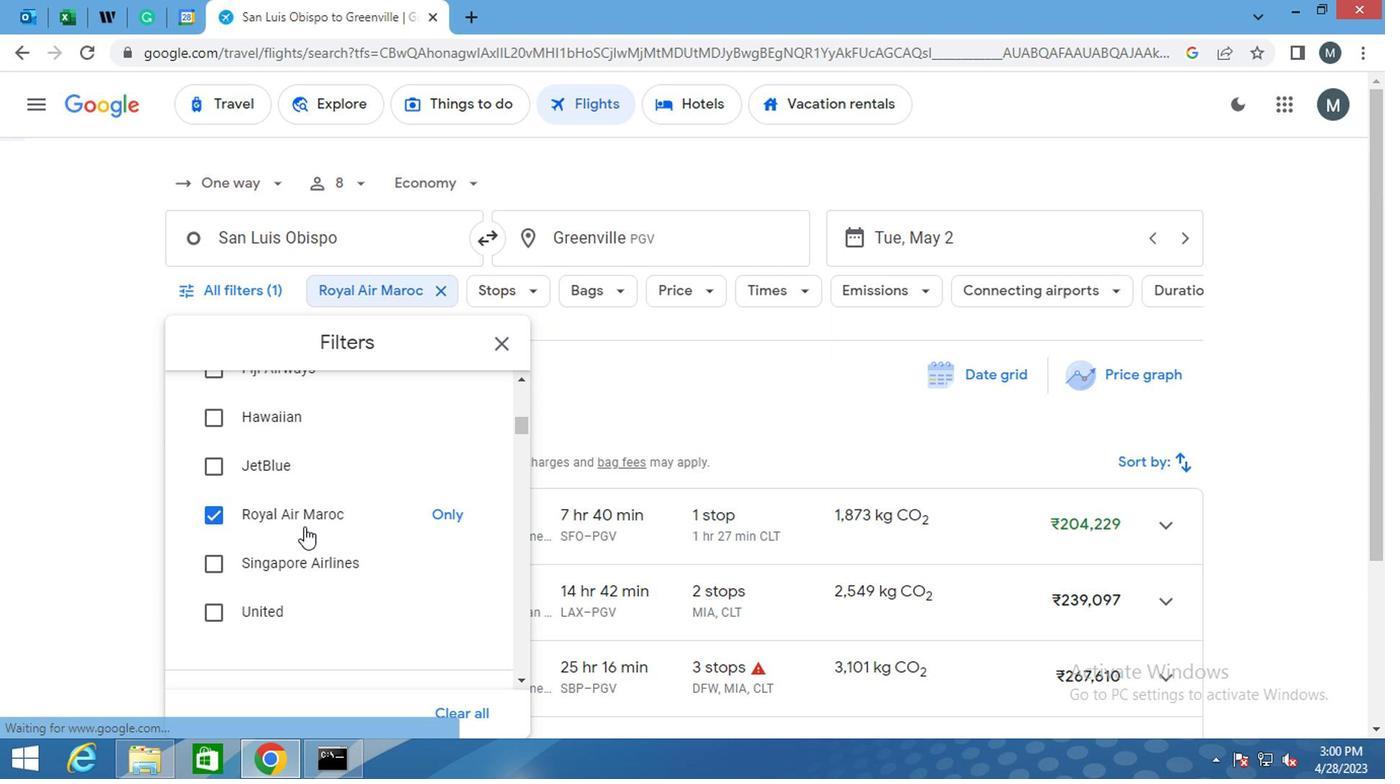 
Action: Mouse scrolled (318, 524) with delta (0, 0)
Screenshot: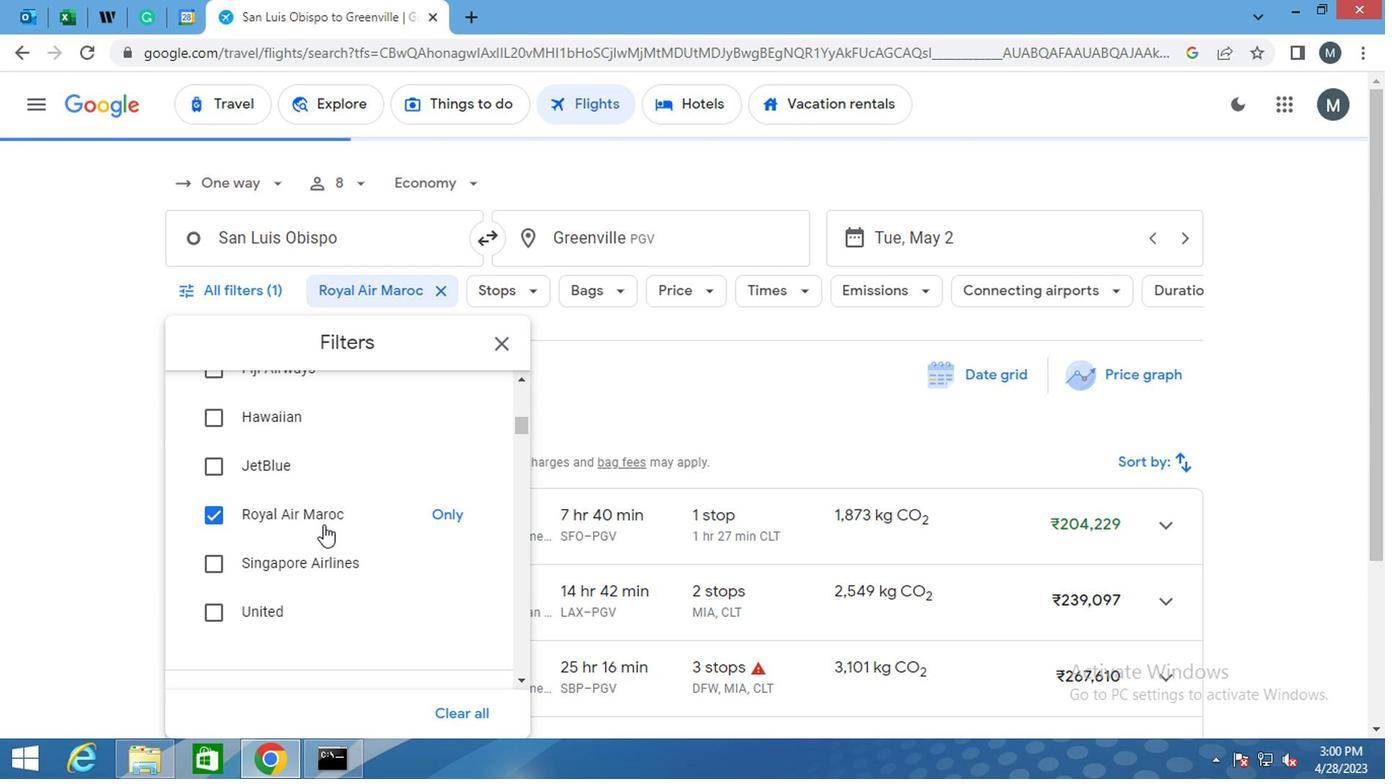 
Action: Mouse scrolled (318, 524) with delta (0, 0)
Screenshot: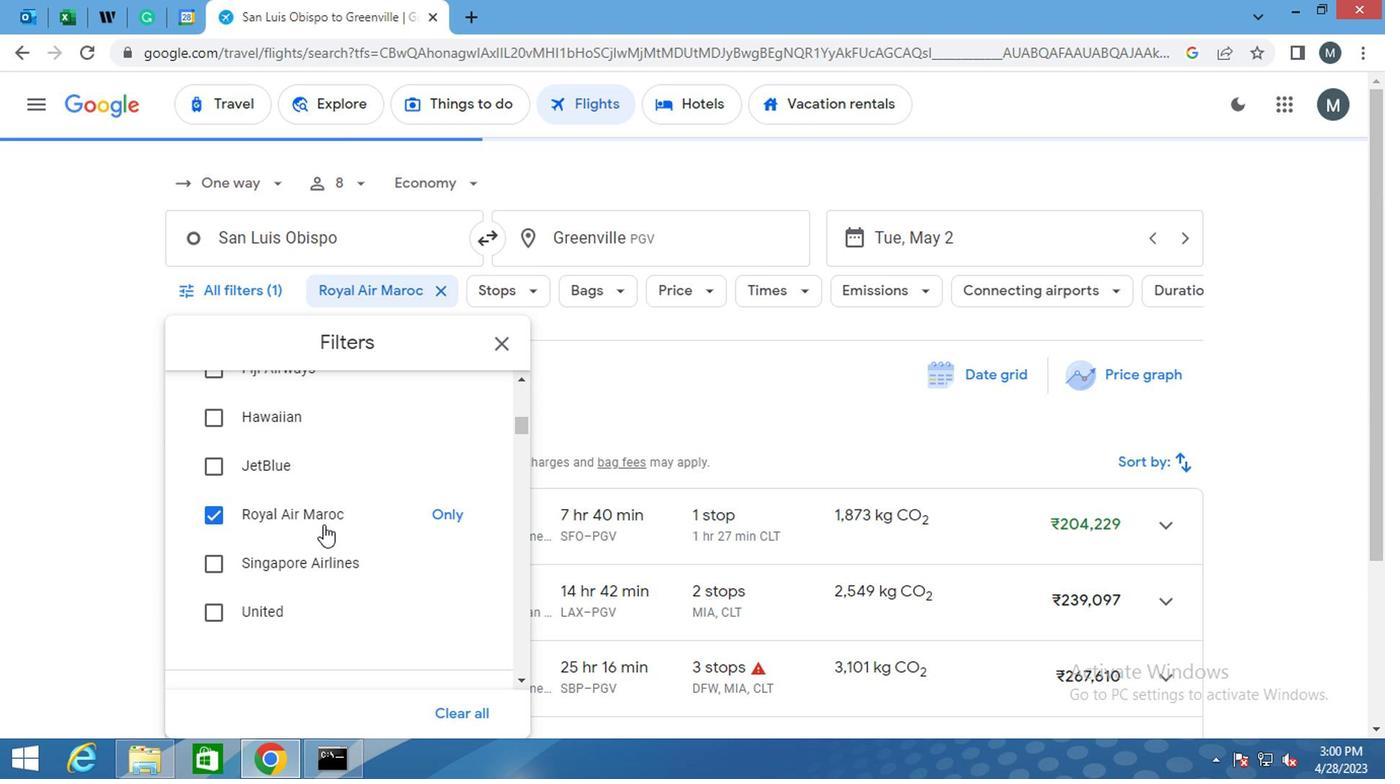 
Action: Mouse moved to (342, 522)
Screenshot: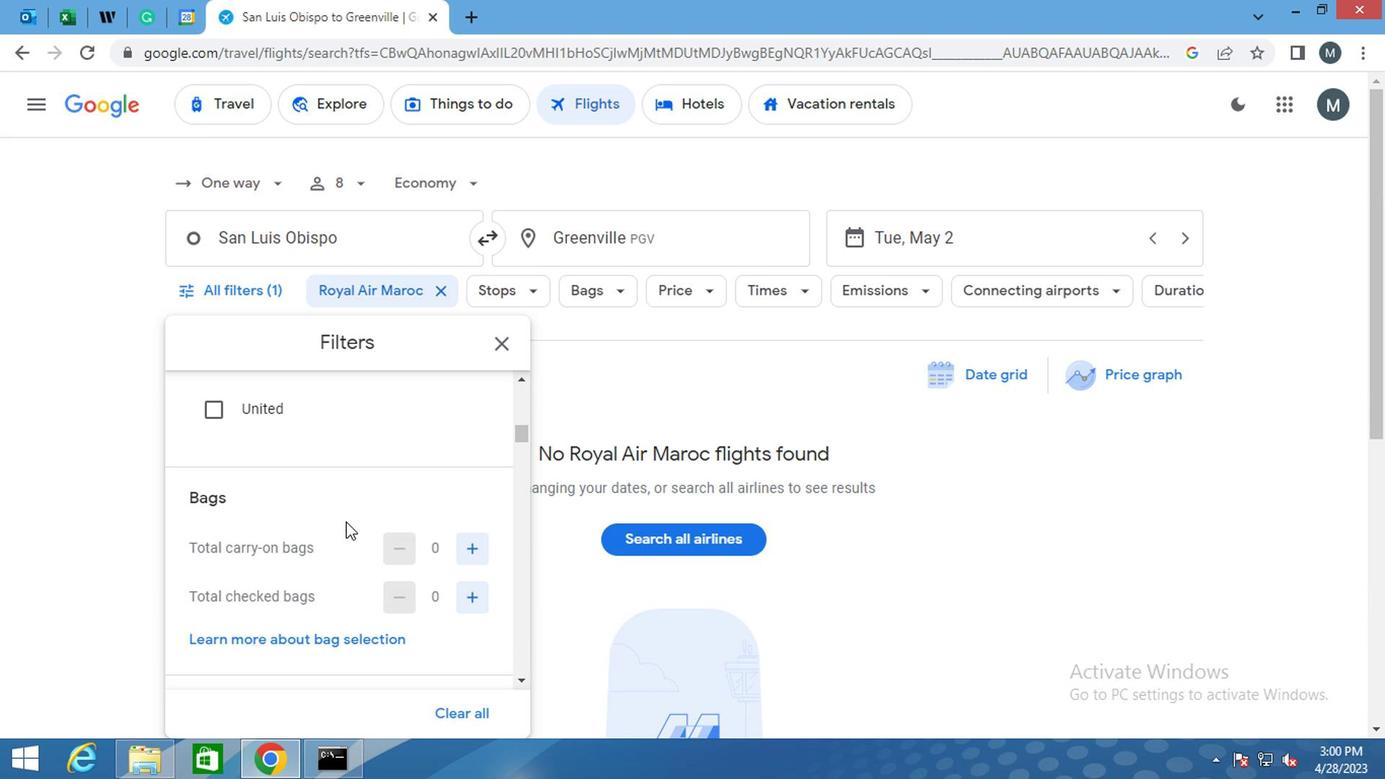 
Action: Mouse scrolled (342, 521) with delta (0, 0)
Screenshot: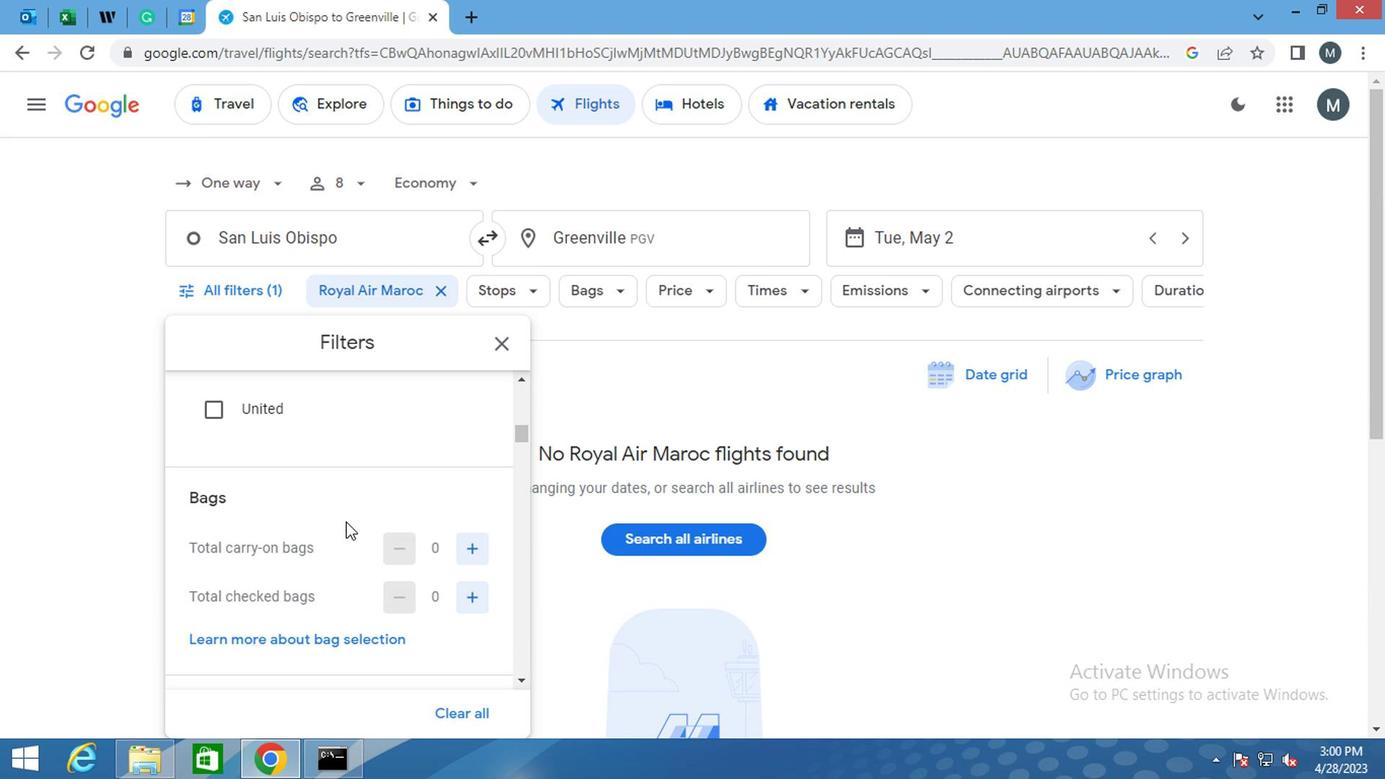 
Action: Mouse scrolled (342, 521) with delta (0, 0)
Screenshot: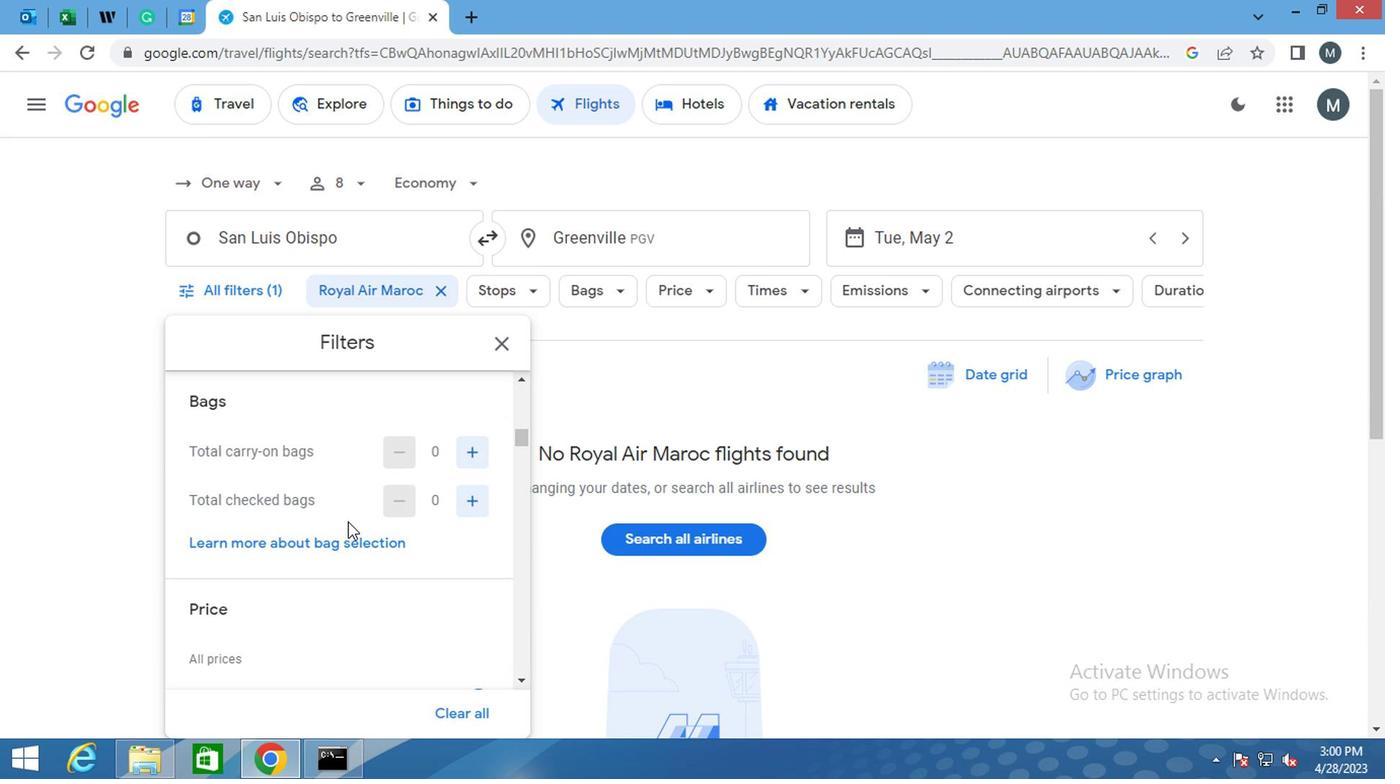 
Action: Mouse moved to (343, 522)
Screenshot: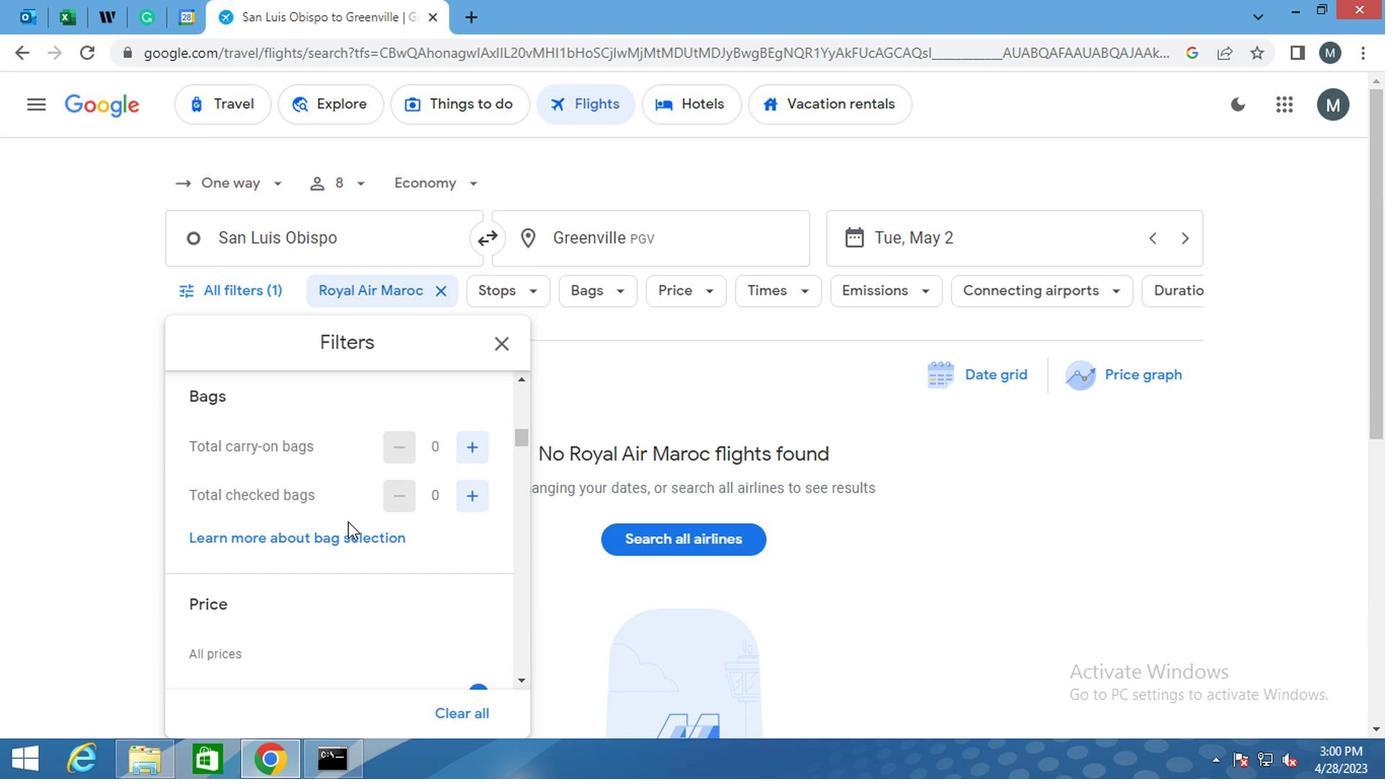 
Action: Mouse scrolled (343, 521) with delta (0, 0)
Screenshot: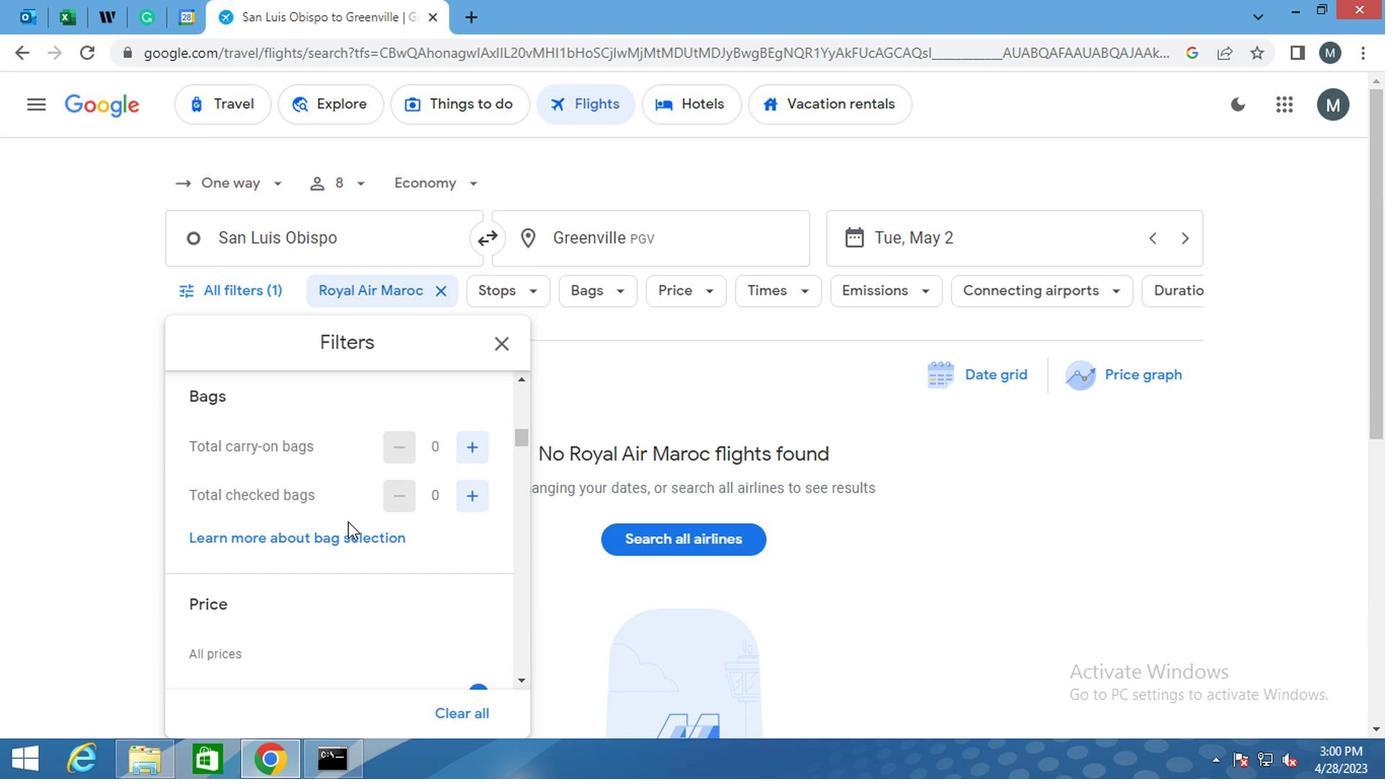 
Action: Mouse moved to (341, 491)
Screenshot: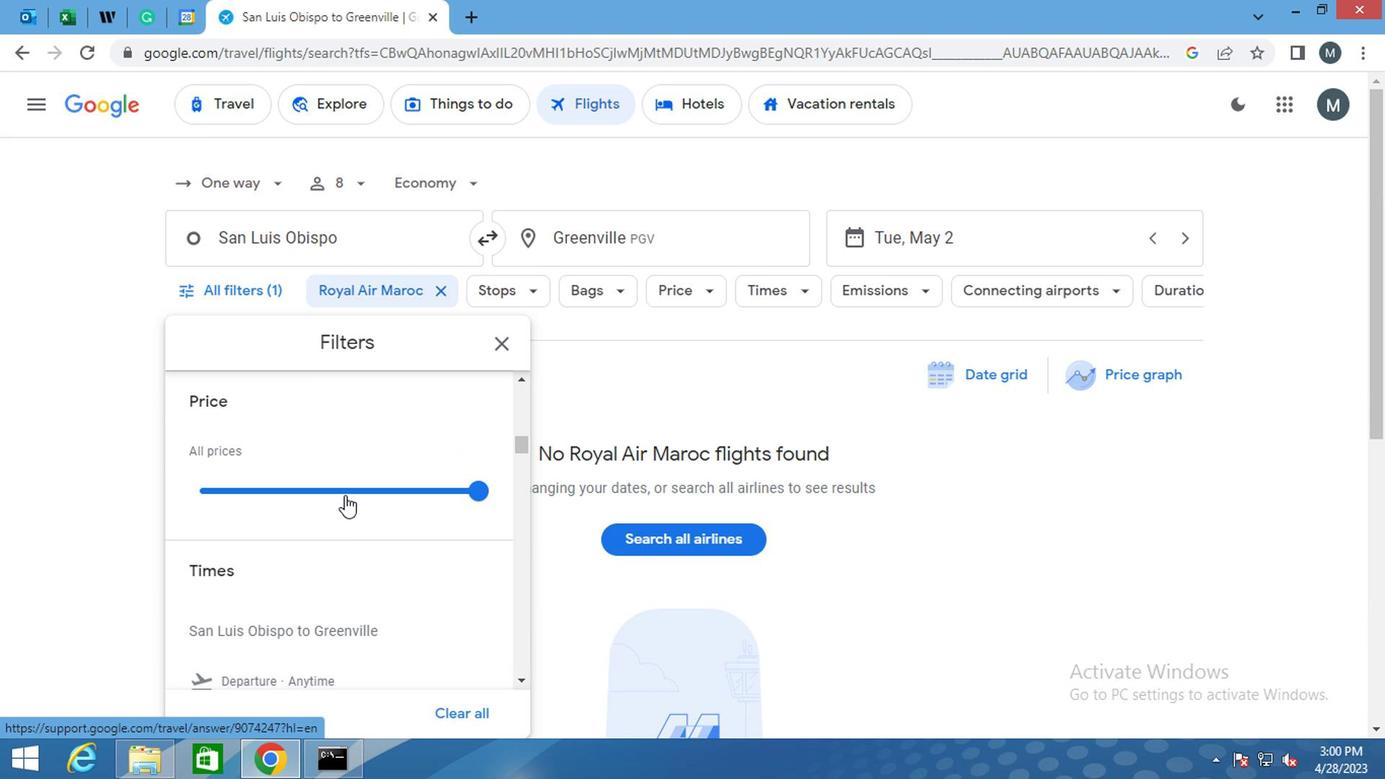 
Action: Mouse pressed left at (341, 491)
Screenshot: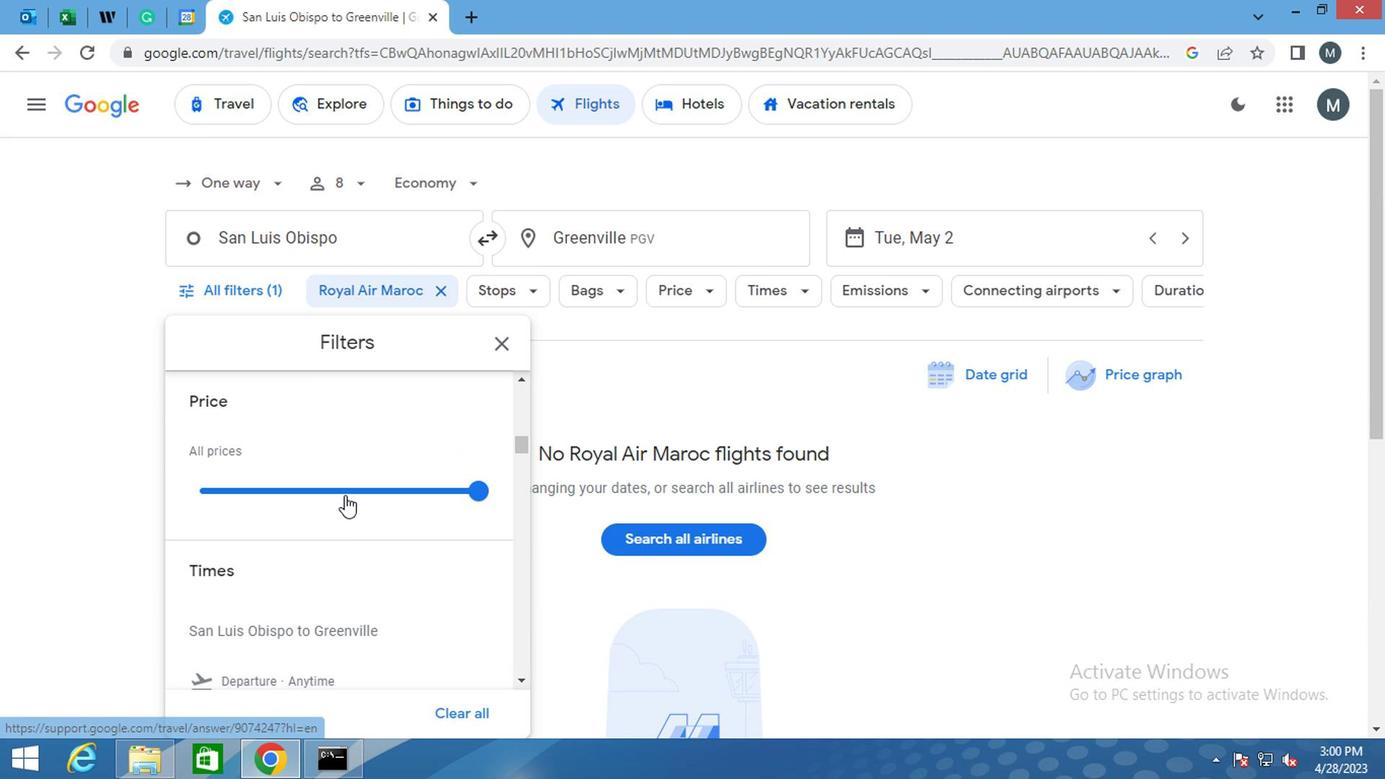 
Action: Mouse pressed left at (341, 491)
Screenshot: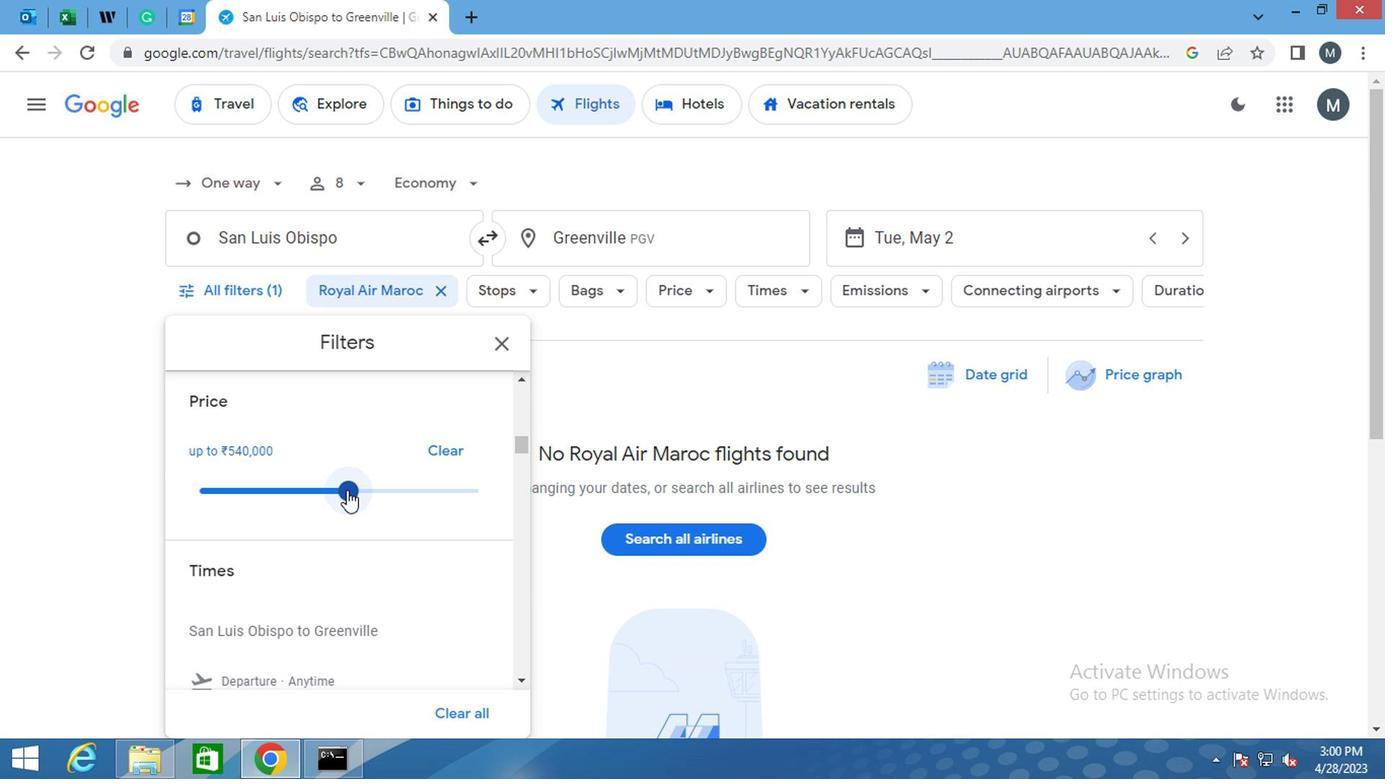 
Action: Mouse moved to (367, 479)
Screenshot: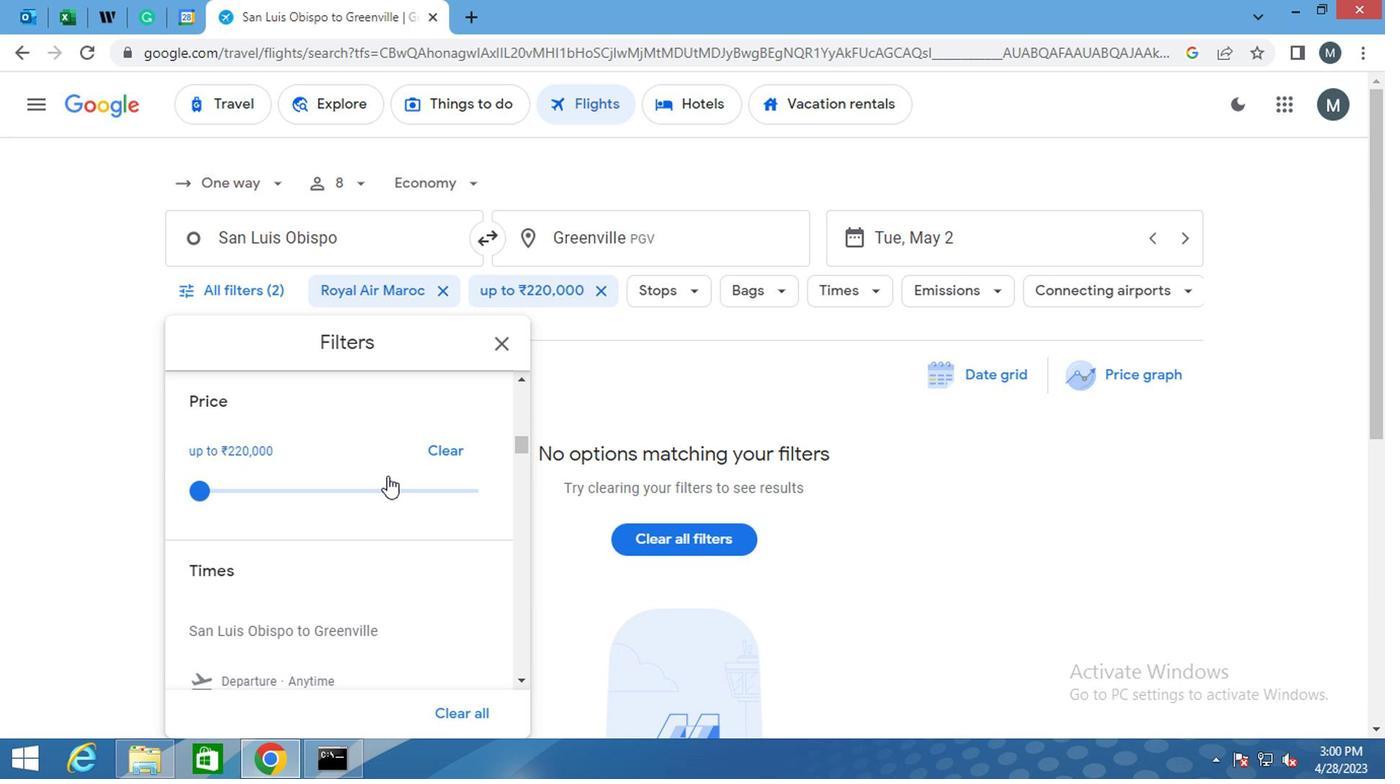 
Action: Mouse scrolled (367, 479) with delta (0, 0)
Screenshot: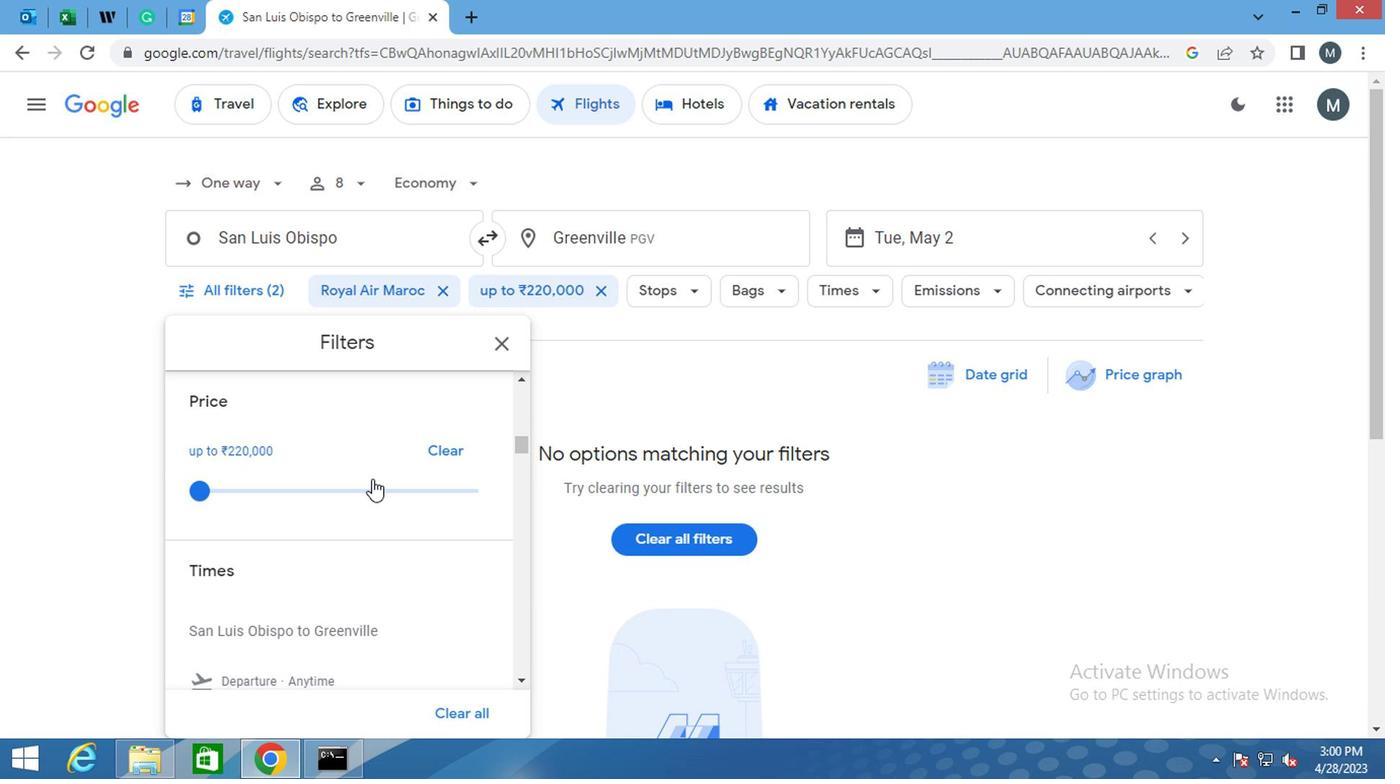 
Action: Mouse scrolled (367, 479) with delta (0, 0)
Screenshot: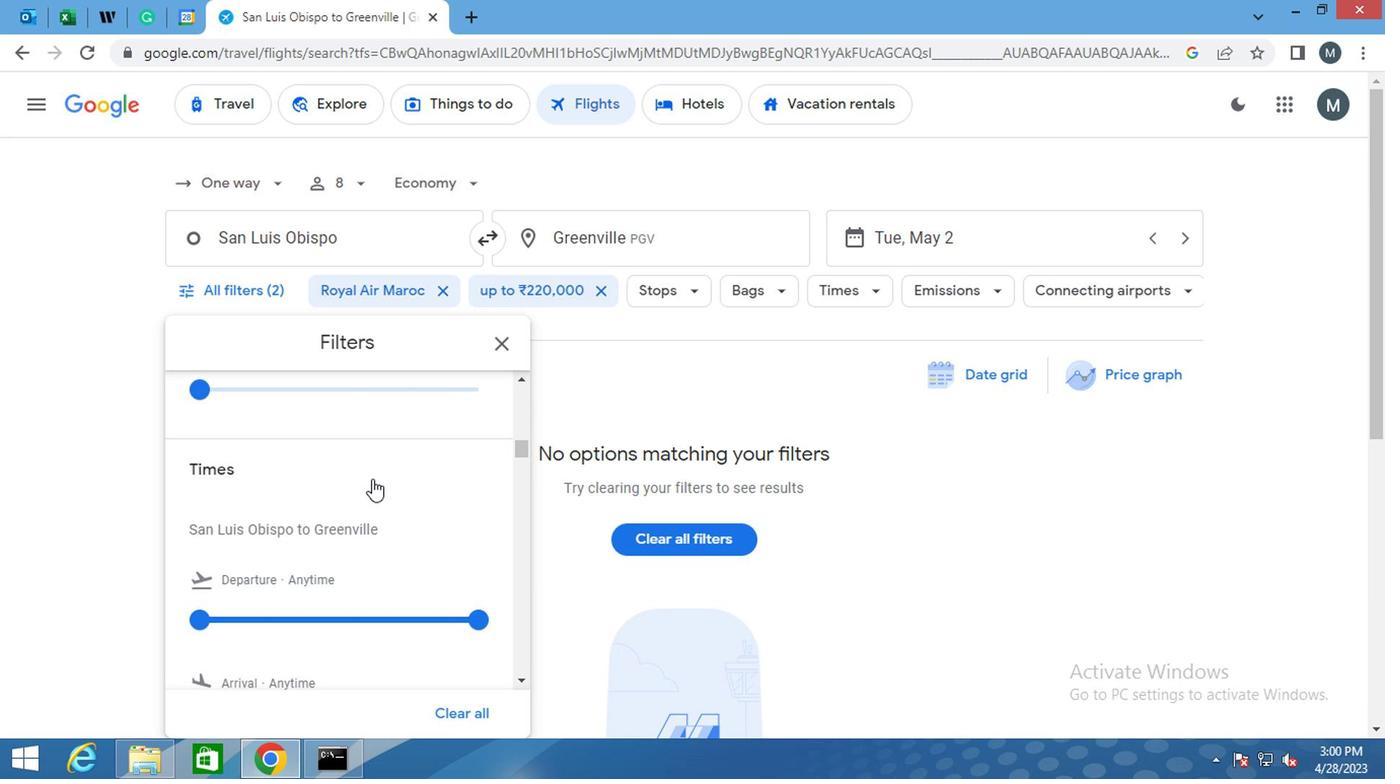 
Action: Mouse moved to (323, 508)
Screenshot: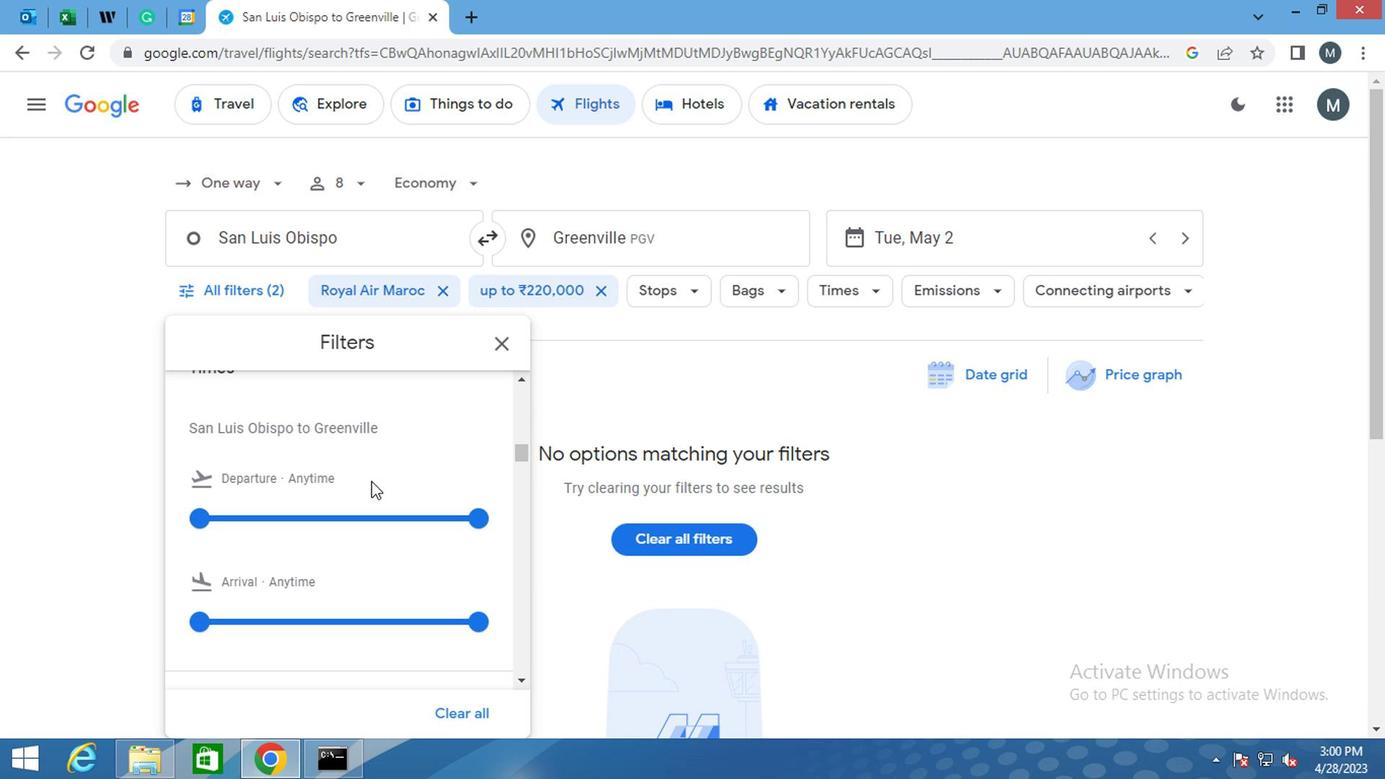 
Action: Mouse pressed left at (323, 508)
Screenshot: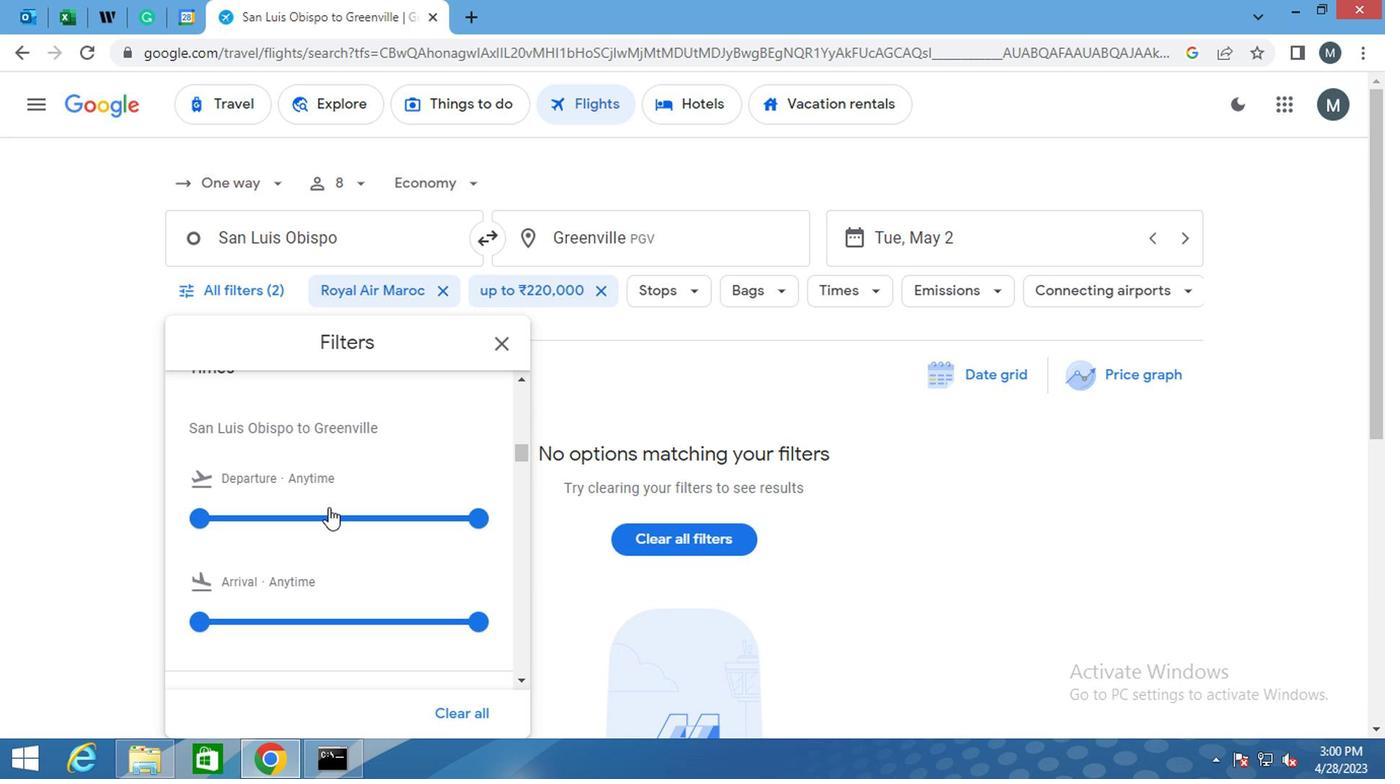 
Action: Mouse moved to (329, 518)
Screenshot: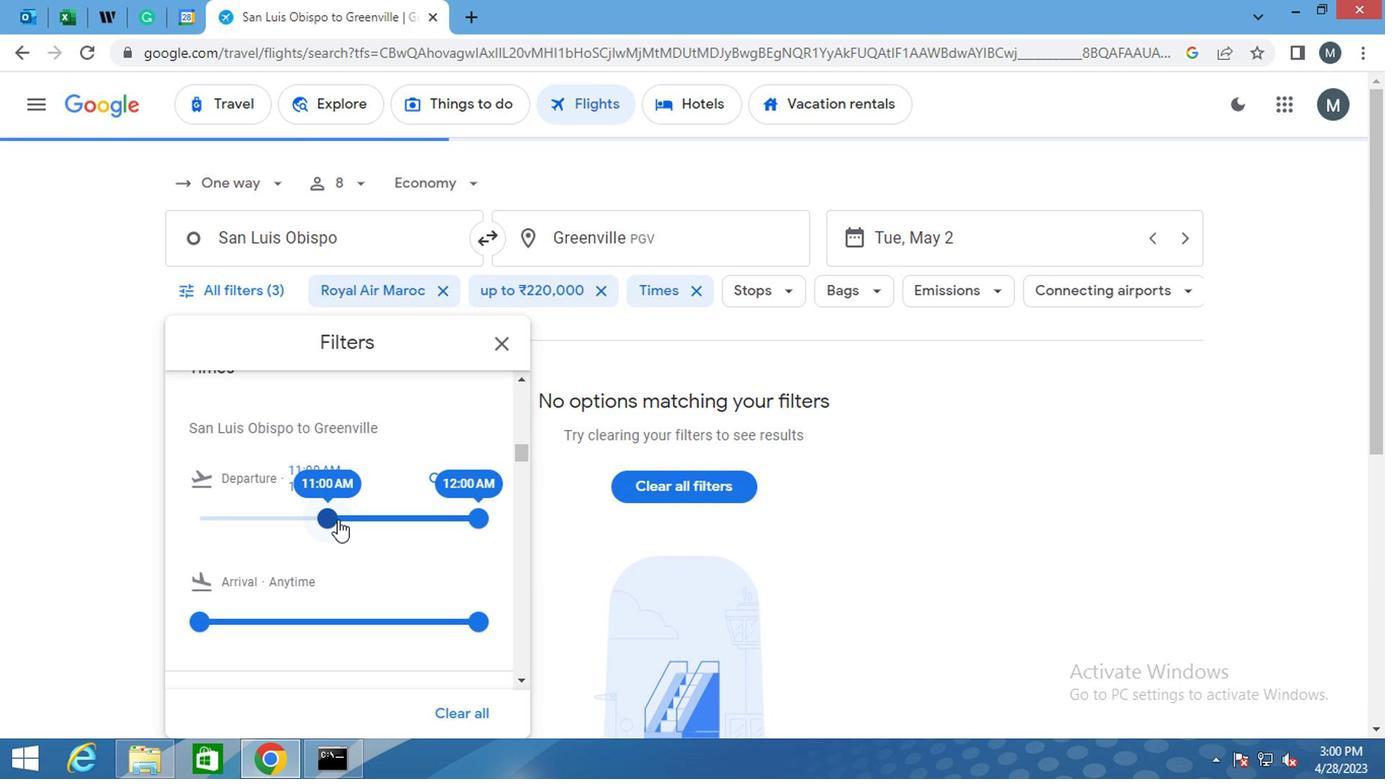 
Action: Mouse pressed left at (329, 518)
Screenshot: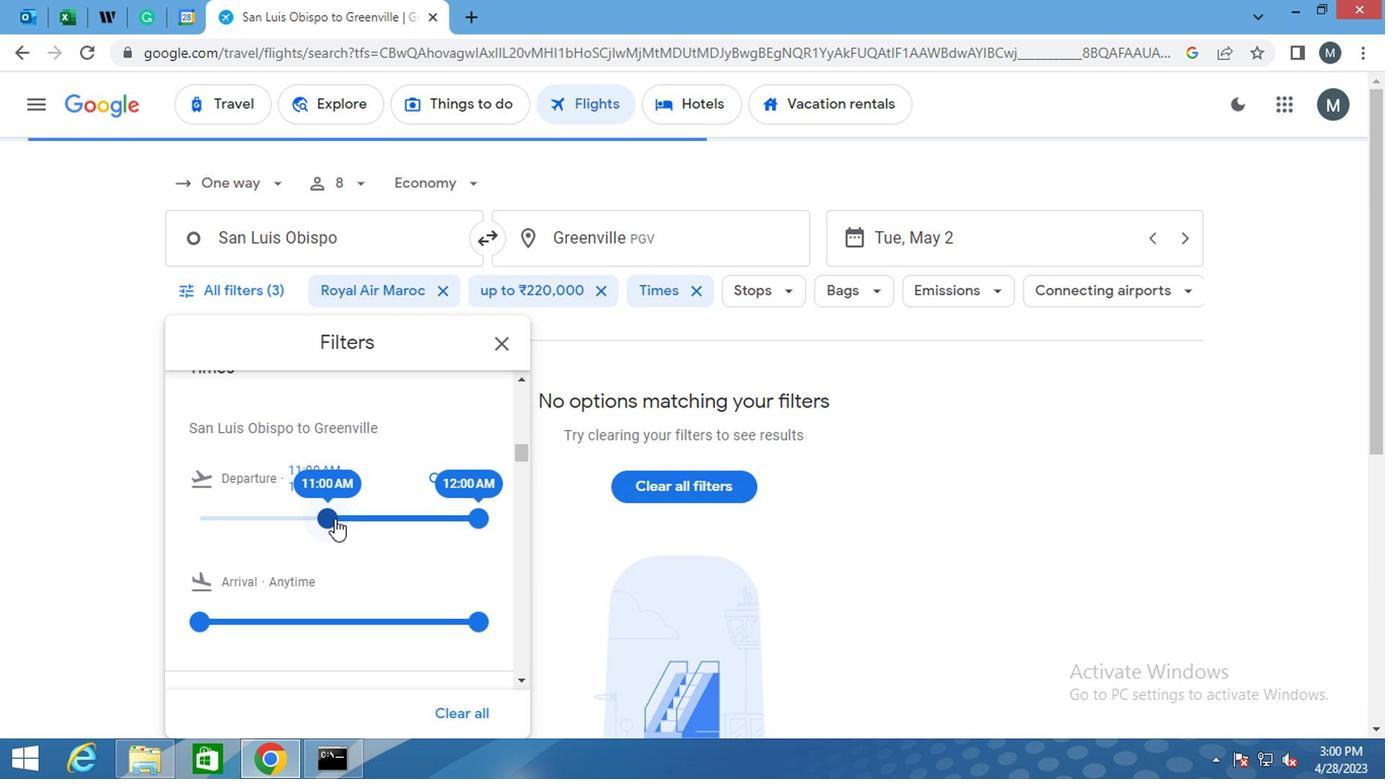 
Action: Mouse pressed left at (329, 518)
Screenshot: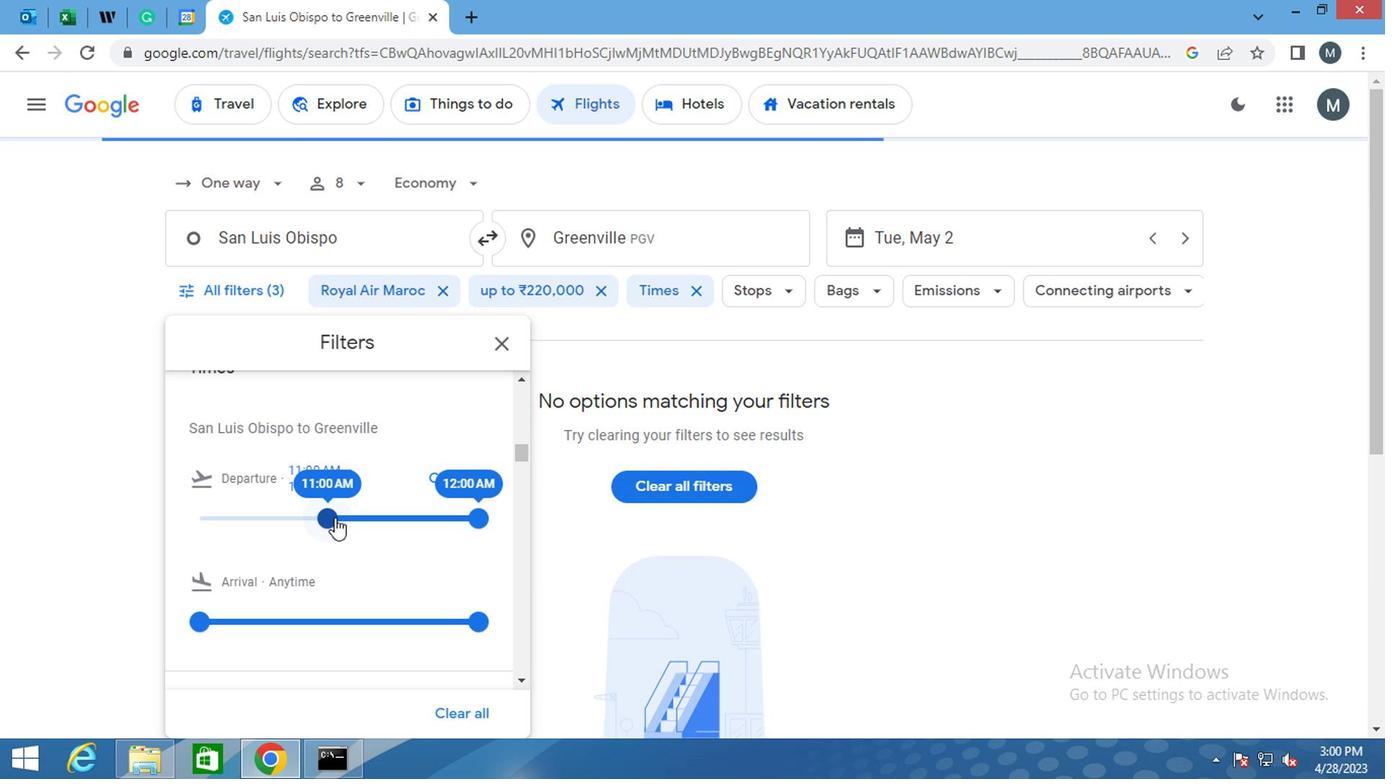 
Action: Mouse pressed left at (329, 518)
Screenshot: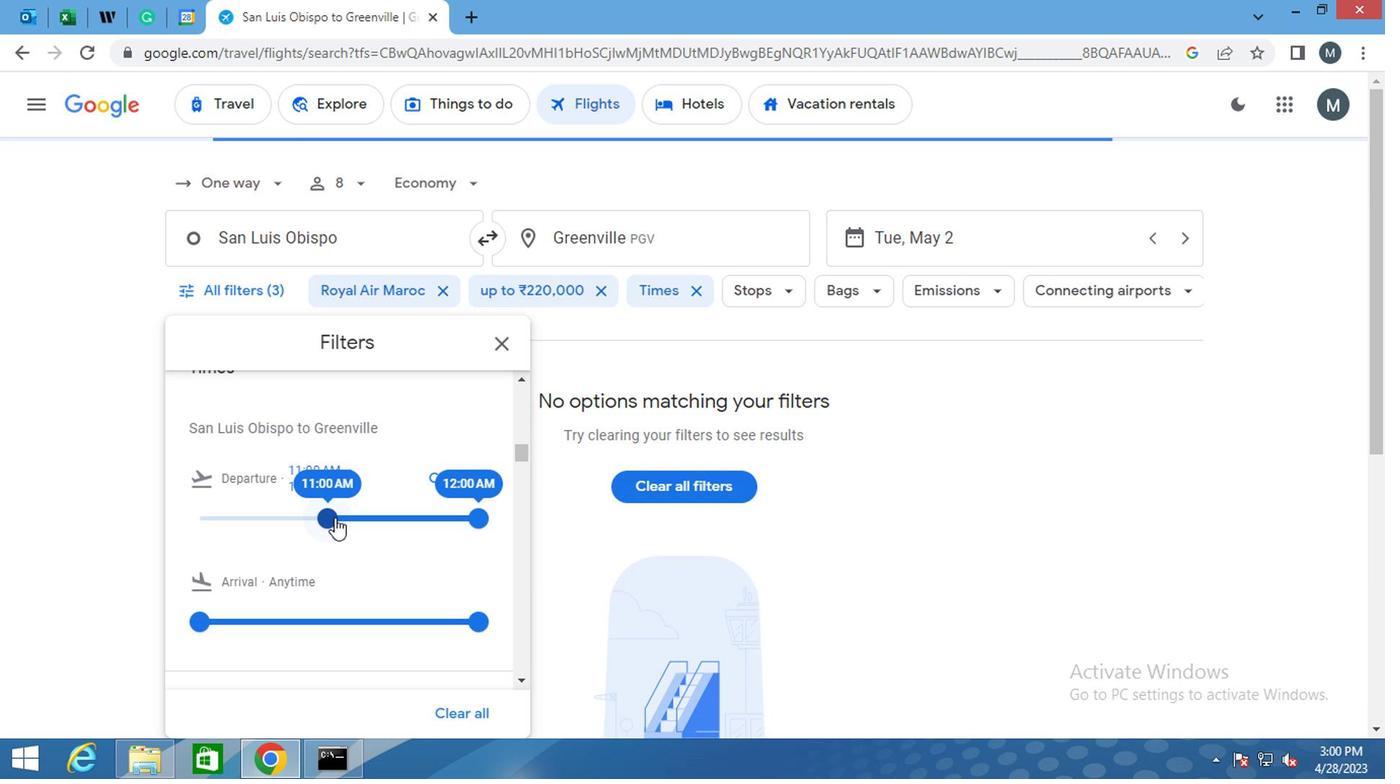 
Action: Mouse moved to (429, 518)
Screenshot: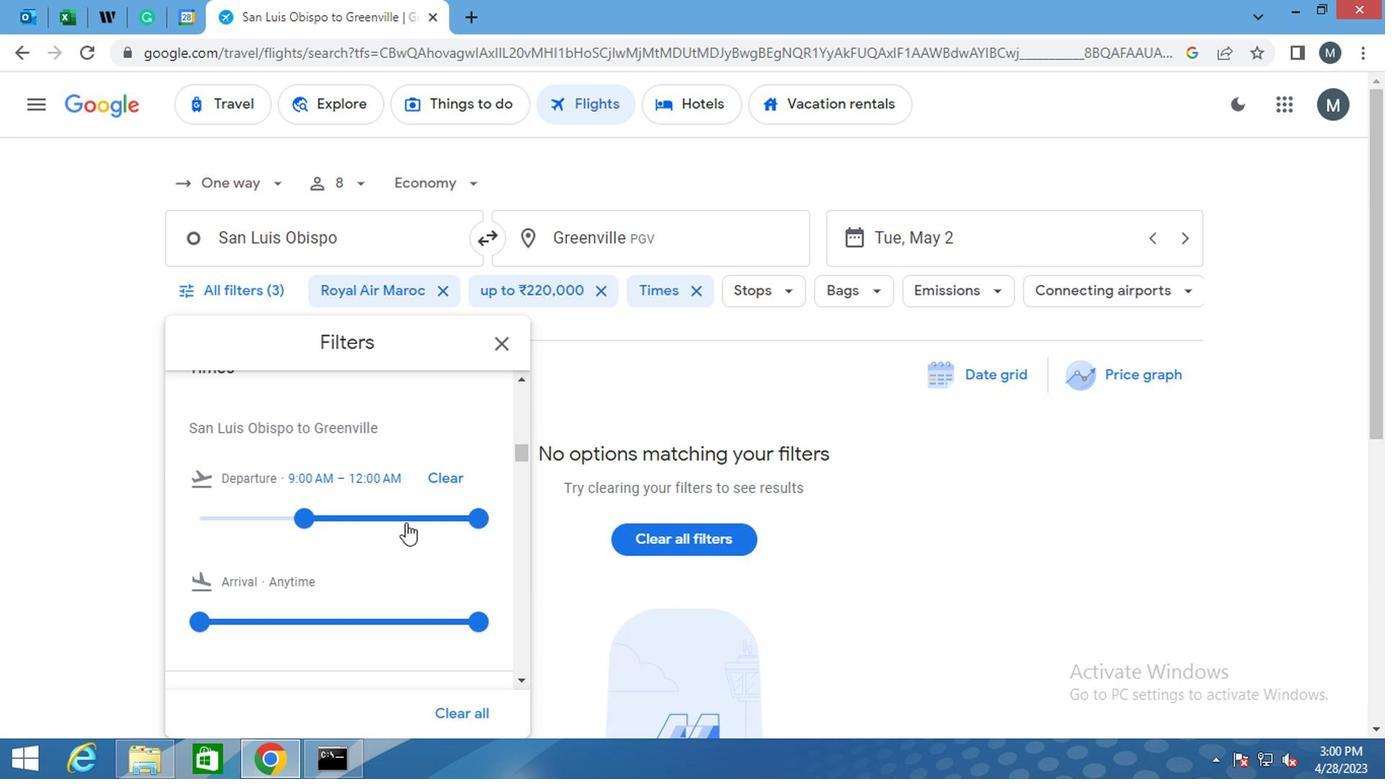 
Action: Mouse pressed left at (429, 518)
Screenshot: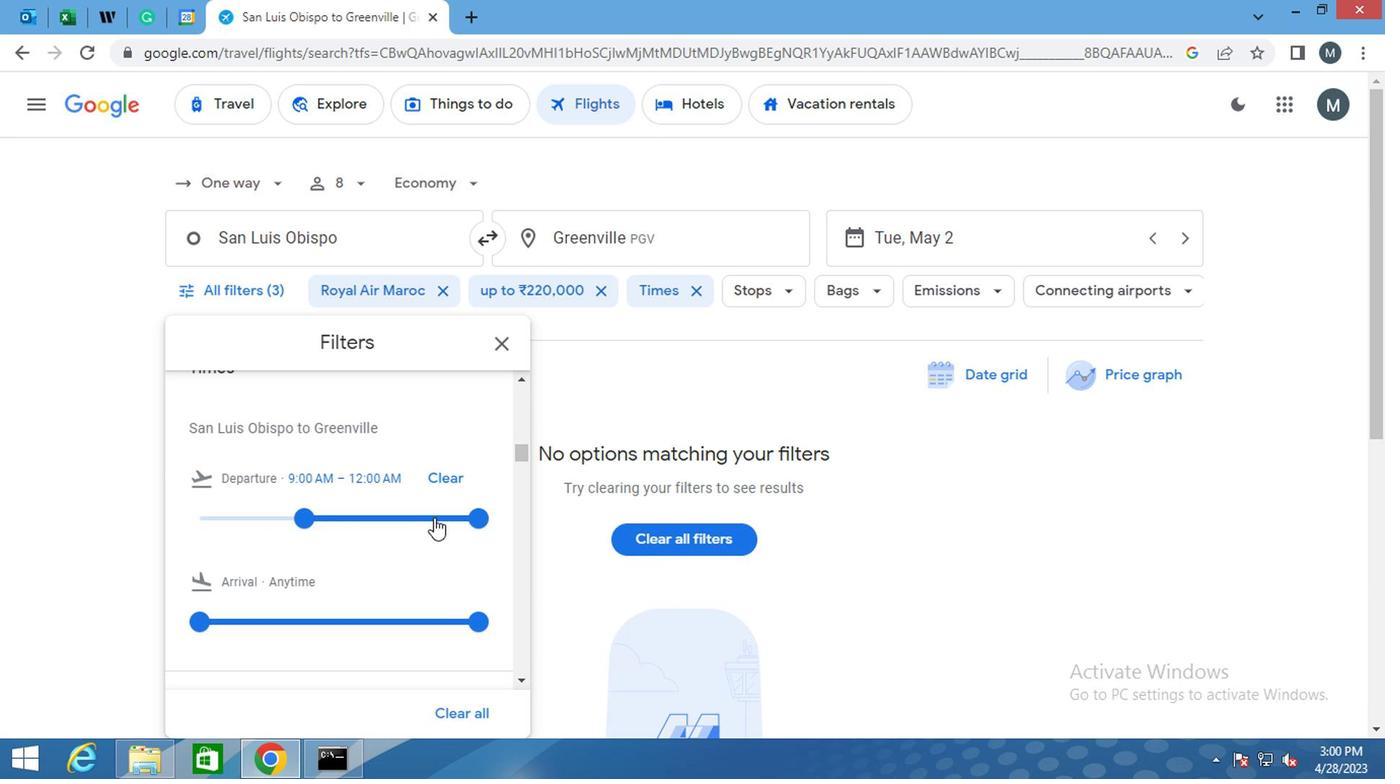 
Action: Mouse moved to (323, 510)
Screenshot: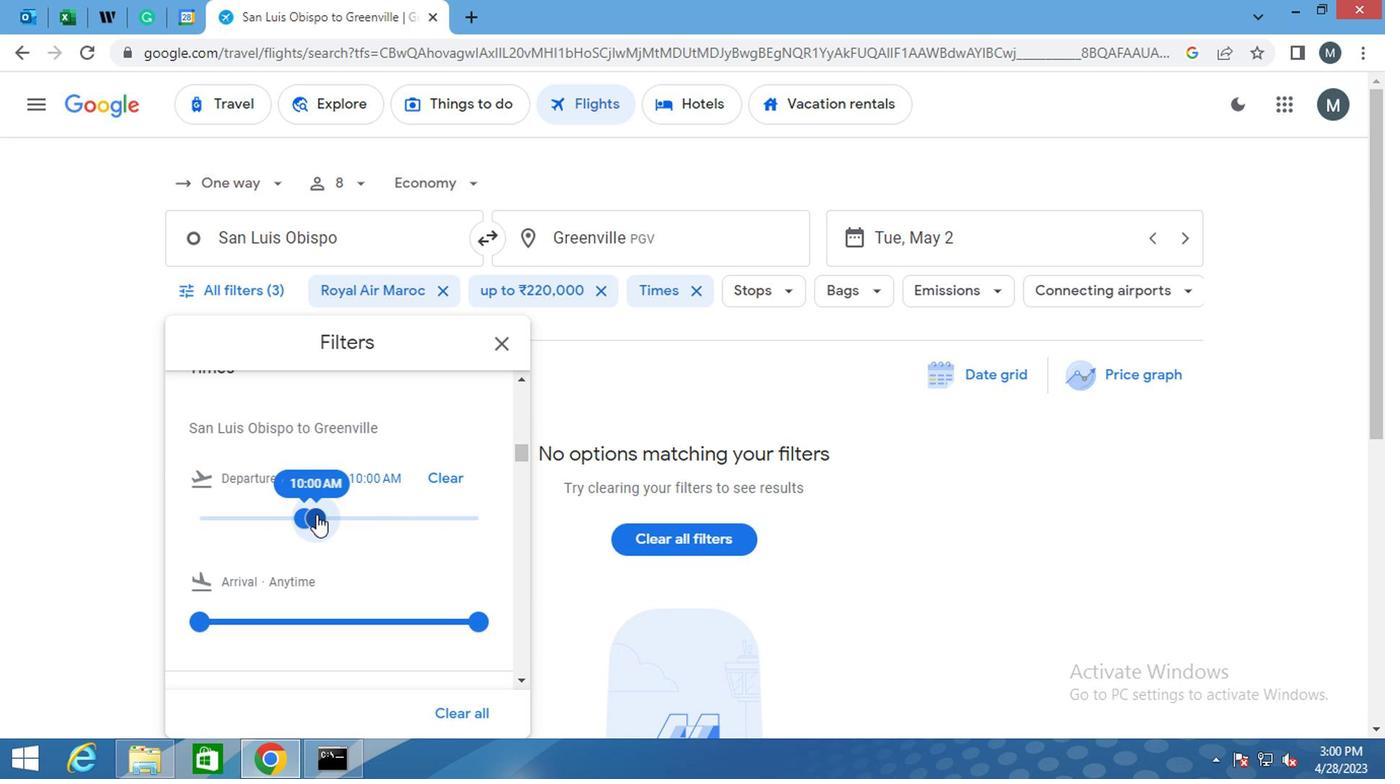 
Action: Mouse scrolled (323, 509) with delta (0, 0)
Screenshot: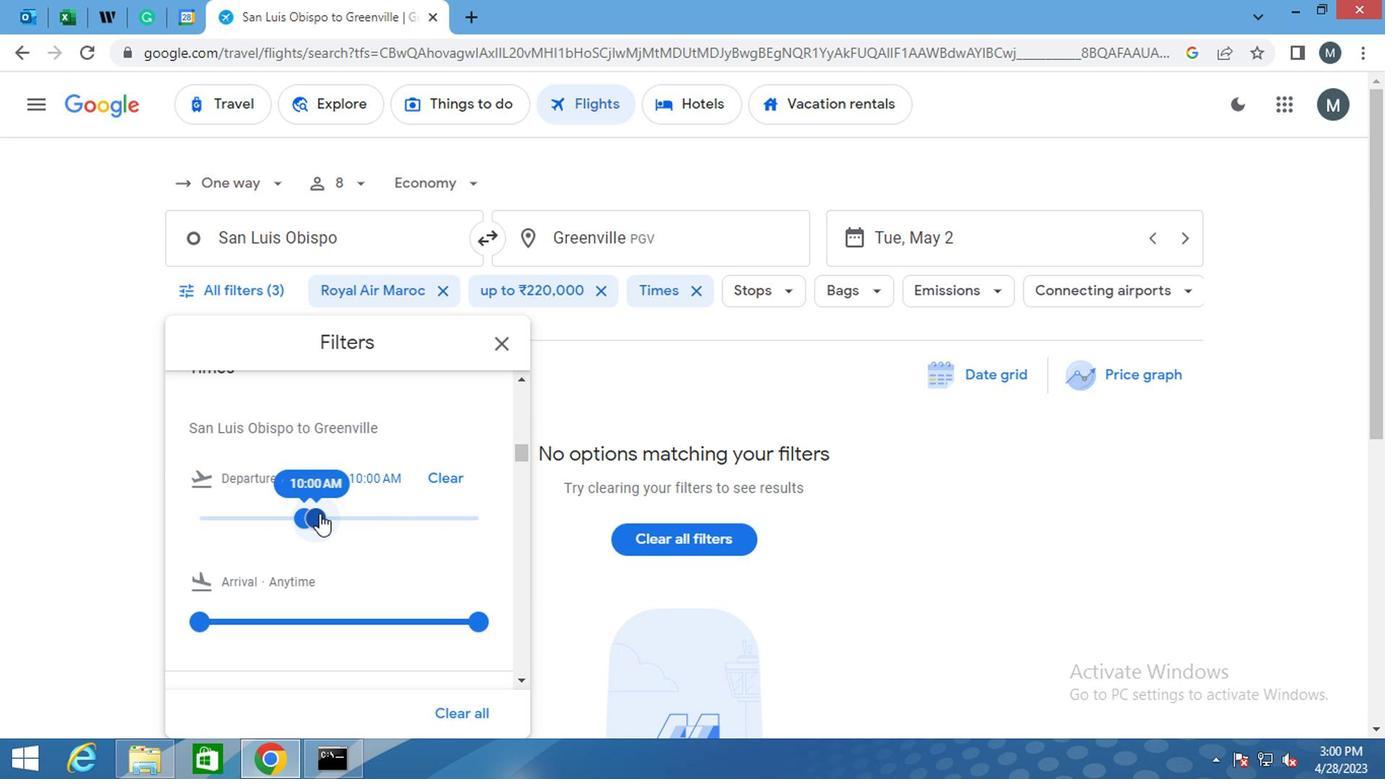 
Action: Mouse scrolled (323, 509) with delta (0, 0)
Screenshot: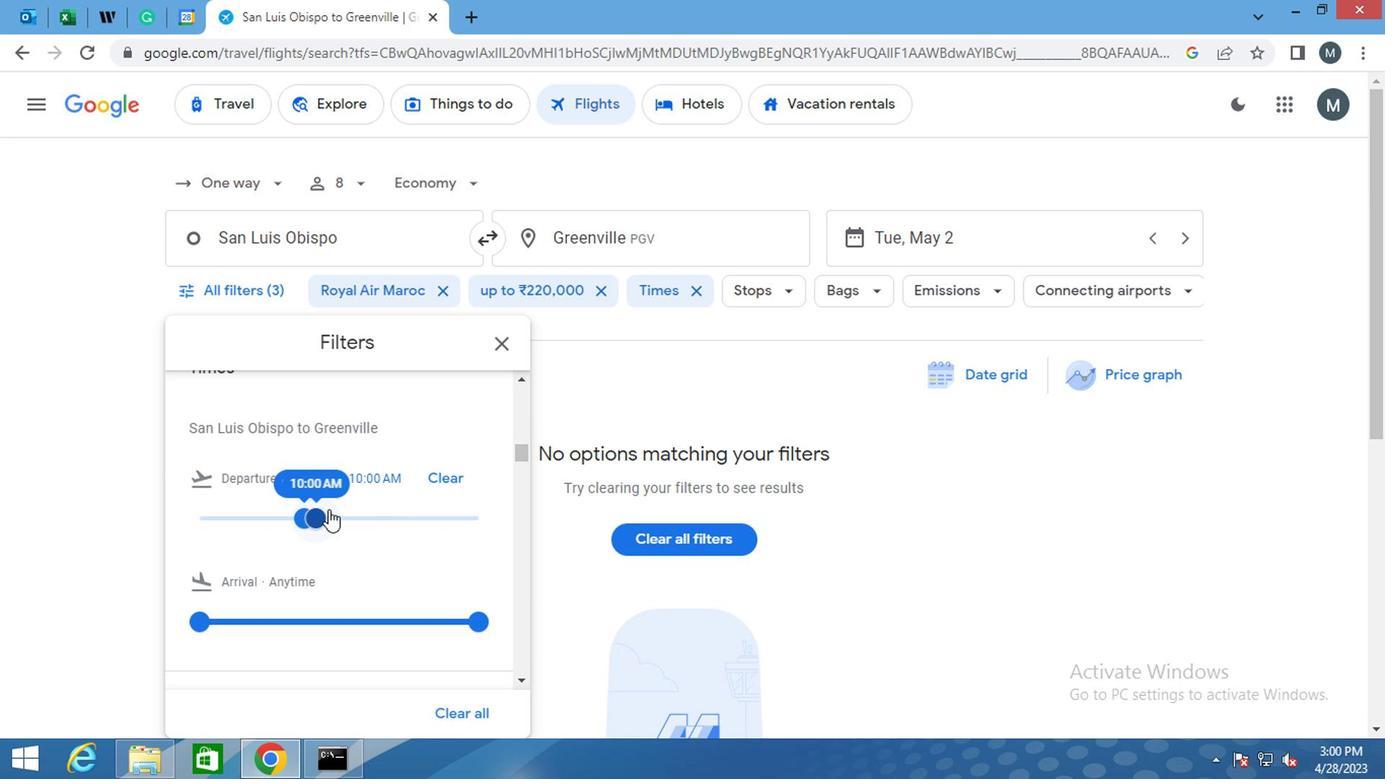 
Action: Mouse moved to (503, 347)
Screenshot: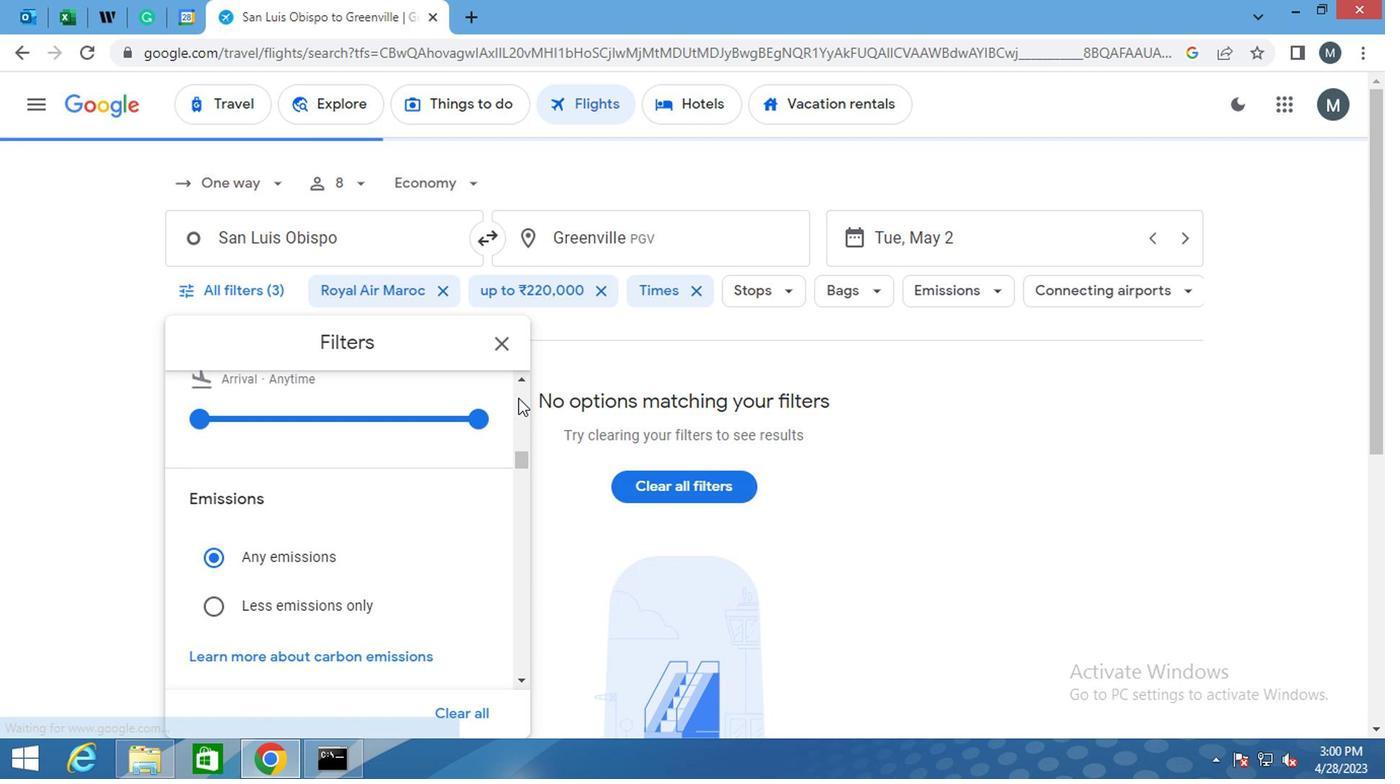 
Action: Mouse pressed left at (503, 347)
Screenshot: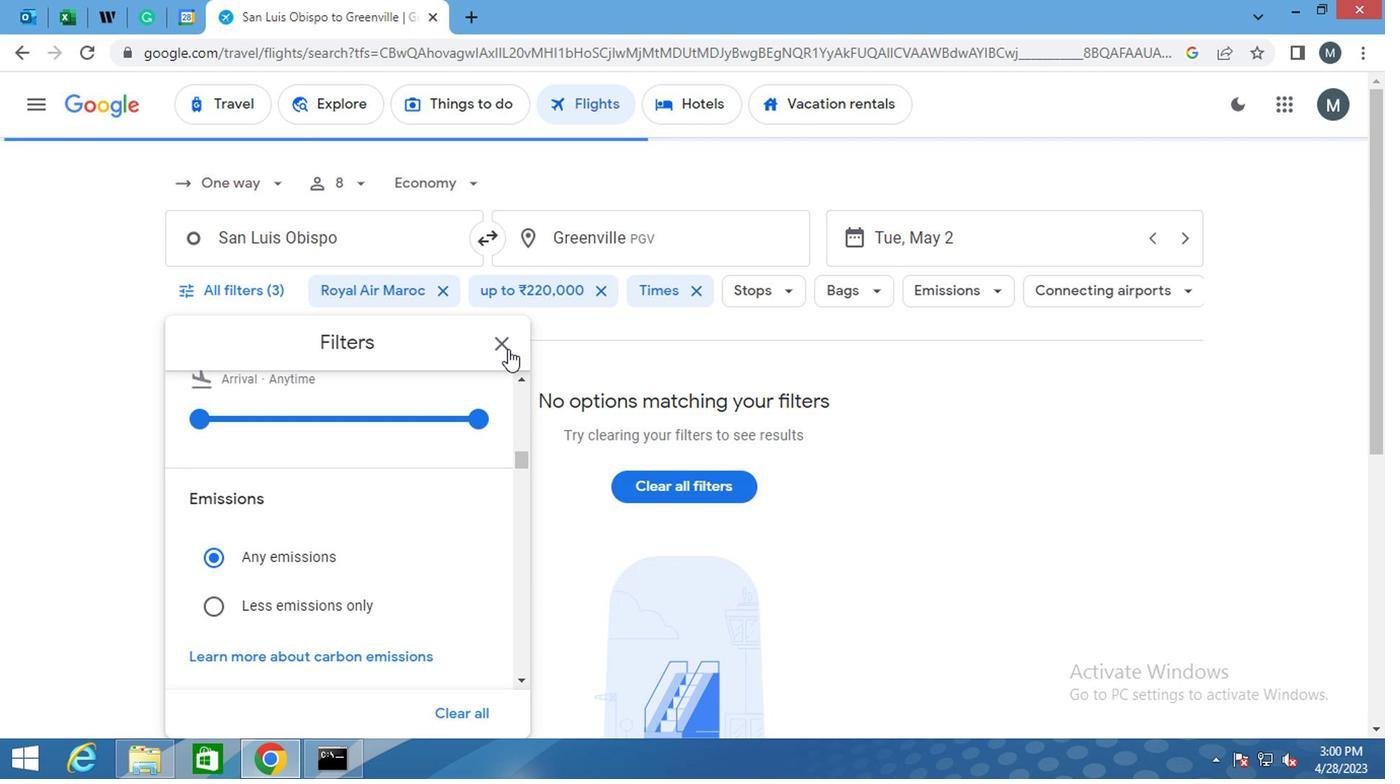 
